 Task: Look for space in São Mateus do Sul, Brazil from 8th June, 2023 to 16th June, 2023 for 2 adults in price range Rs.10000 to Rs.15000. Place can be entire place with 1  bedroom having 1 bed and 1 bathroom. Property type can be hotel. Amenities needed are: wifi, washing machine, . Booking option can be shelf check-in. Required host language is Spanish.
Action: Mouse moved to (465, 136)
Screenshot: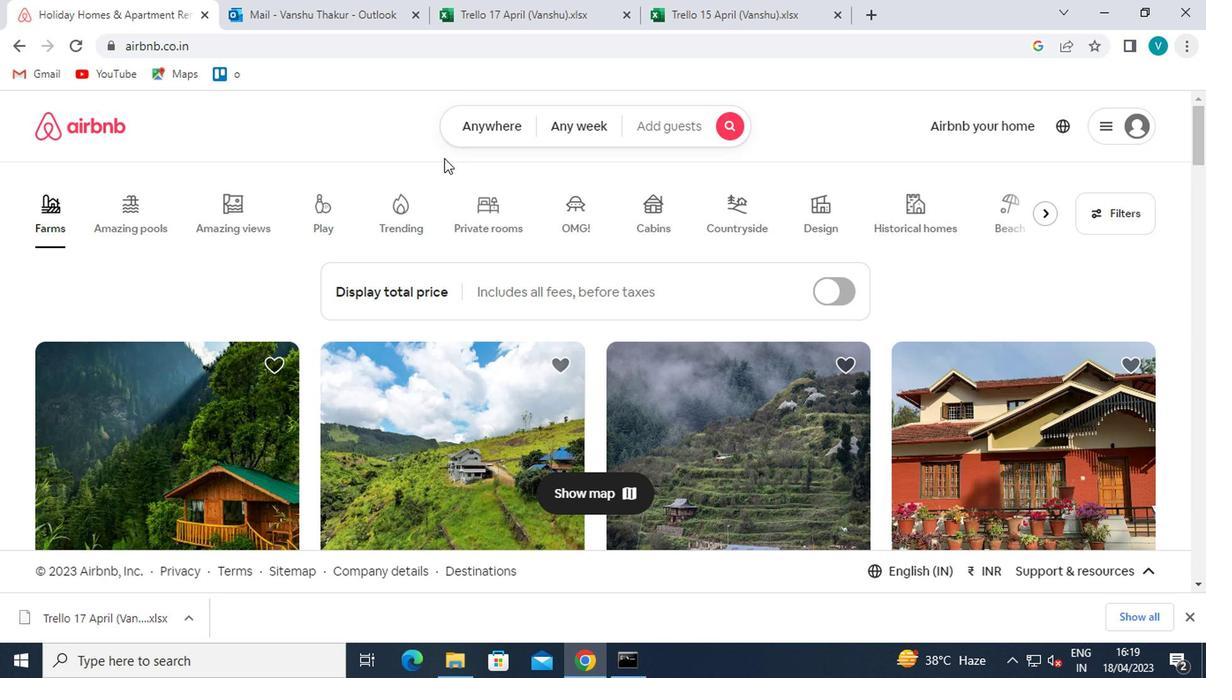 
Action: Mouse pressed left at (465, 136)
Screenshot: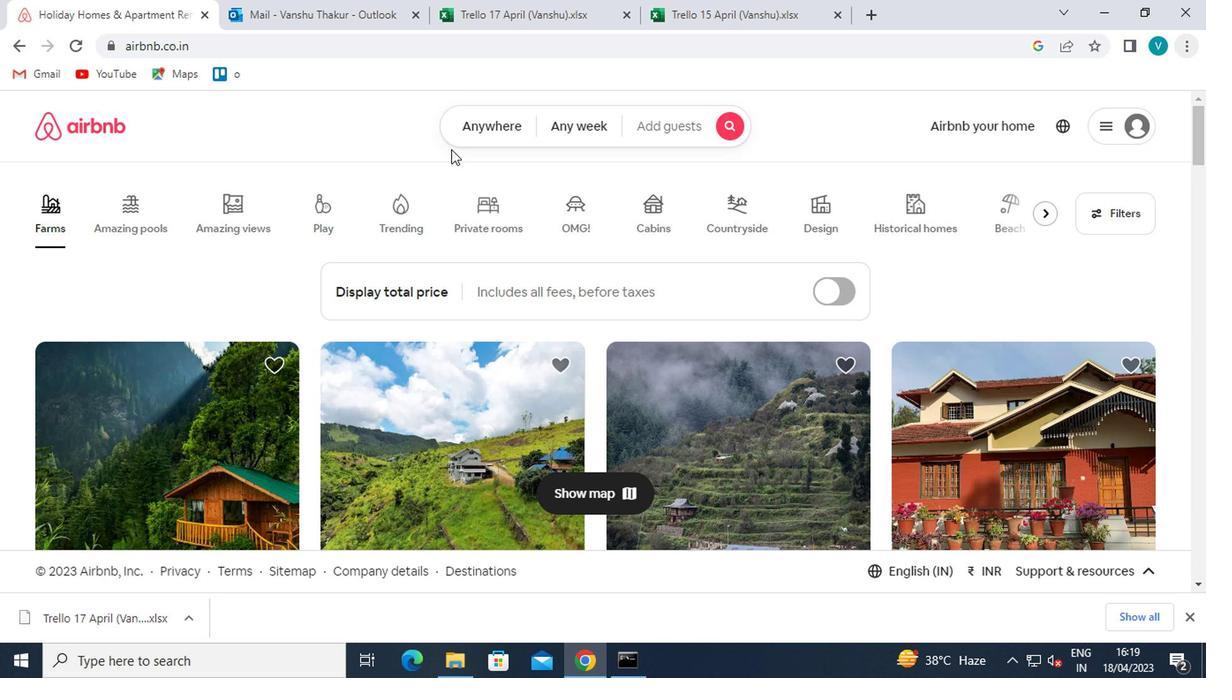 
Action: Mouse moved to (381, 201)
Screenshot: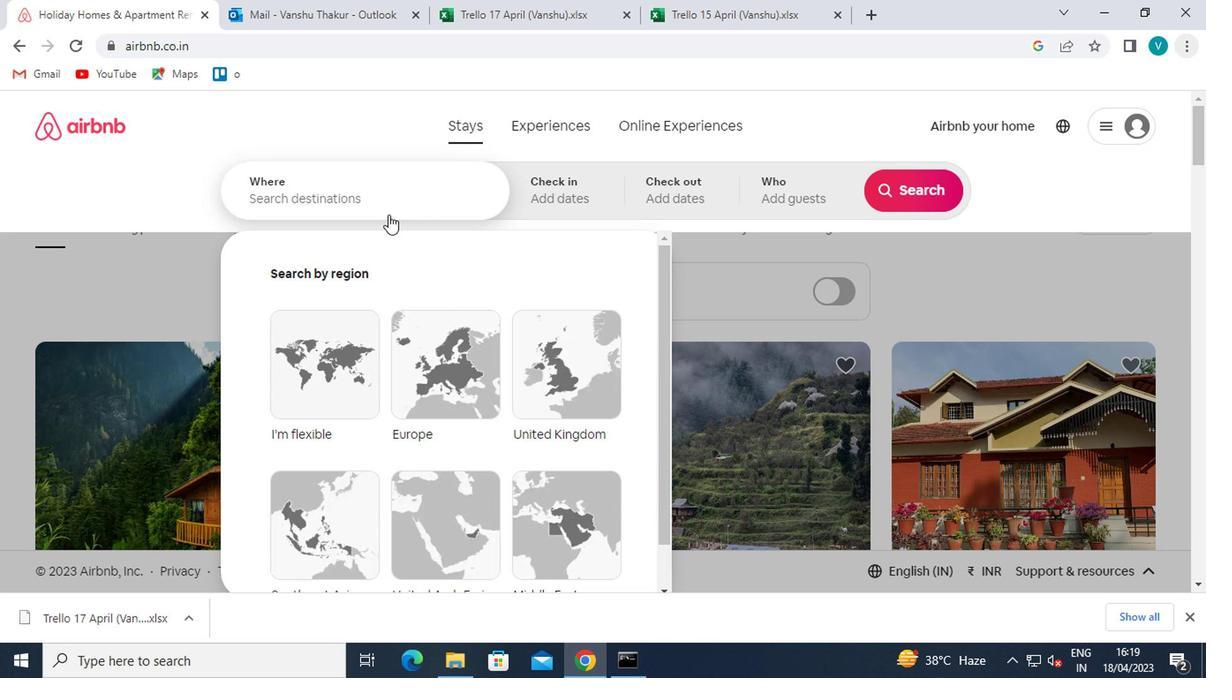 
Action: Mouse pressed left at (381, 201)
Screenshot: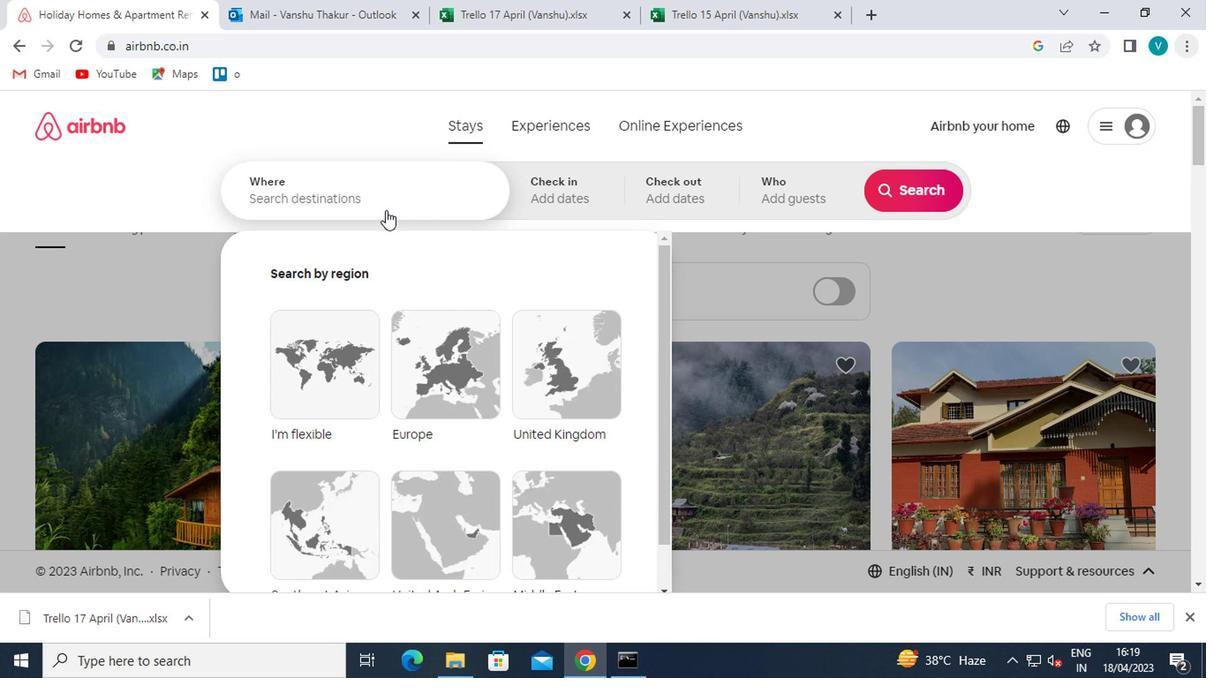 
Action: Mouse moved to (381, 183)
Screenshot: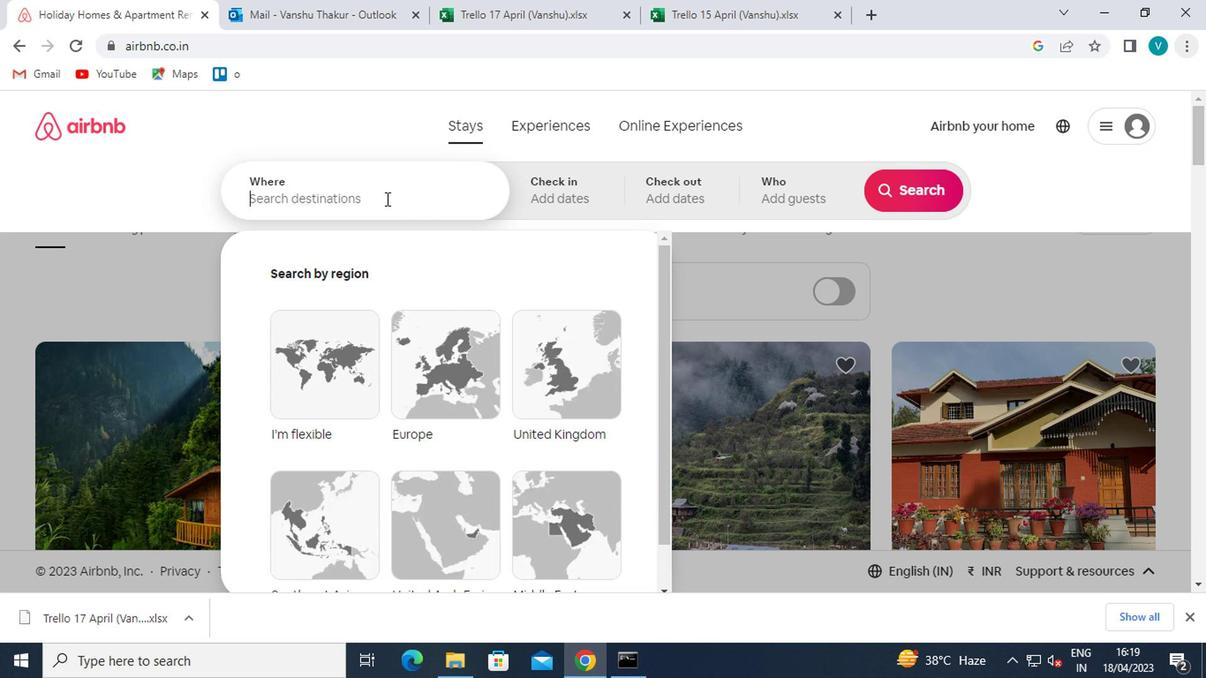 
Action: Key pressed <Key.shift>SAO<Key.space><Key.shift>MATEUS<Key.space>DO<Key.space>
Screenshot: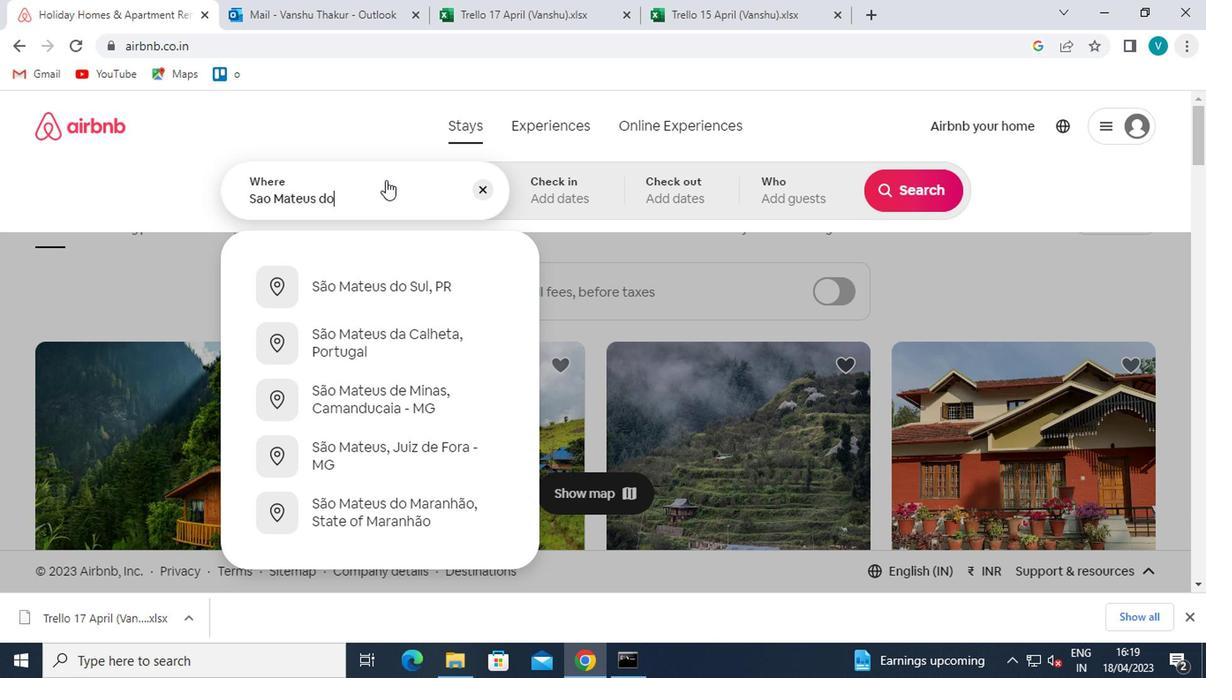 
Action: Mouse moved to (429, 297)
Screenshot: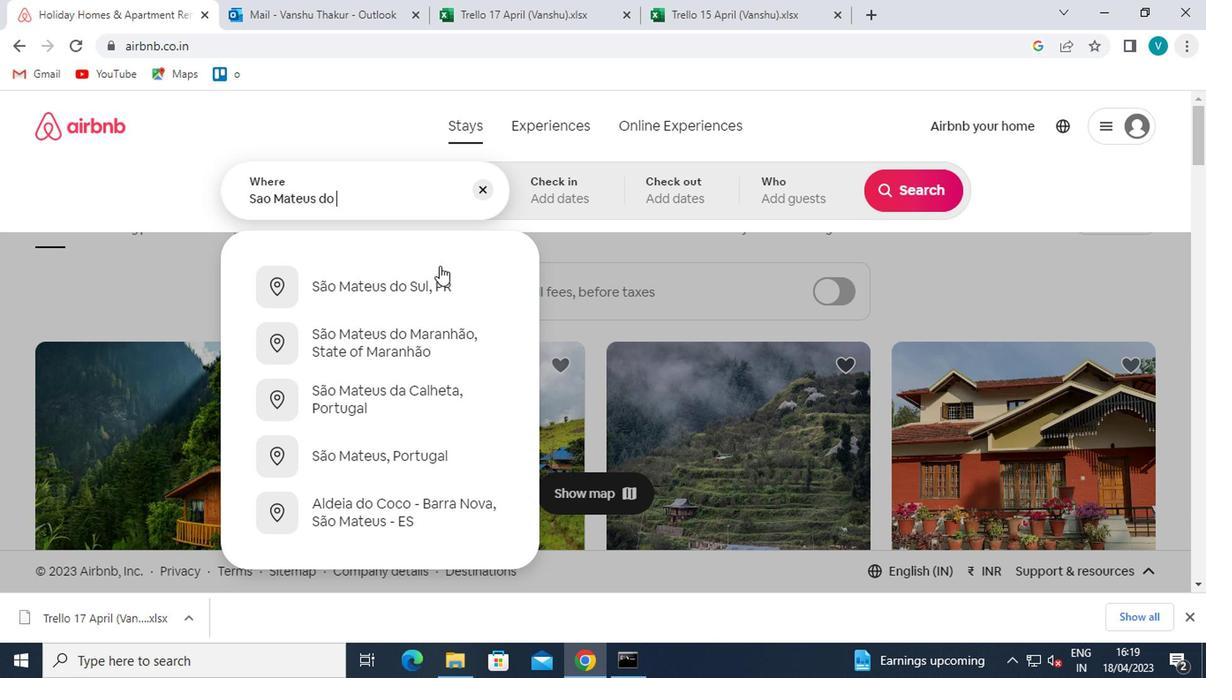 
Action: Mouse pressed left at (429, 297)
Screenshot: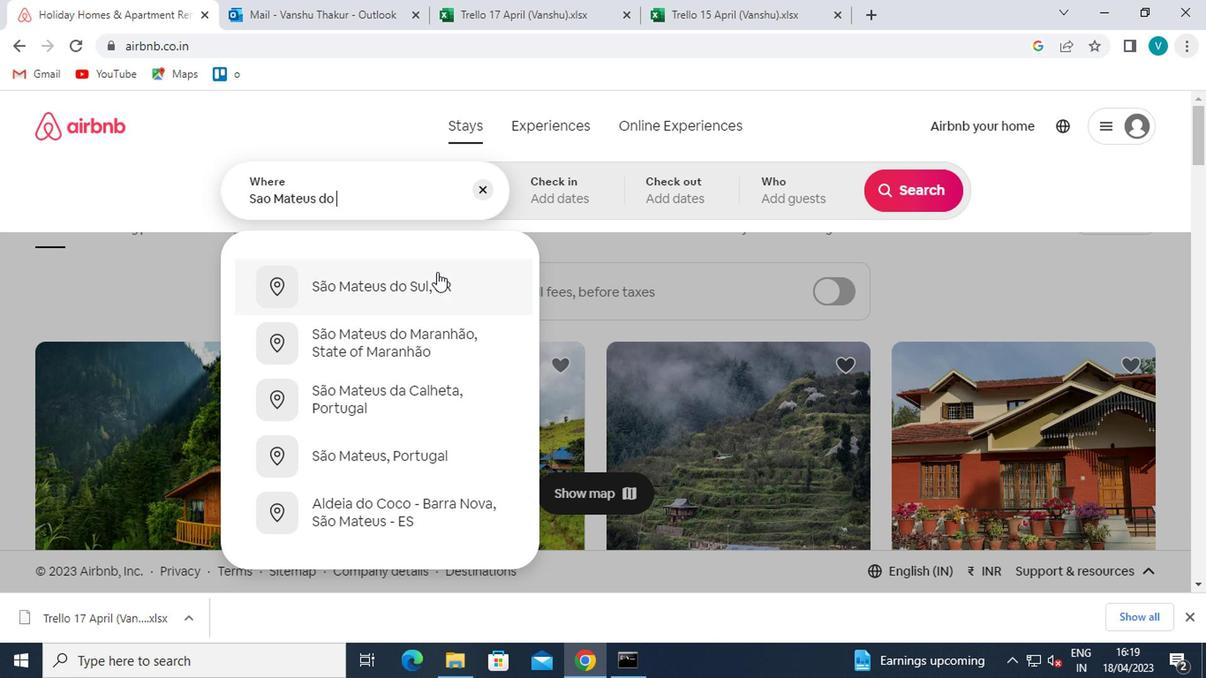 
Action: Mouse moved to (889, 335)
Screenshot: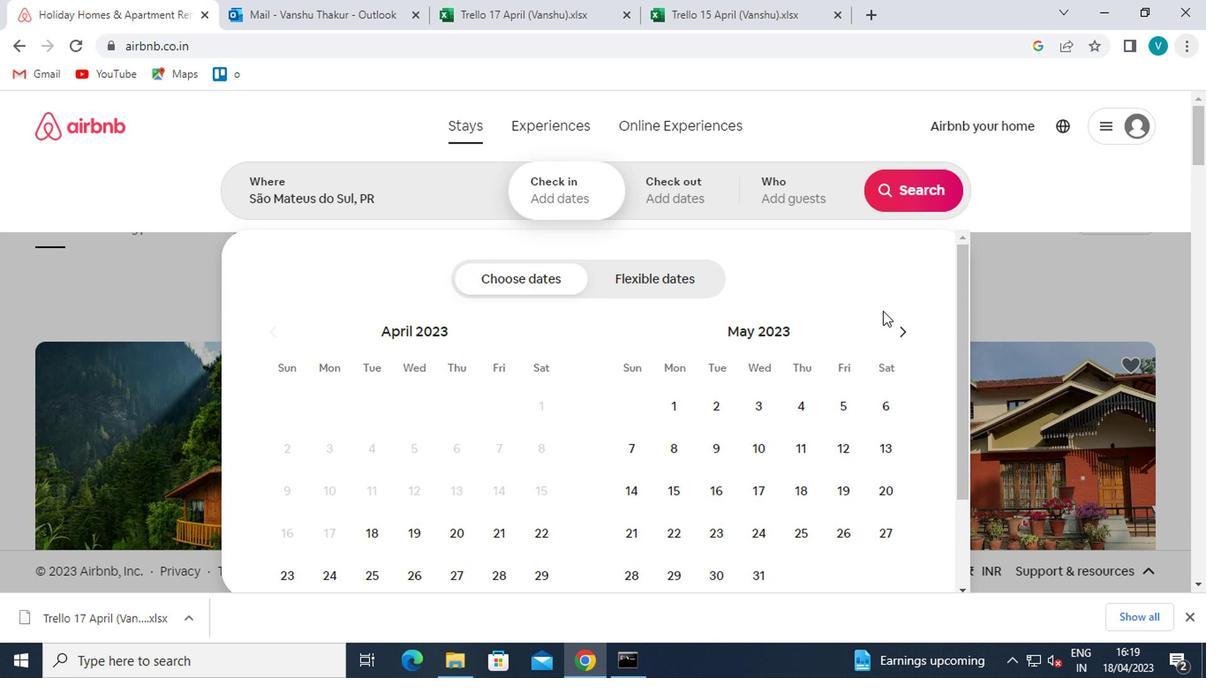 
Action: Mouse pressed left at (889, 335)
Screenshot: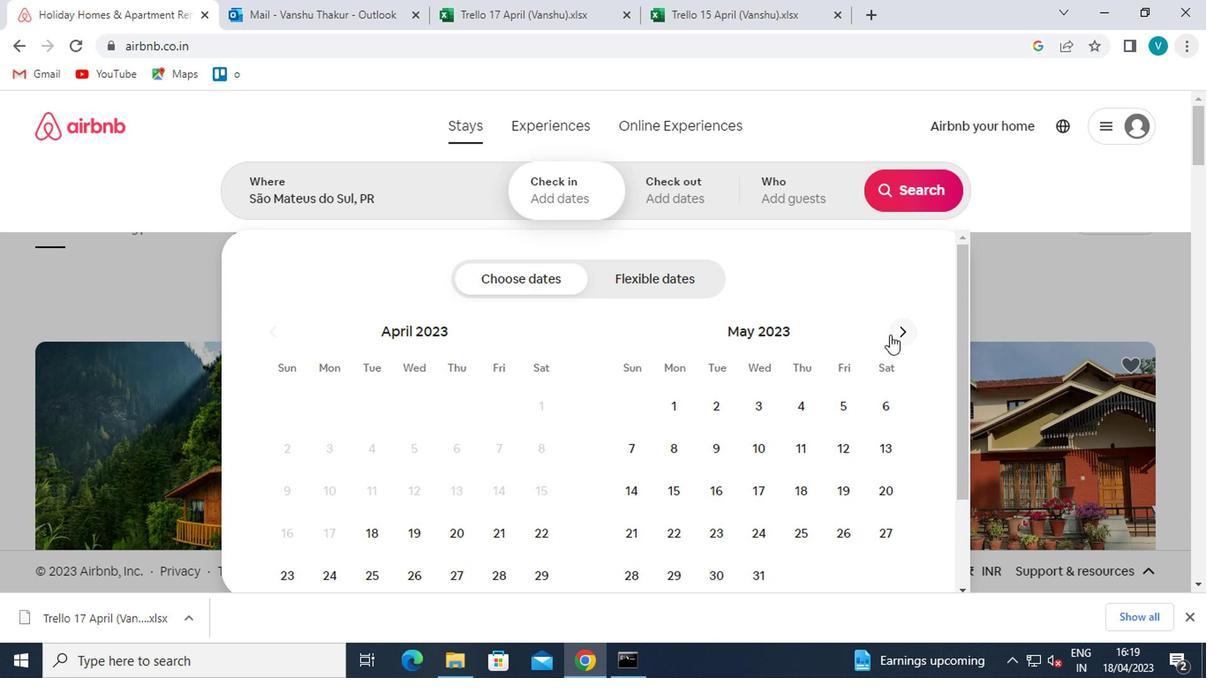 
Action: Mouse moved to (812, 440)
Screenshot: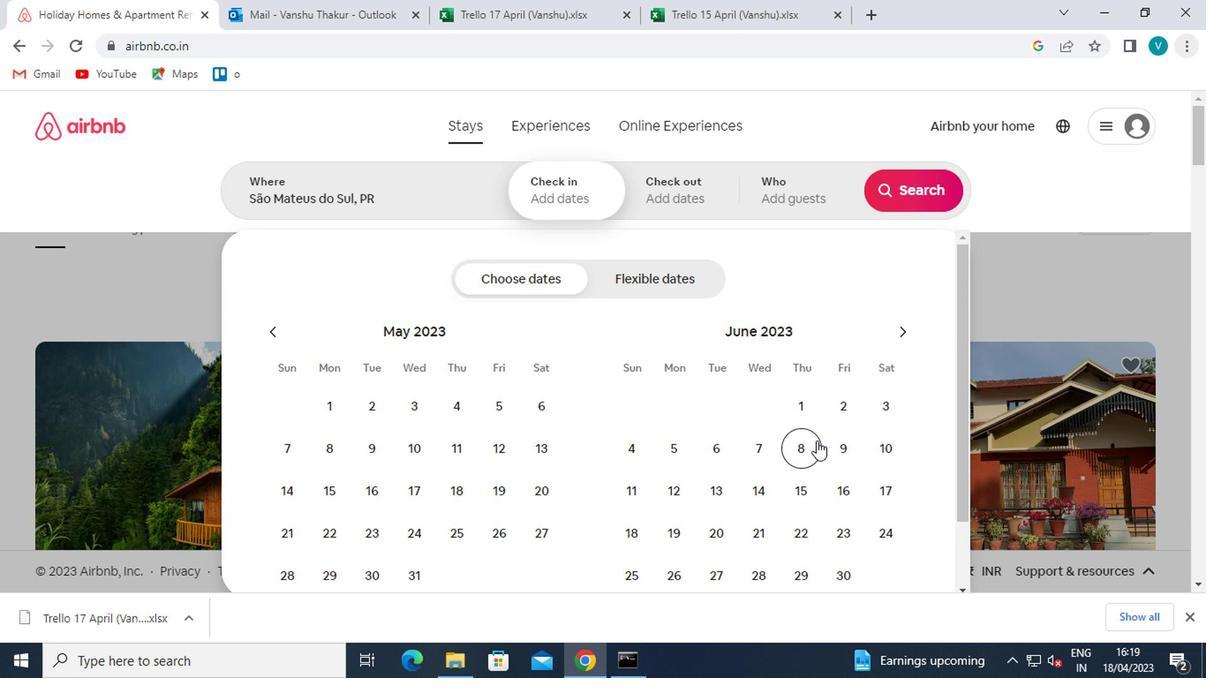 
Action: Mouse pressed left at (812, 440)
Screenshot: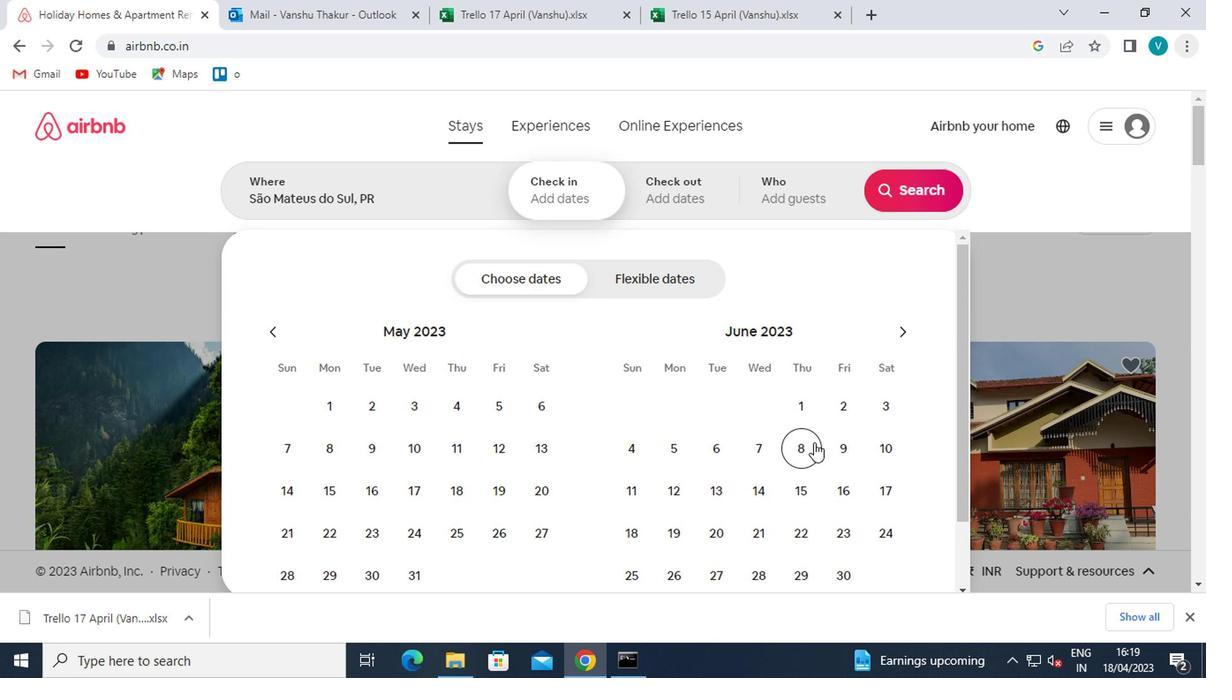 
Action: Mouse moved to (847, 480)
Screenshot: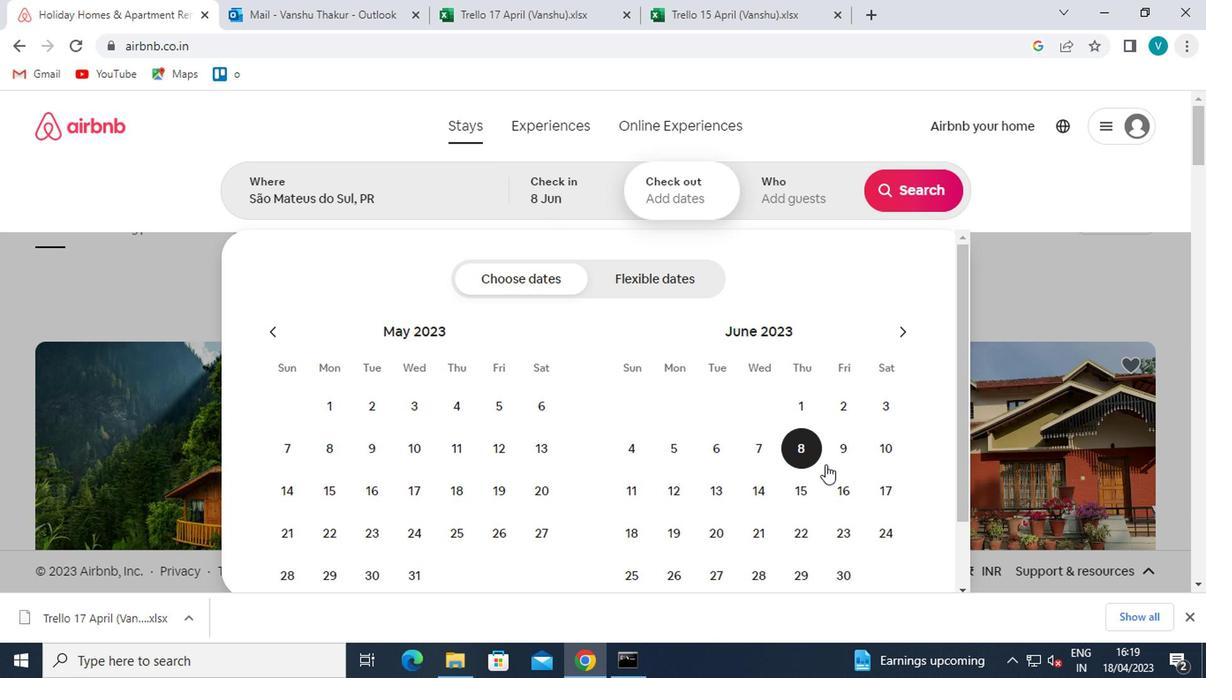 
Action: Mouse pressed left at (847, 480)
Screenshot: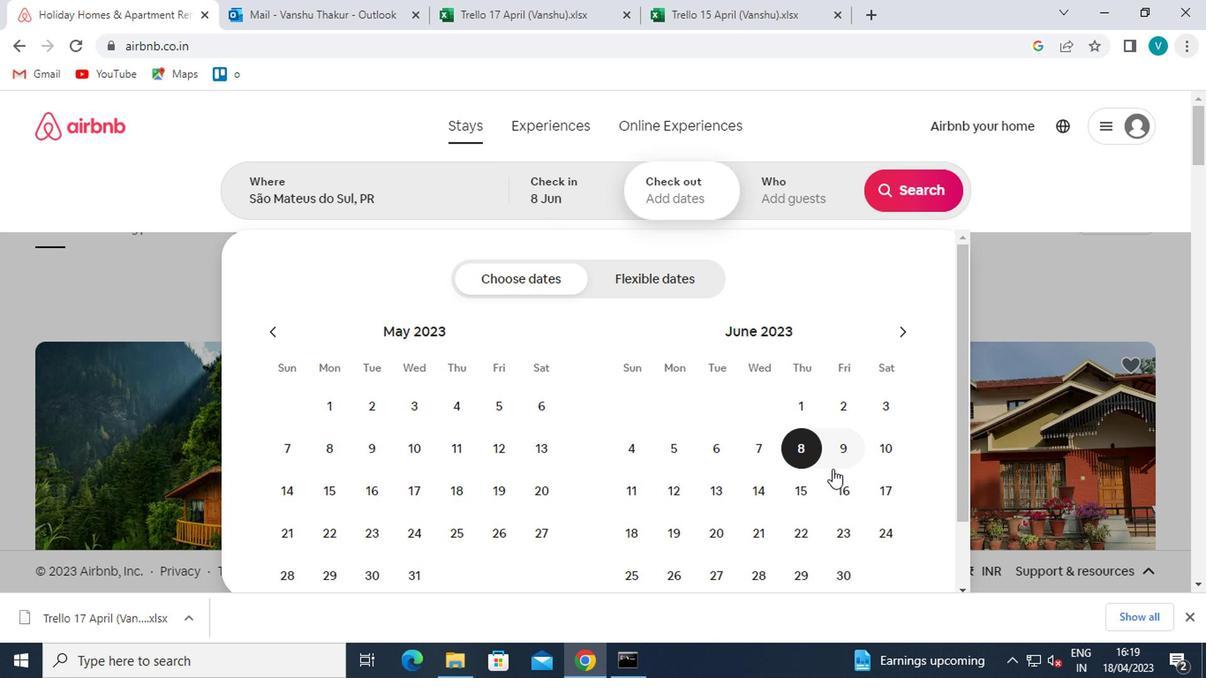 
Action: Mouse moved to (827, 184)
Screenshot: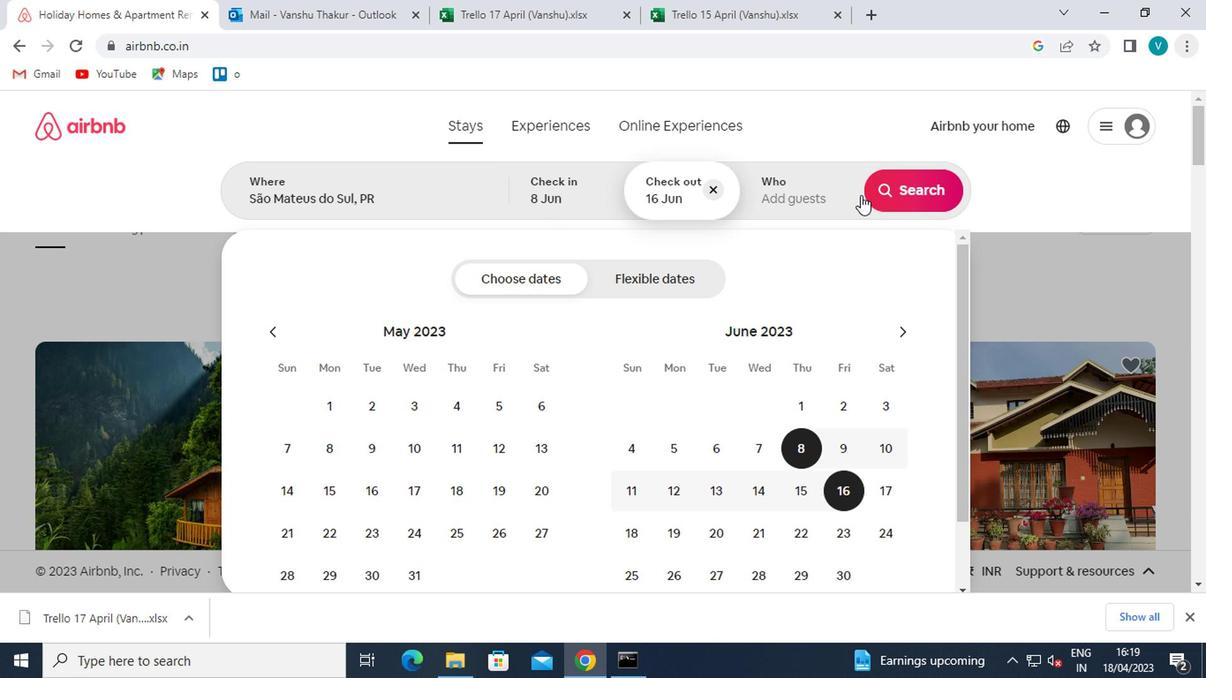 
Action: Mouse pressed left at (827, 184)
Screenshot: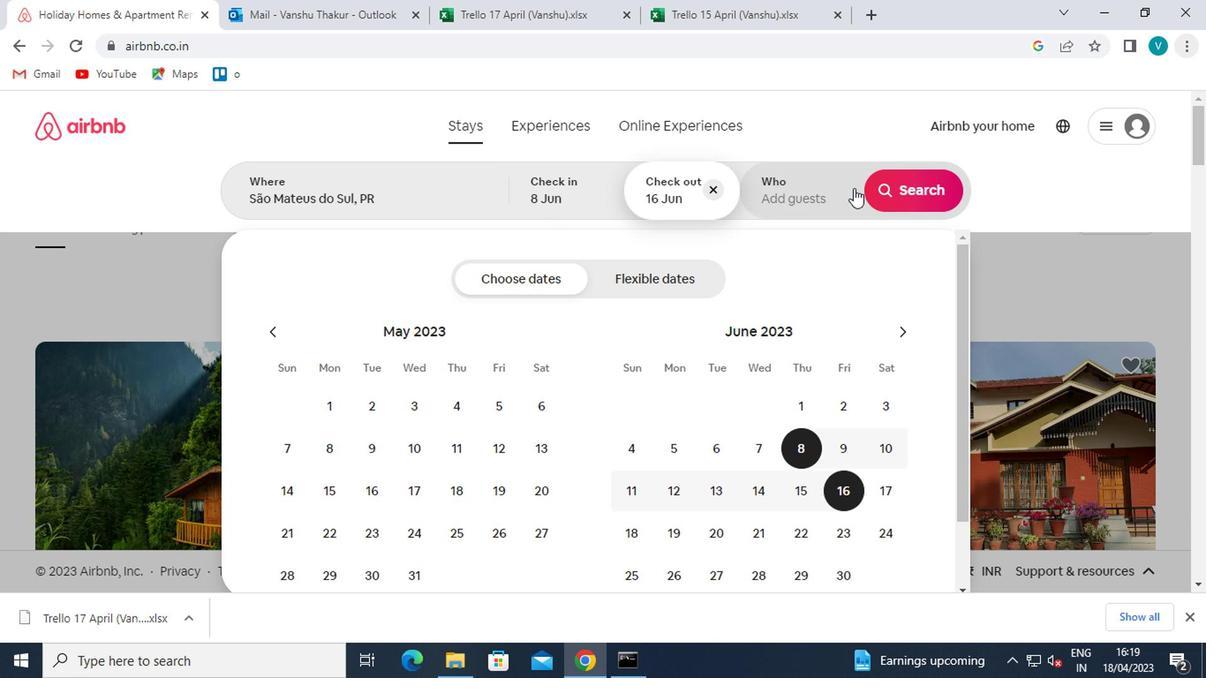 
Action: Mouse moved to (912, 281)
Screenshot: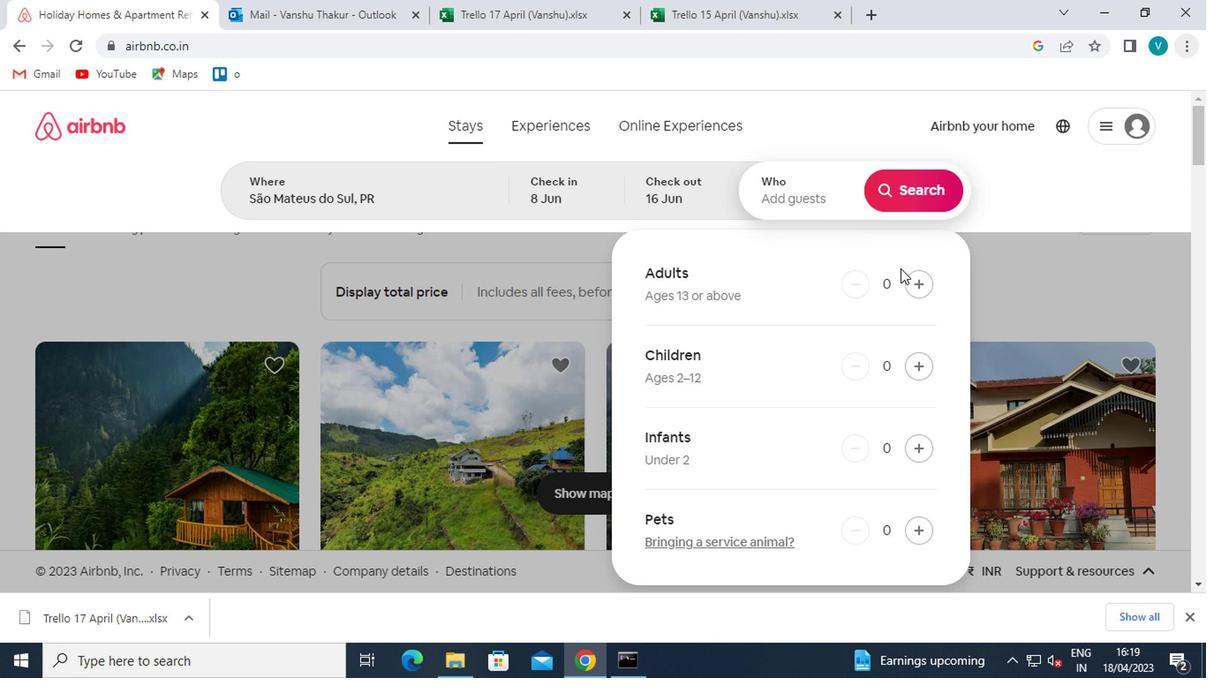 
Action: Mouse pressed left at (912, 281)
Screenshot: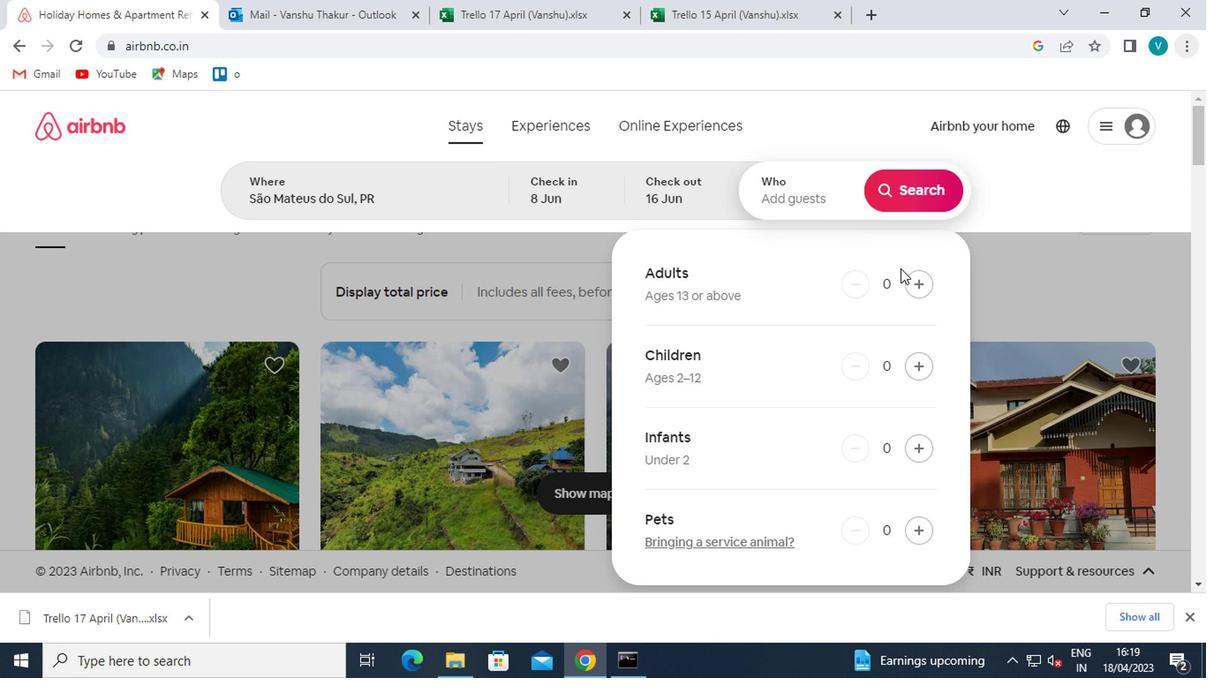 
Action: Mouse moved to (913, 281)
Screenshot: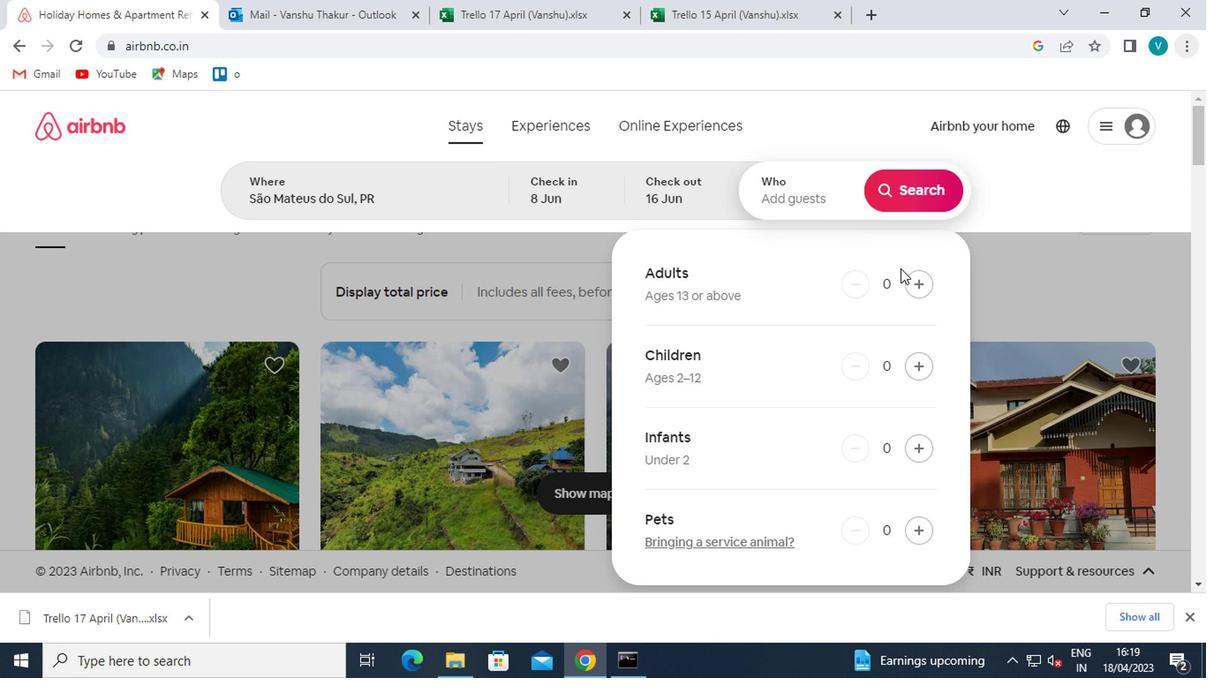 
Action: Mouse pressed left at (913, 281)
Screenshot: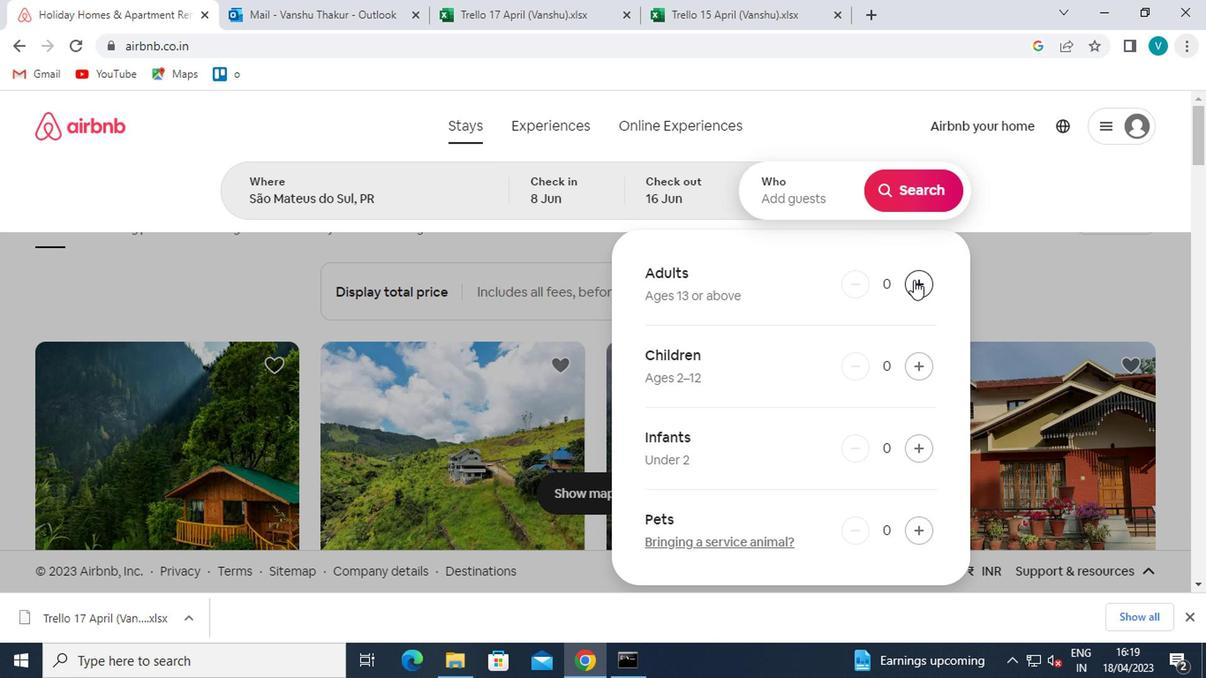 
Action: Mouse moved to (907, 177)
Screenshot: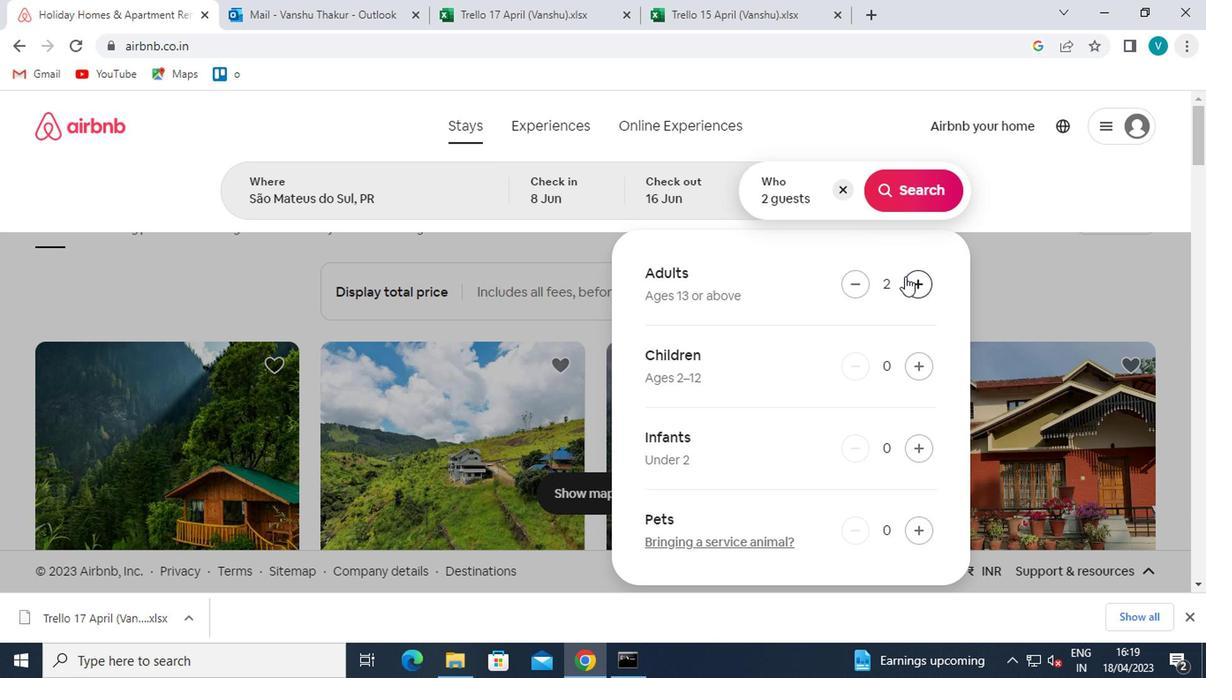
Action: Mouse pressed left at (907, 177)
Screenshot: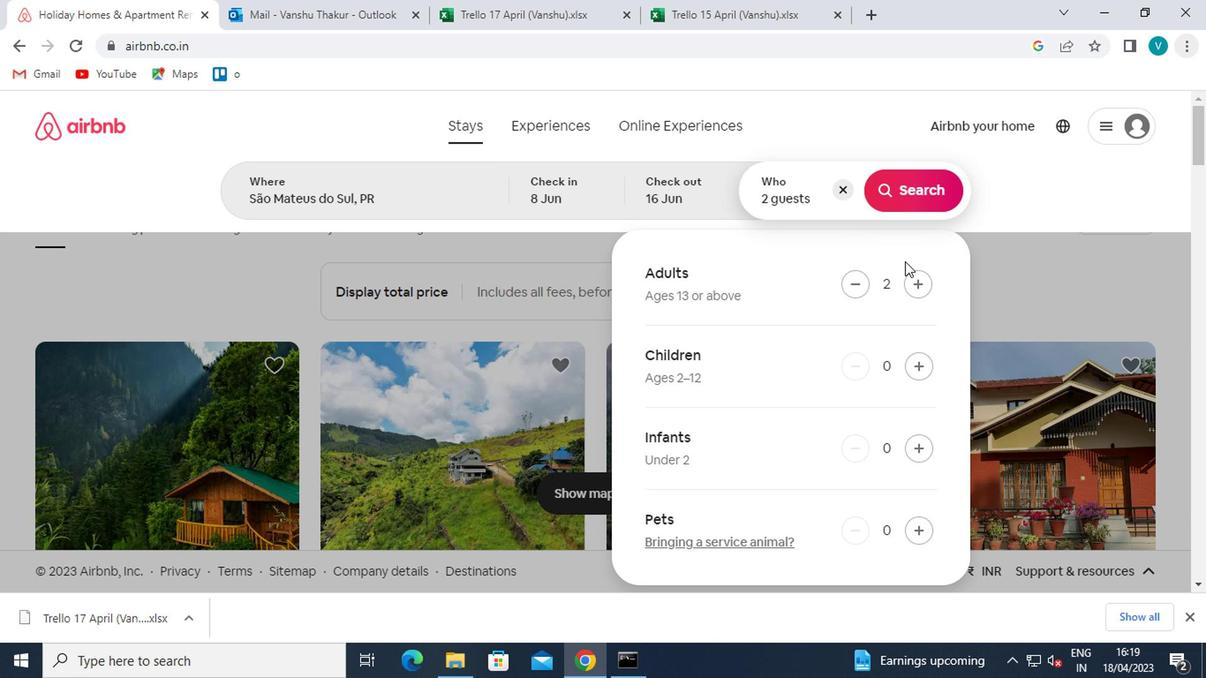 
Action: Mouse moved to (1156, 206)
Screenshot: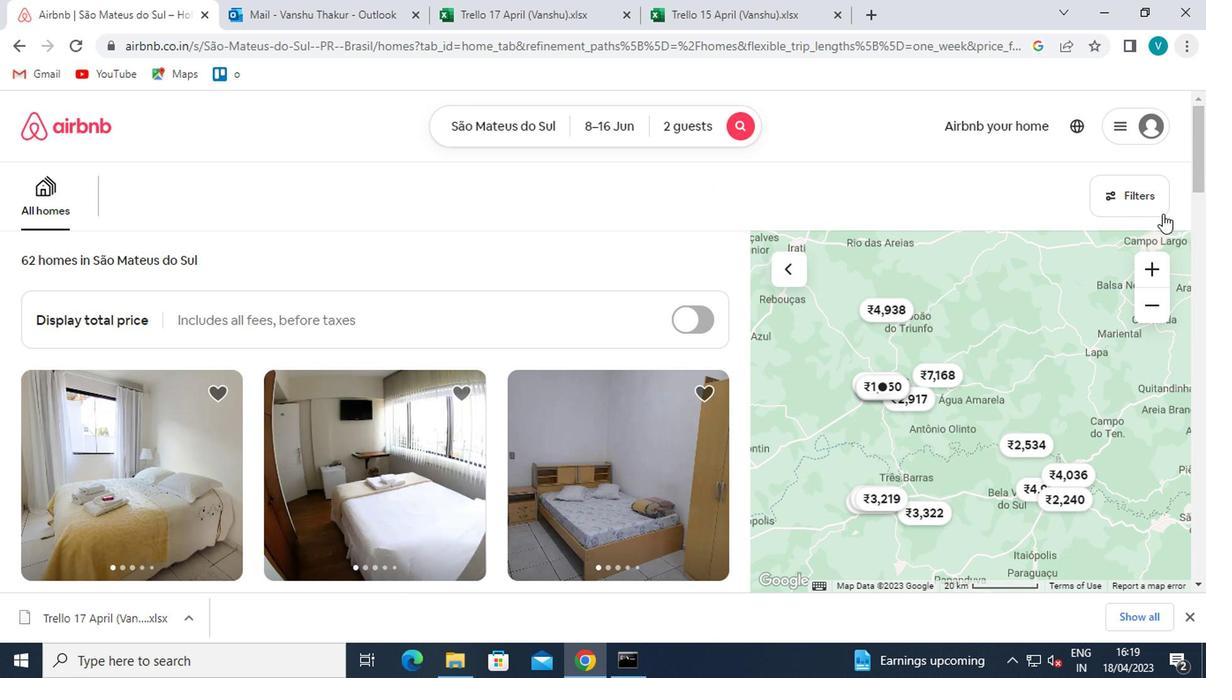 
Action: Mouse pressed left at (1156, 206)
Screenshot: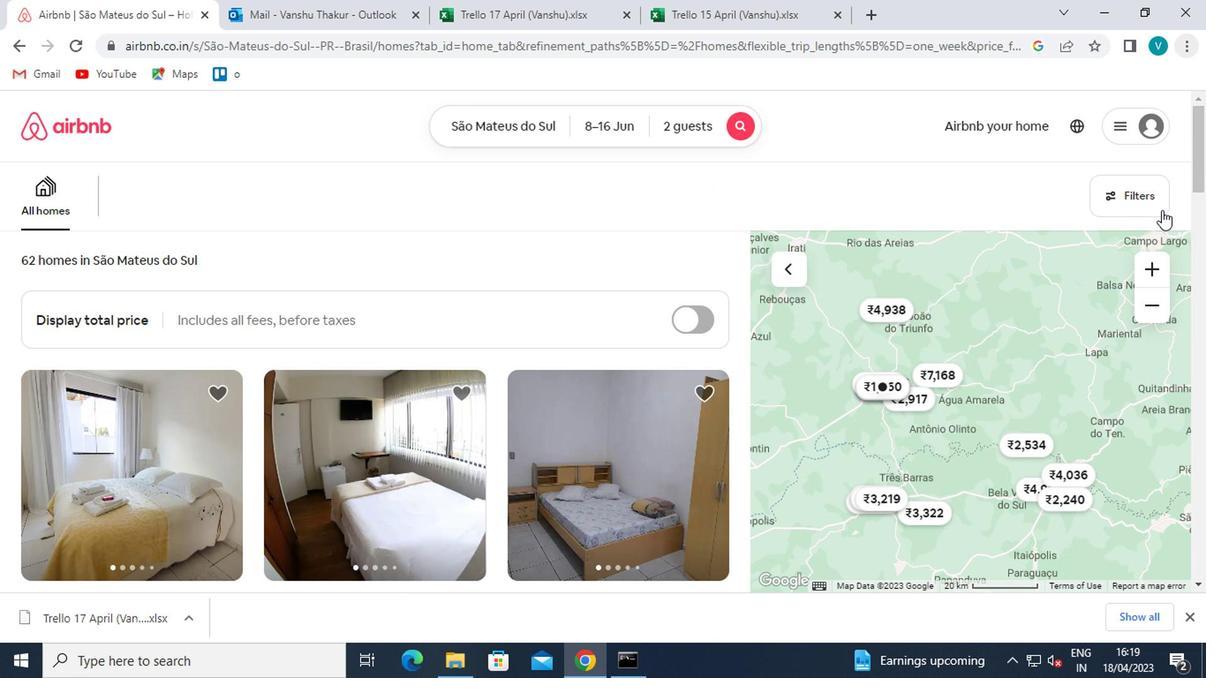
Action: Mouse moved to (538, 408)
Screenshot: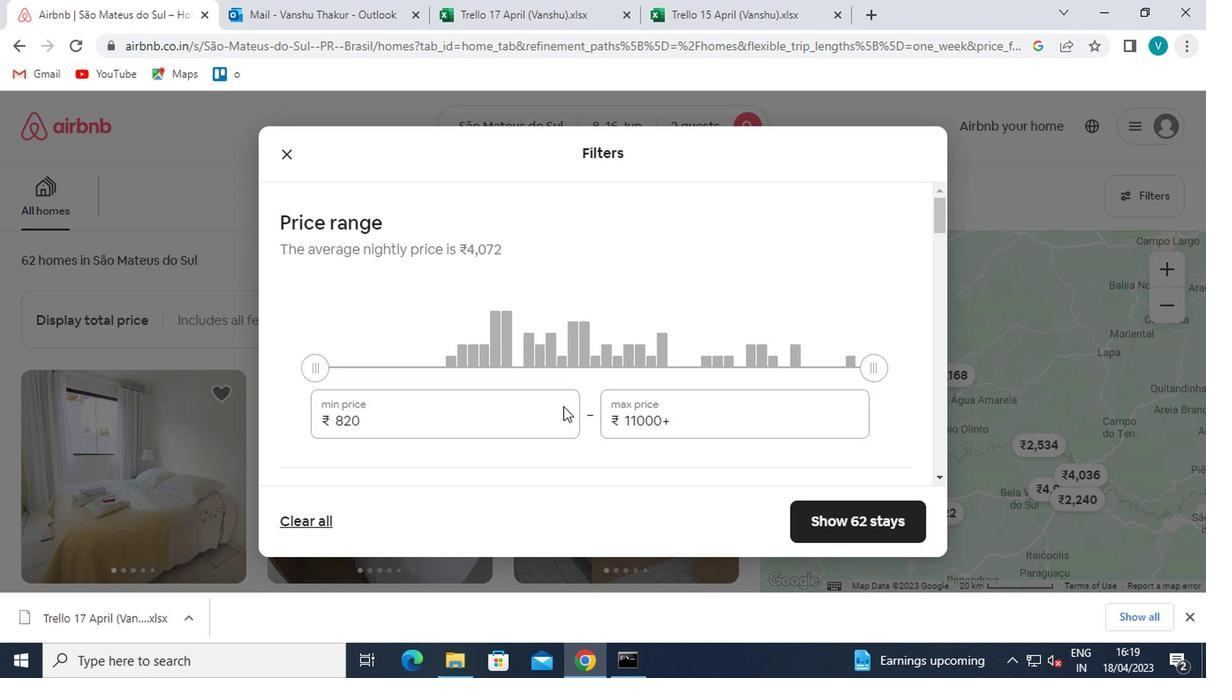 
Action: Mouse pressed left at (538, 408)
Screenshot: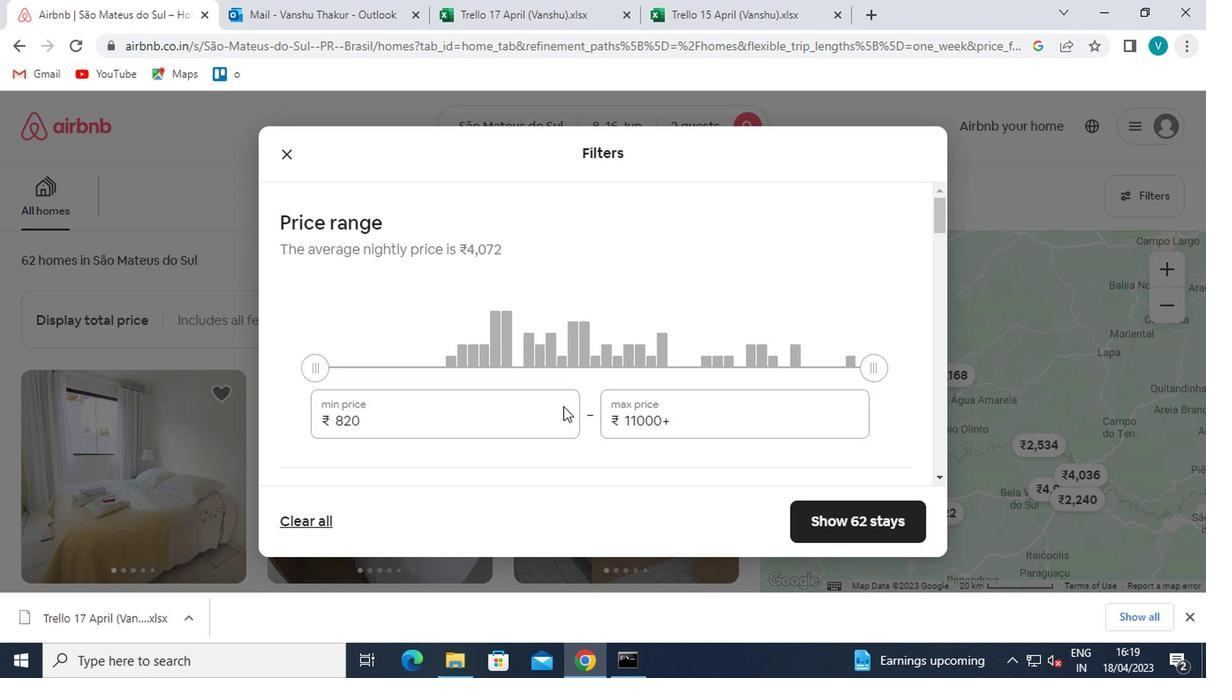 
Action: Mouse moved to (555, 424)
Screenshot: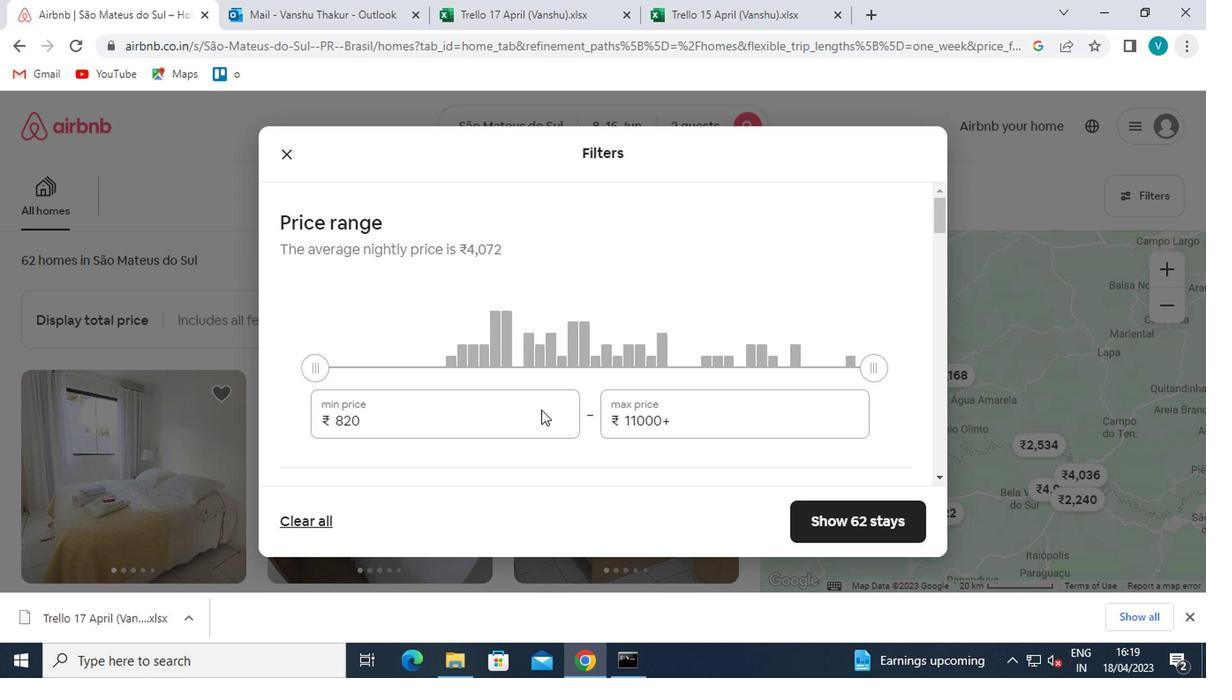 
Action: Key pressed <Key.backspace><Key.backspace><Key.backspace>10000
Screenshot: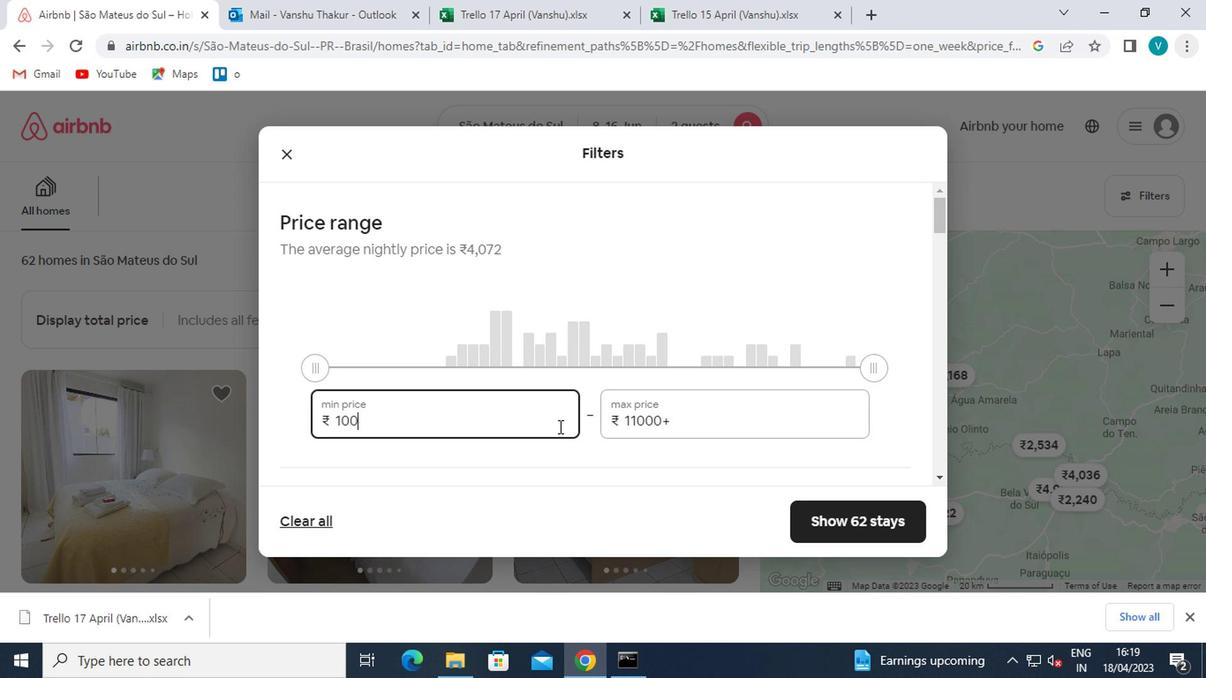 
Action: Mouse moved to (773, 411)
Screenshot: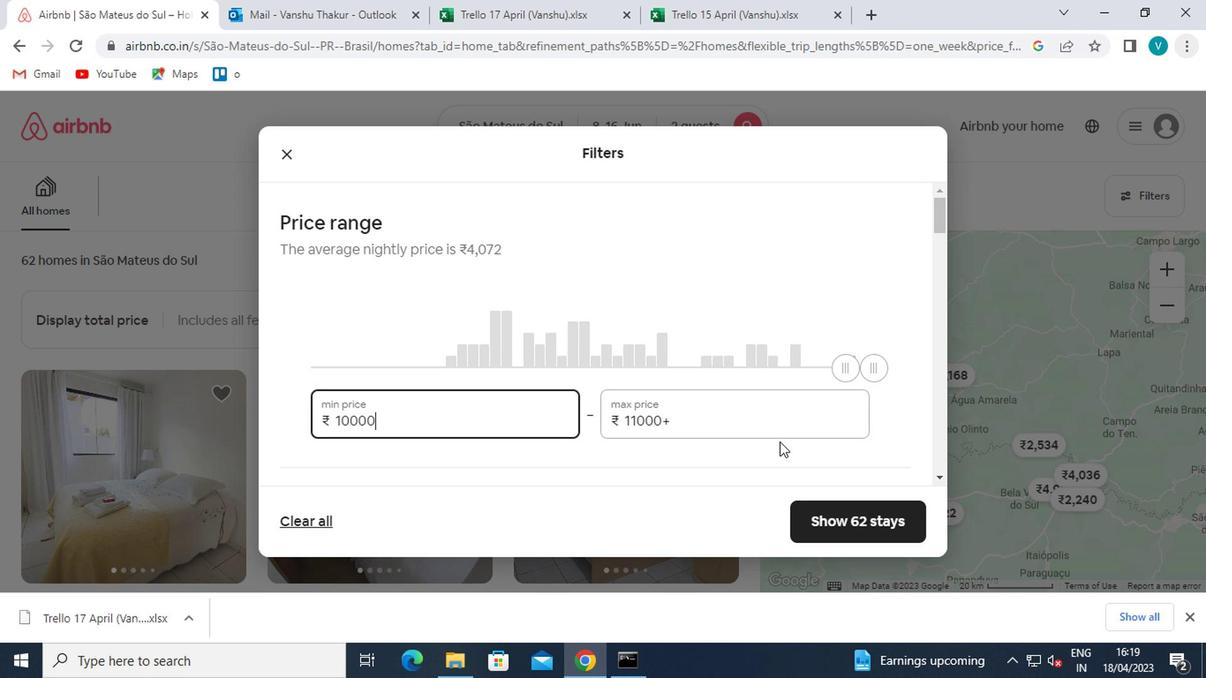 
Action: Mouse pressed left at (773, 411)
Screenshot: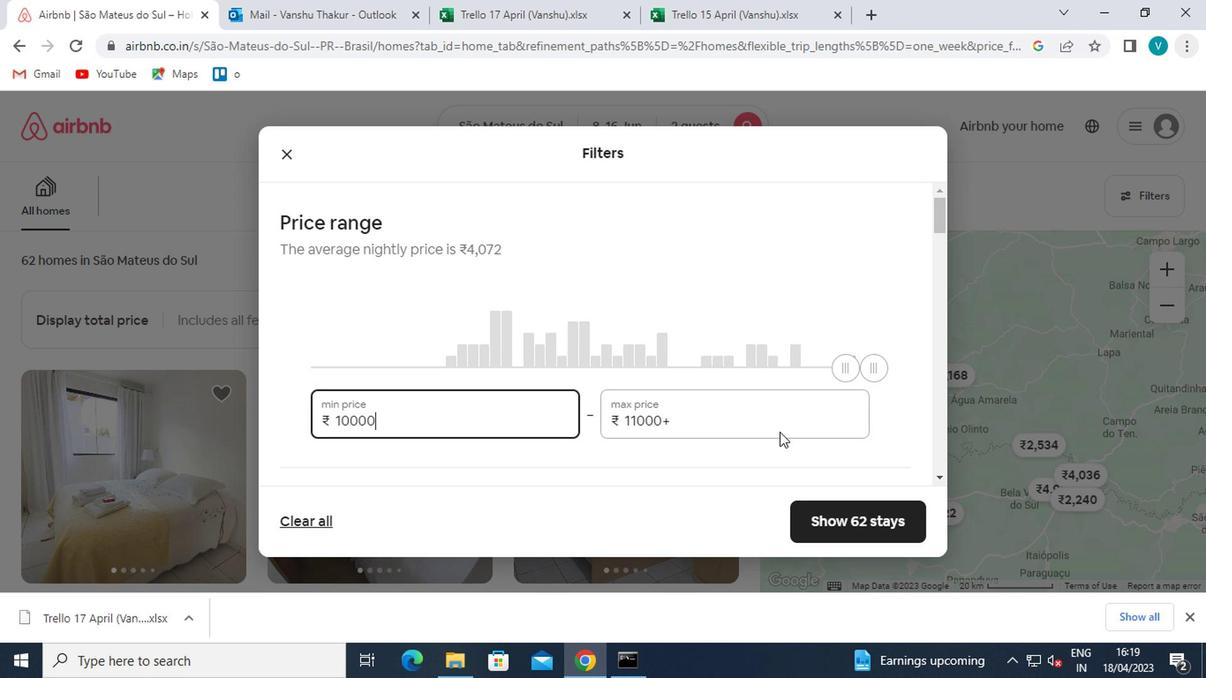 
Action: Mouse moved to (772, 411)
Screenshot: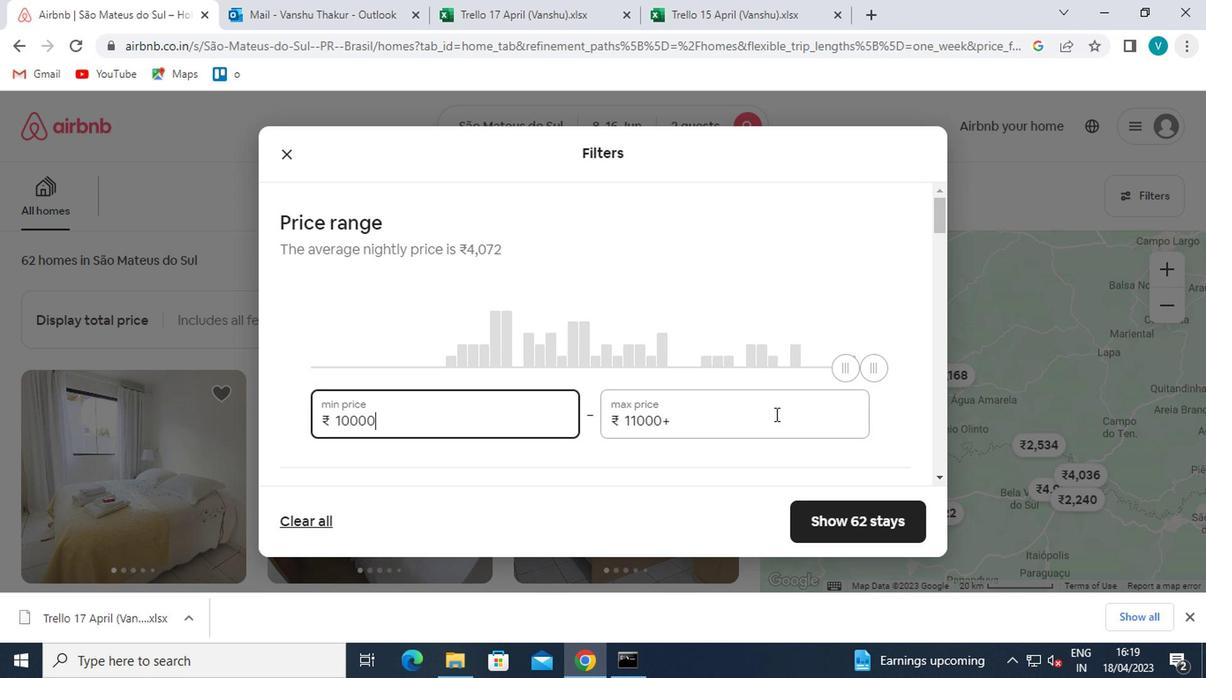 
Action: Key pressed <Key.backspace><Key.backspace><Key.backspace><Key.backspace><Key.backspace><Key.backspace><Key.backspace><Key.backspace>15000
Screenshot: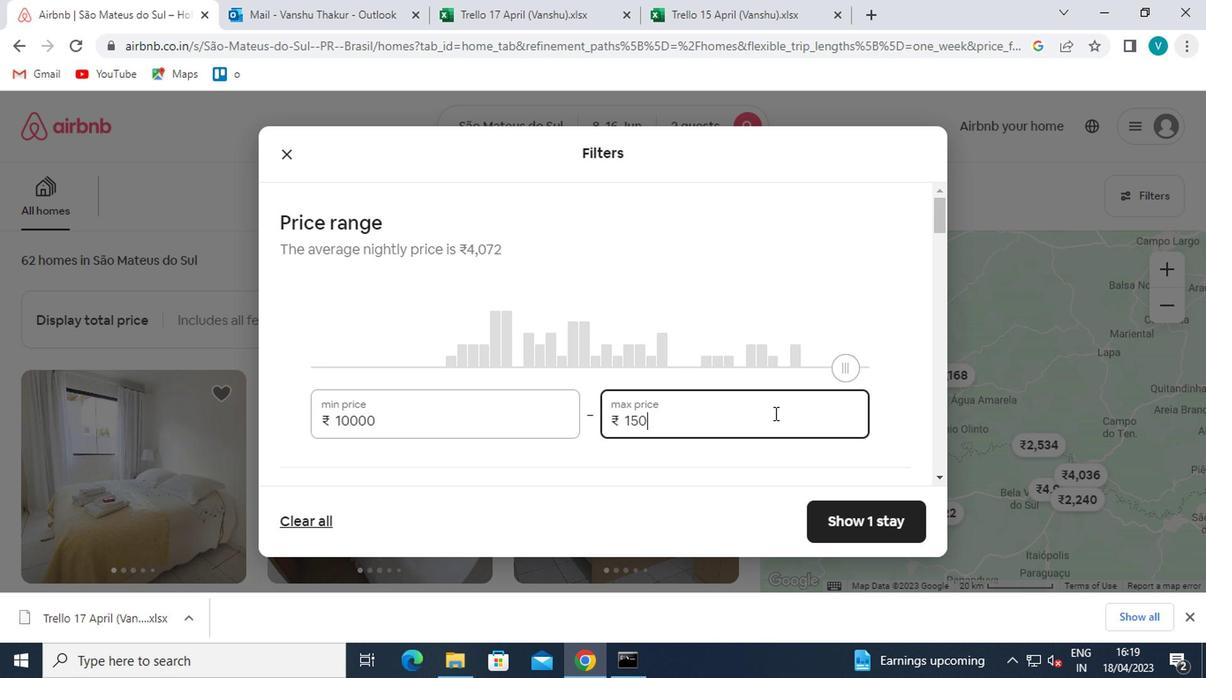 
Action: Mouse moved to (702, 473)
Screenshot: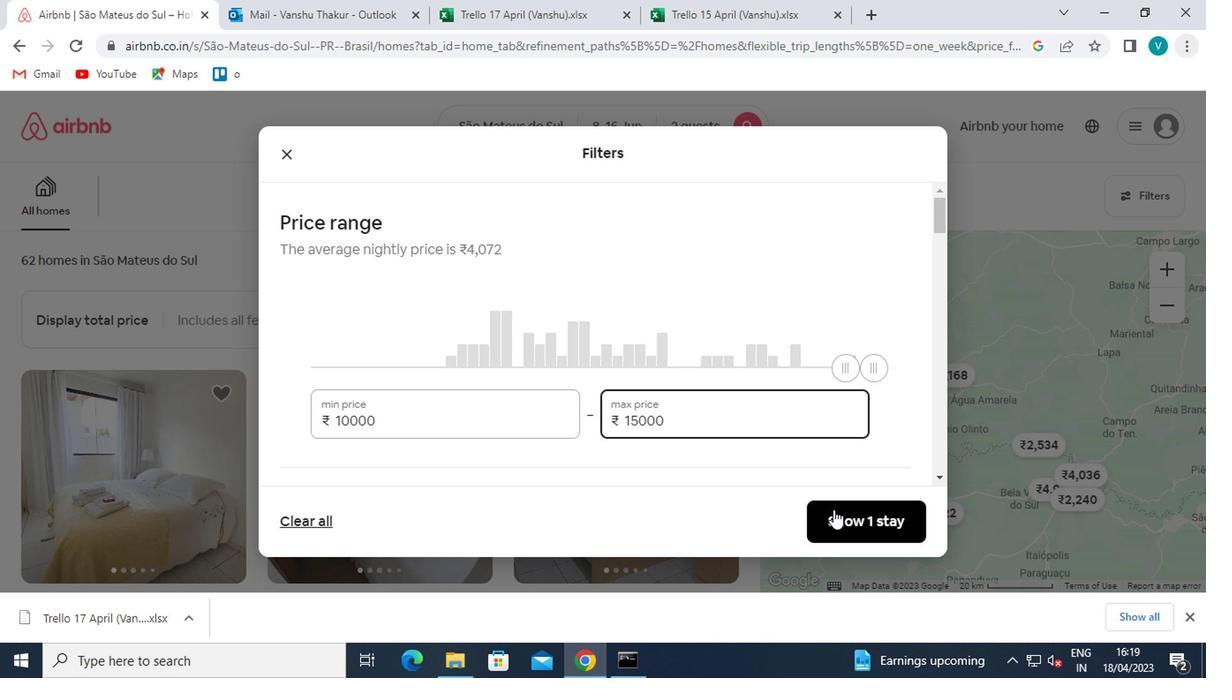 
Action: Mouse scrolled (702, 473) with delta (0, 0)
Screenshot: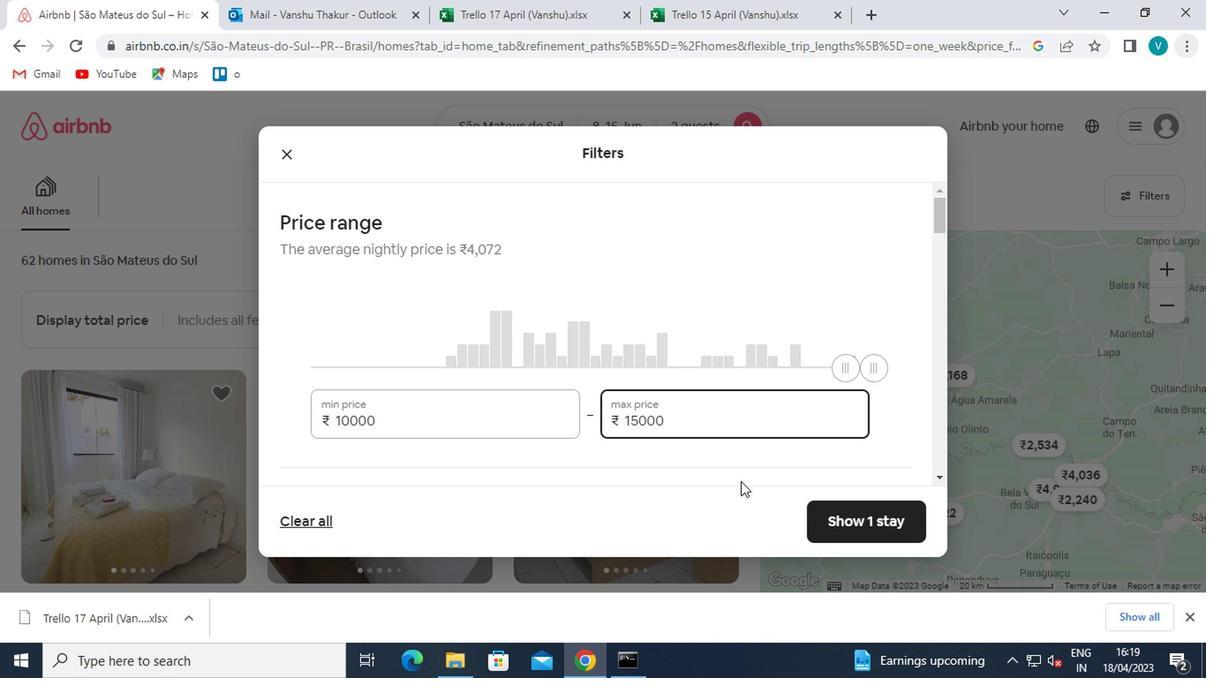 
Action: Mouse moved to (701, 476)
Screenshot: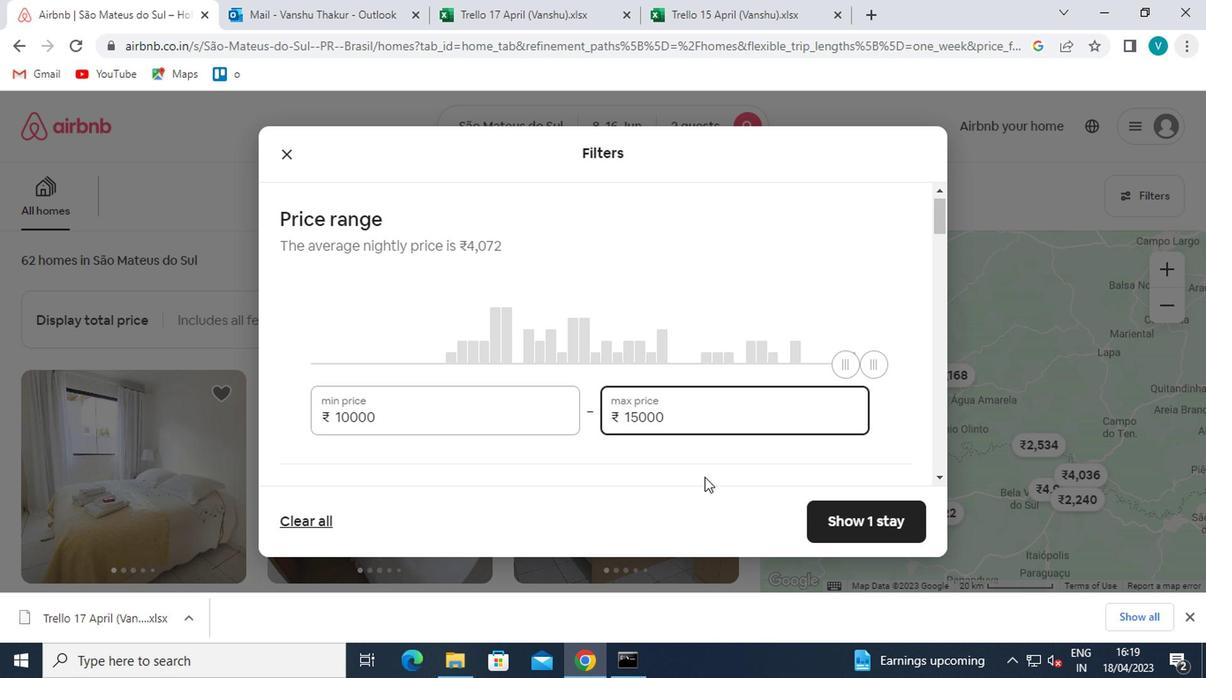 
Action: Mouse scrolled (701, 475) with delta (0, 0)
Screenshot: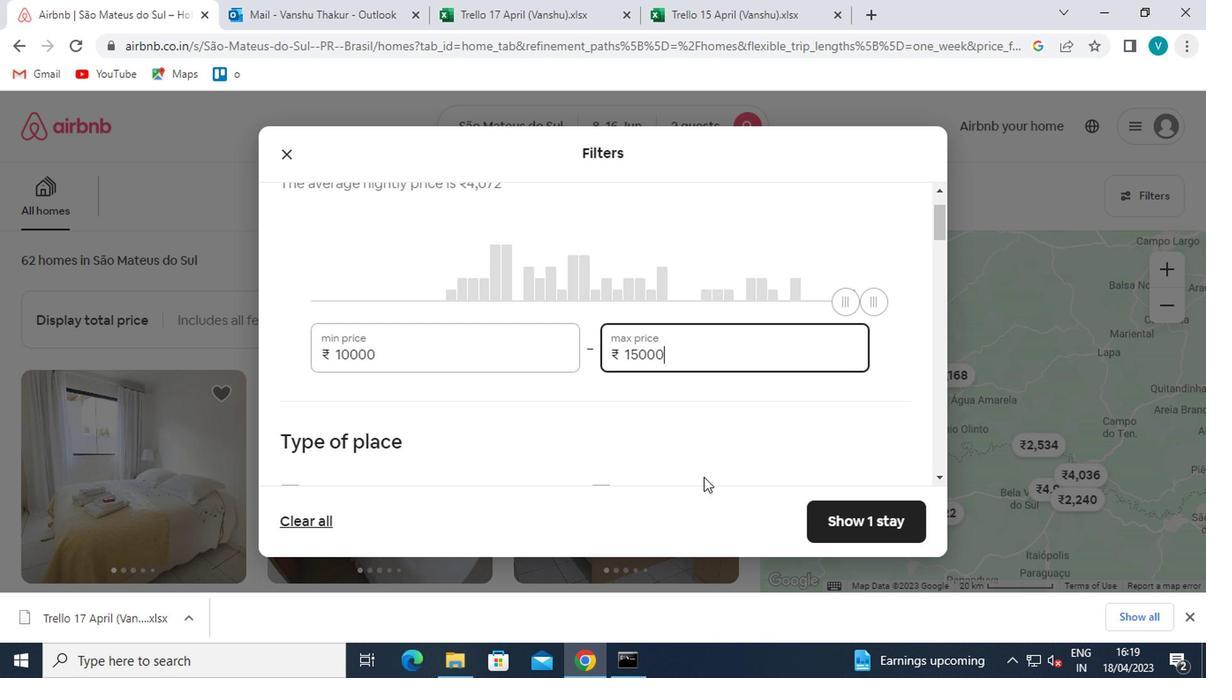 
Action: Mouse moved to (282, 385)
Screenshot: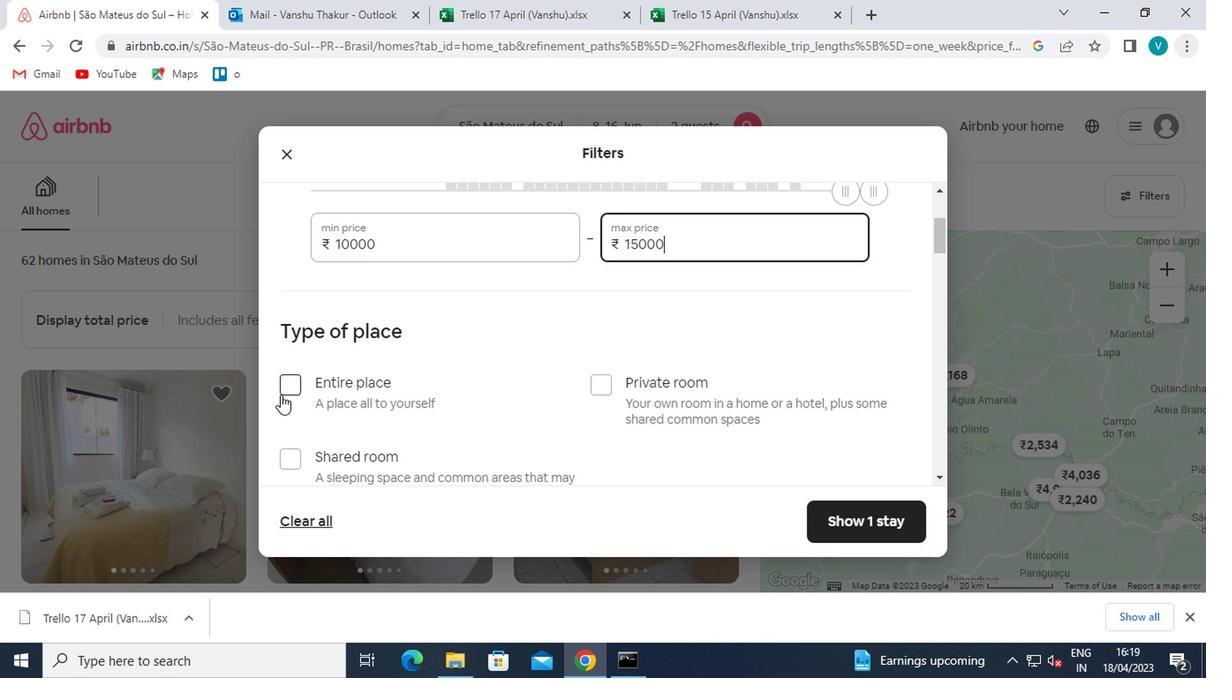 
Action: Mouse pressed left at (282, 385)
Screenshot: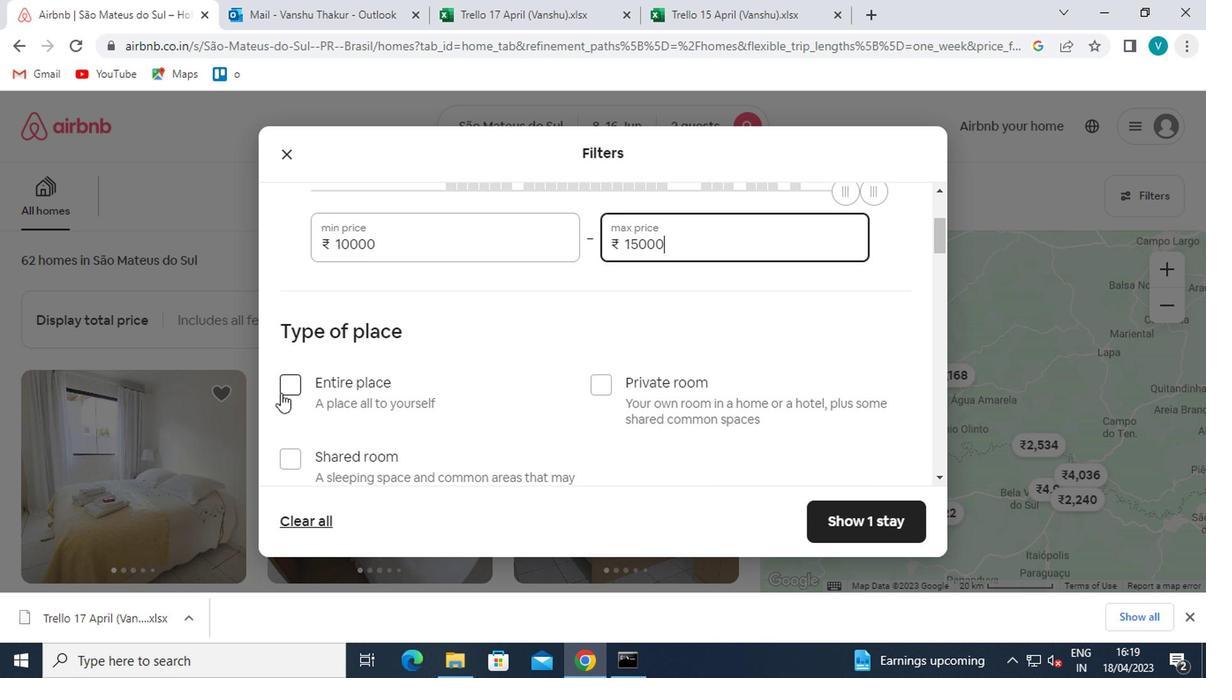 
Action: Mouse moved to (530, 400)
Screenshot: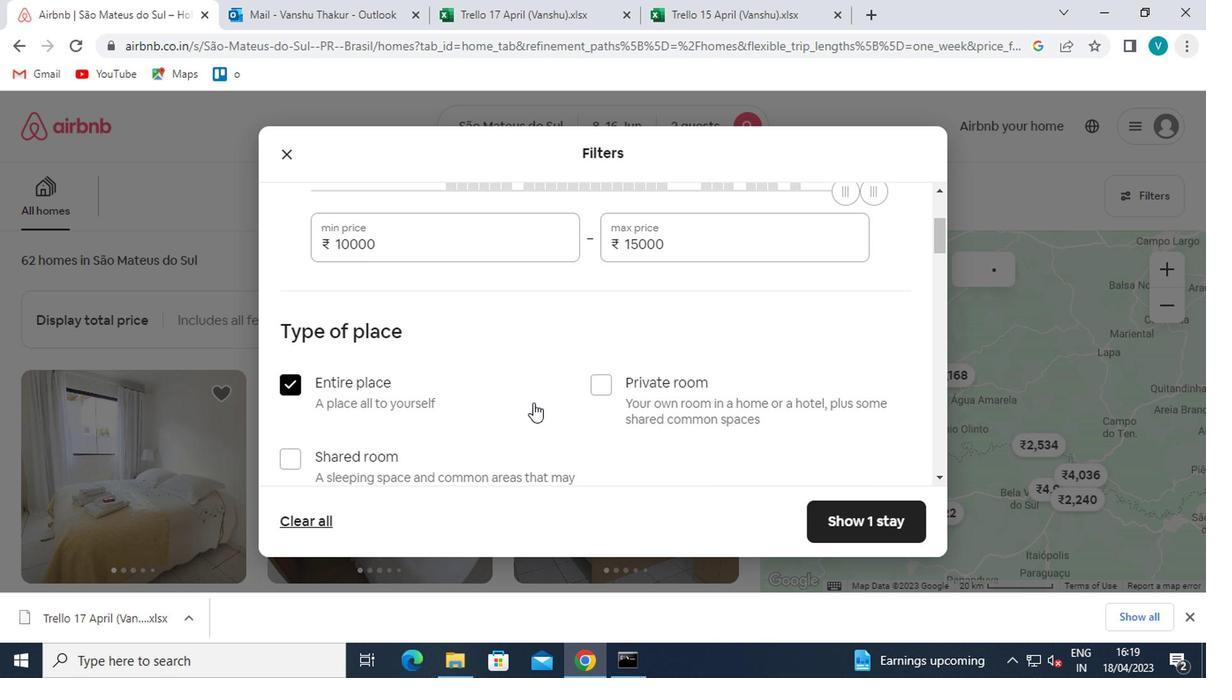 
Action: Mouse scrolled (530, 399) with delta (0, 0)
Screenshot: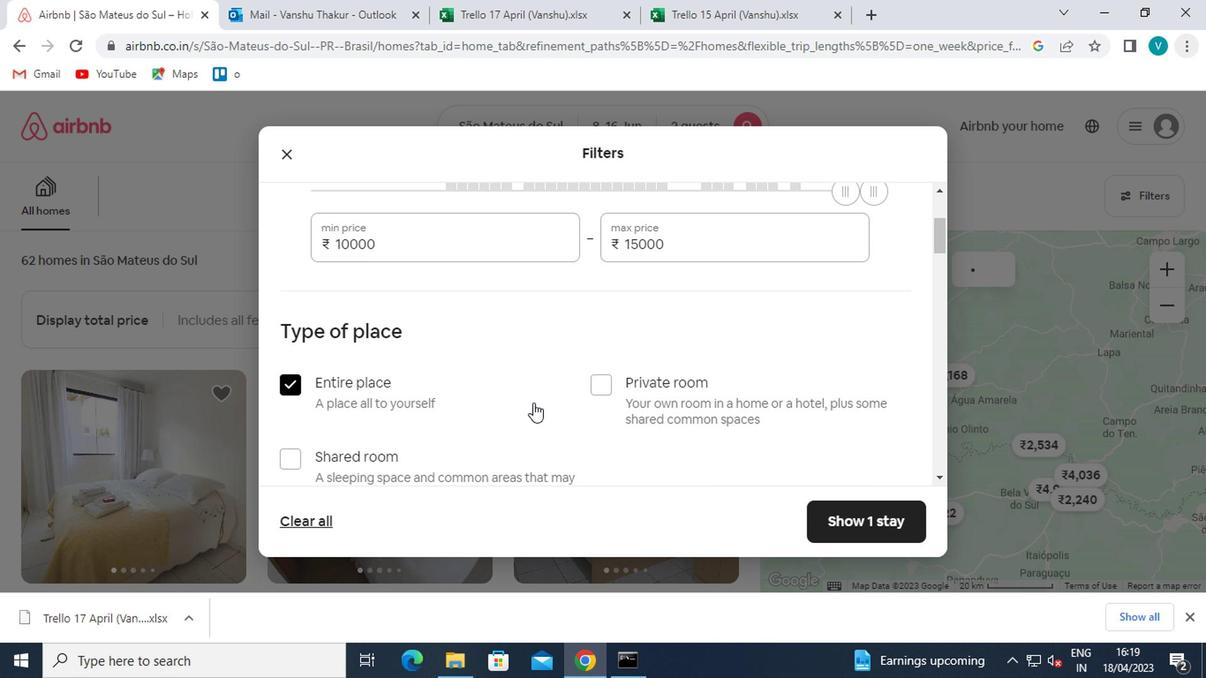 
Action: Mouse moved to (529, 399)
Screenshot: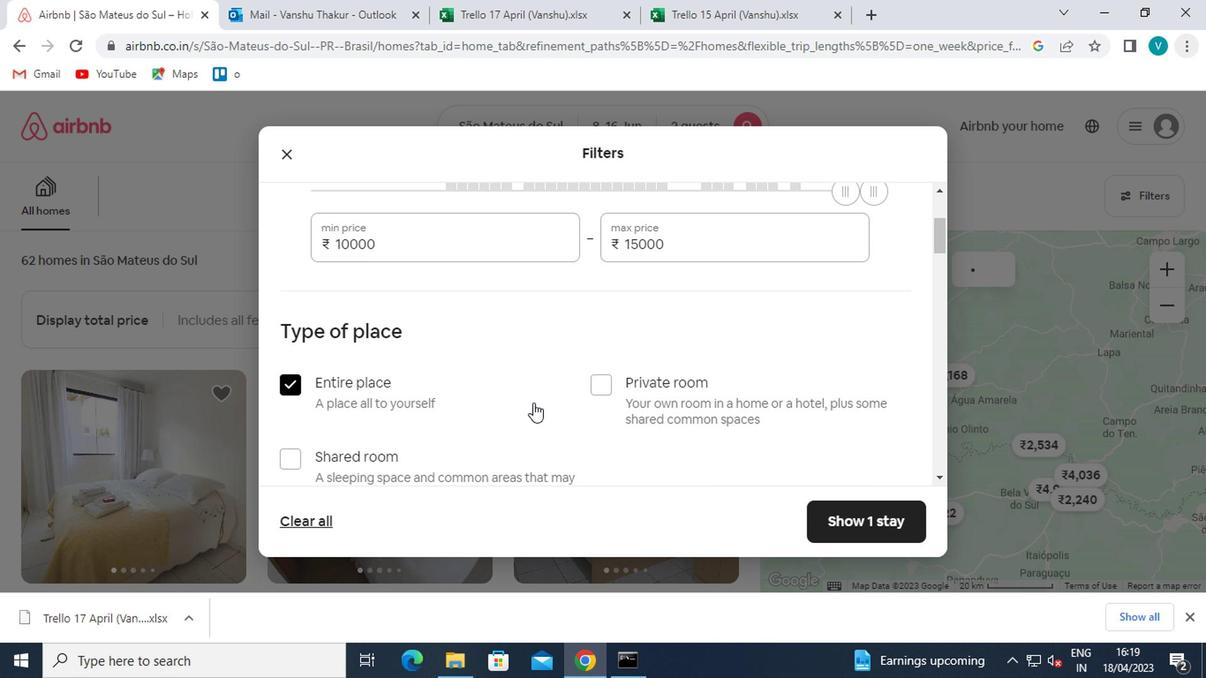 
Action: Mouse scrolled (529, 399) with delta (0, 0)
Screenshot: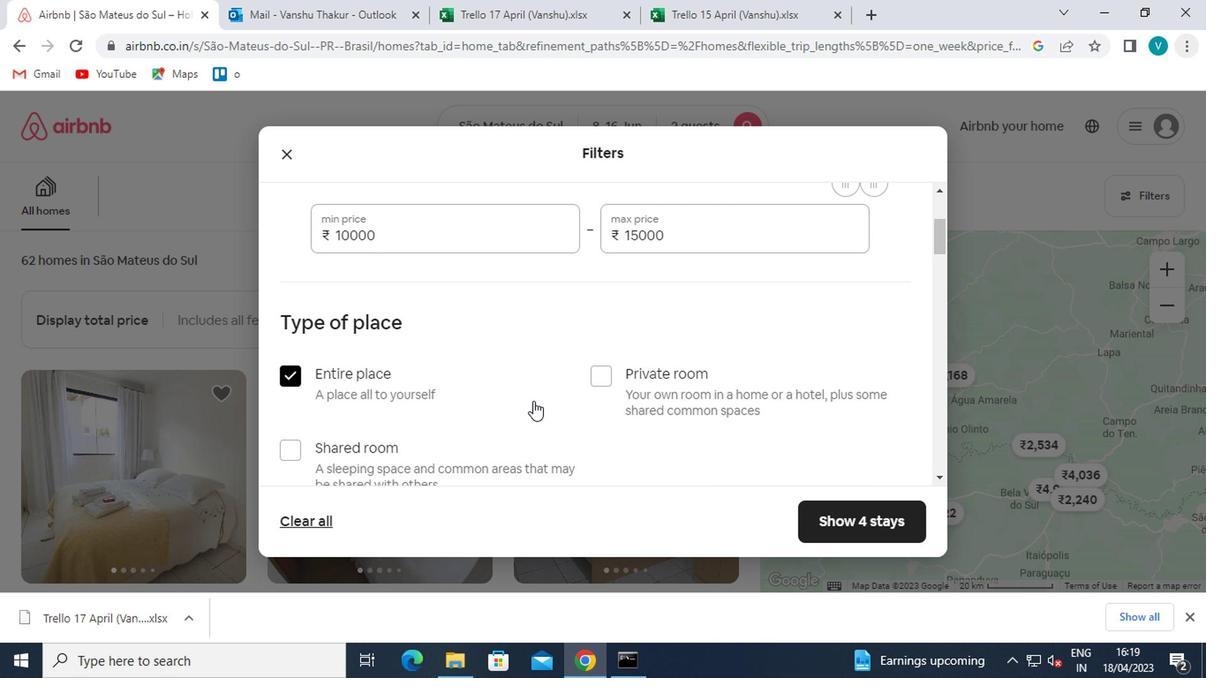 
Action: Mouse moved to (469, 431)
Screenshot: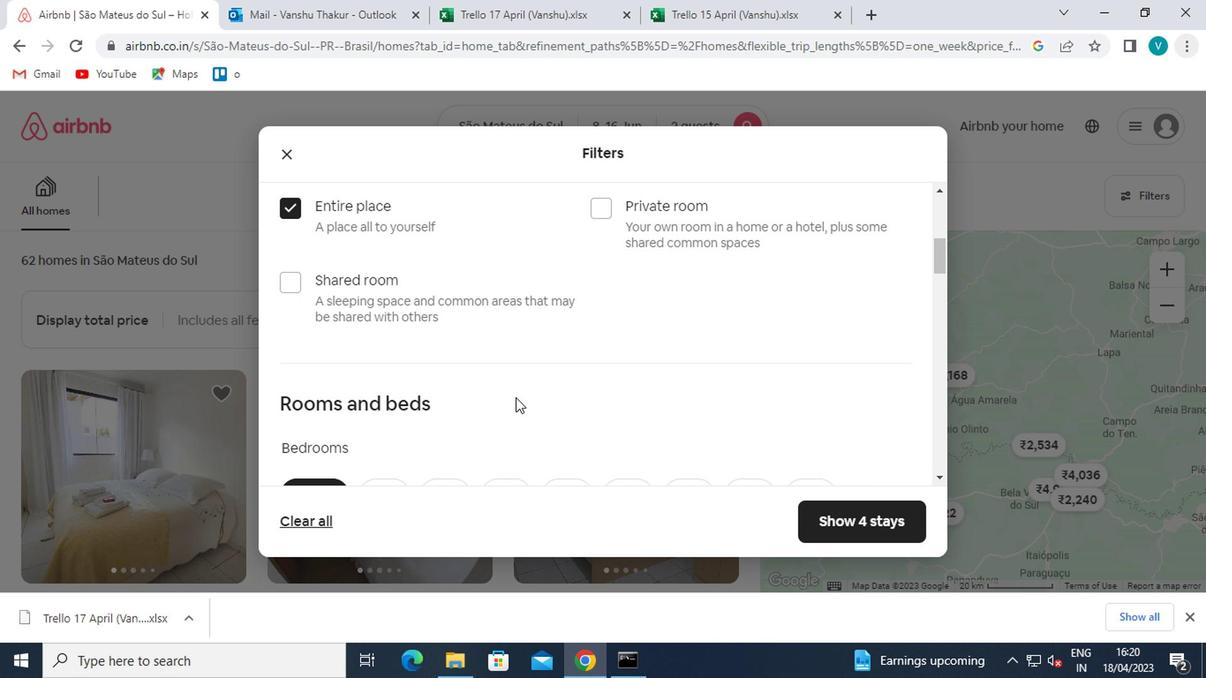 
Action: Mouse scrolled (469, 430) with delta (0, -1)
Screenshot: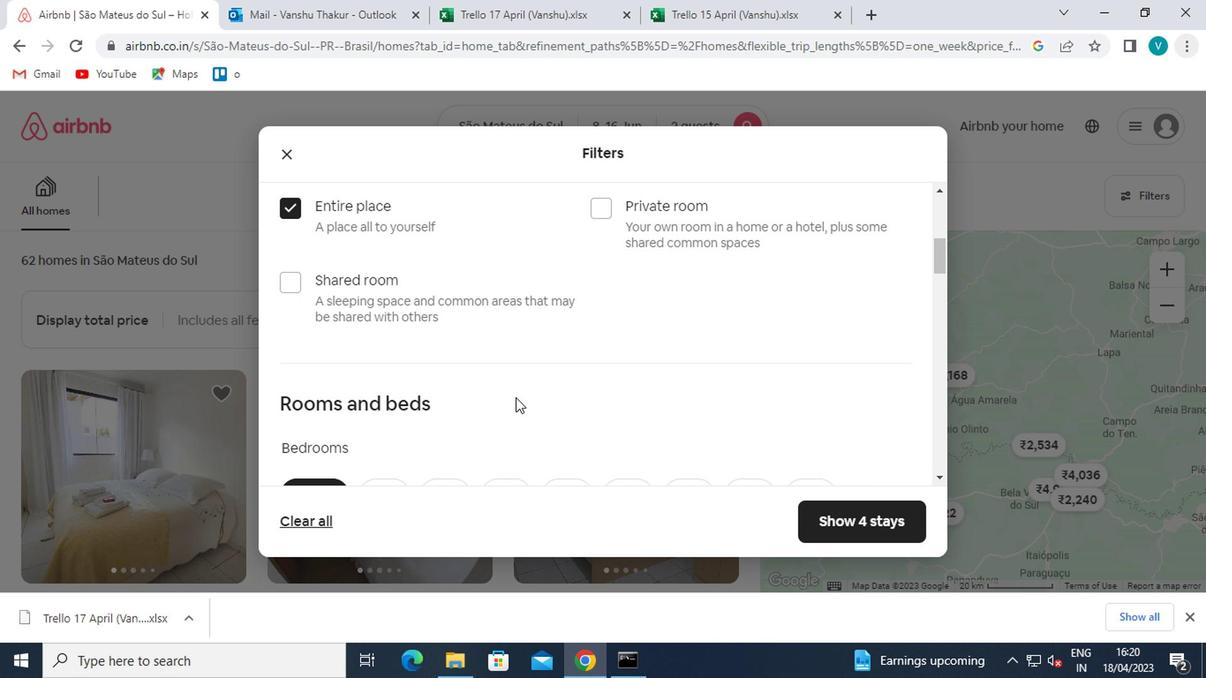 
Action: Mouse moved to (385, 408)
Screenshot: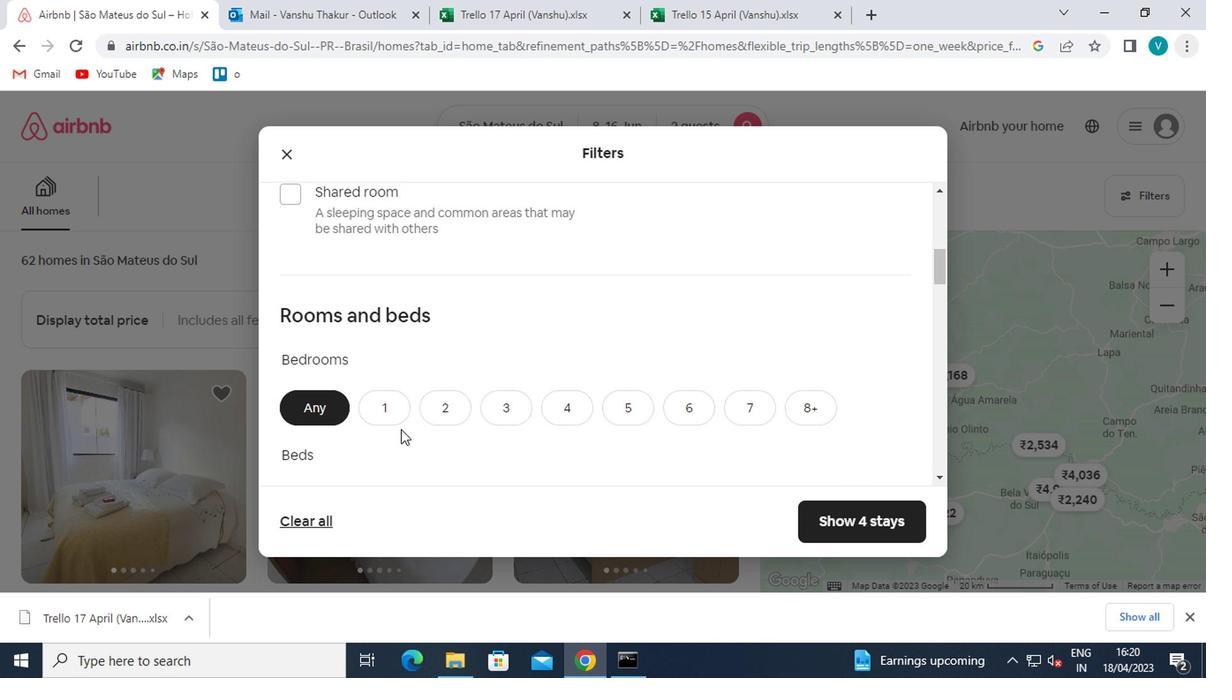 
Action: Mouse pressed left at (385, 408)
Screenshot: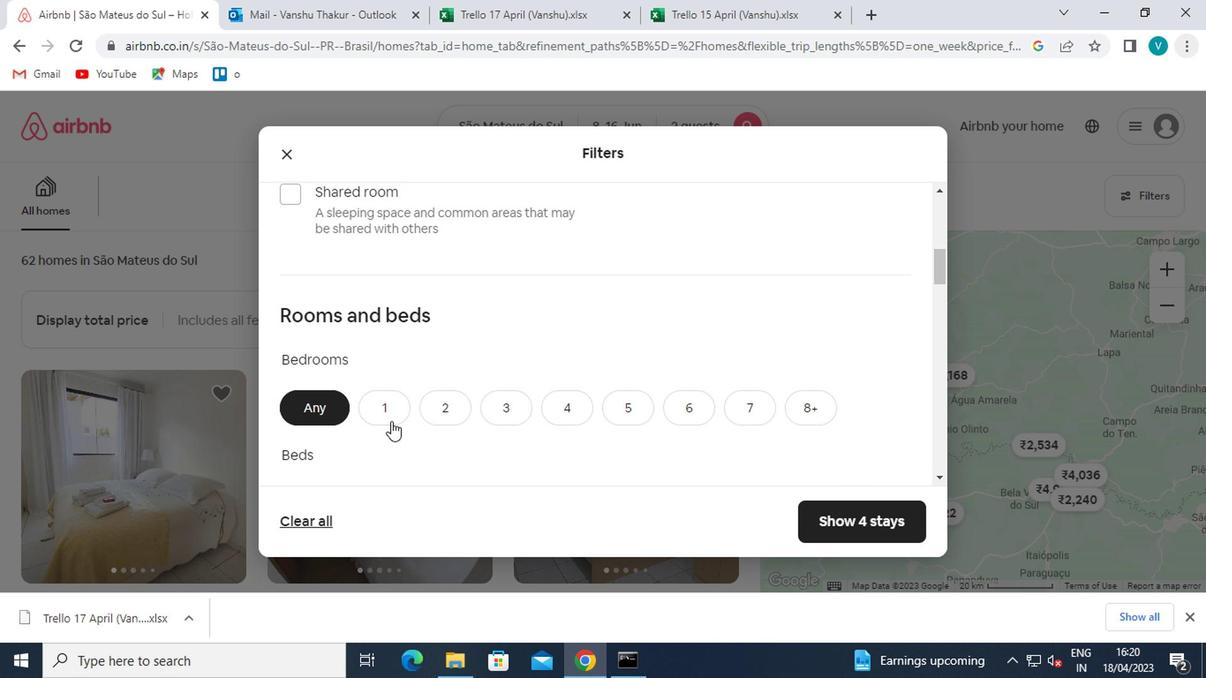 
Action: Mouse moved to (399, 416)
Screenshot: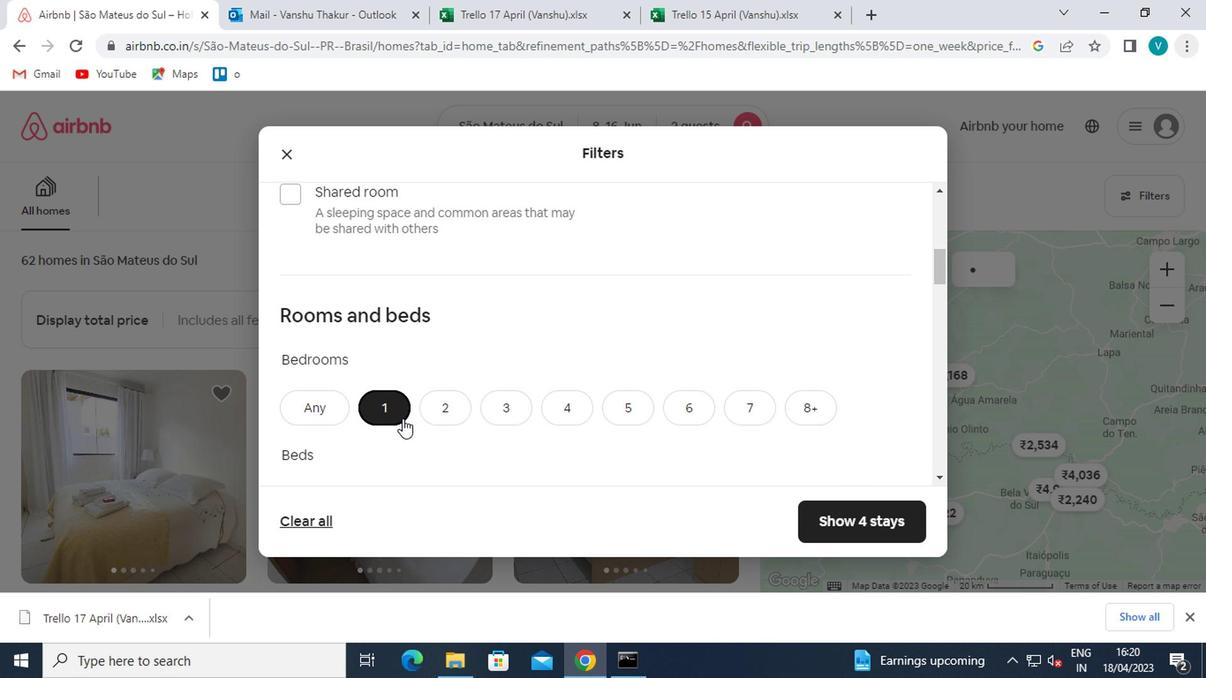 
Action: Mouse scrolled (399, 416) with delta (0, 0)
Screenshot: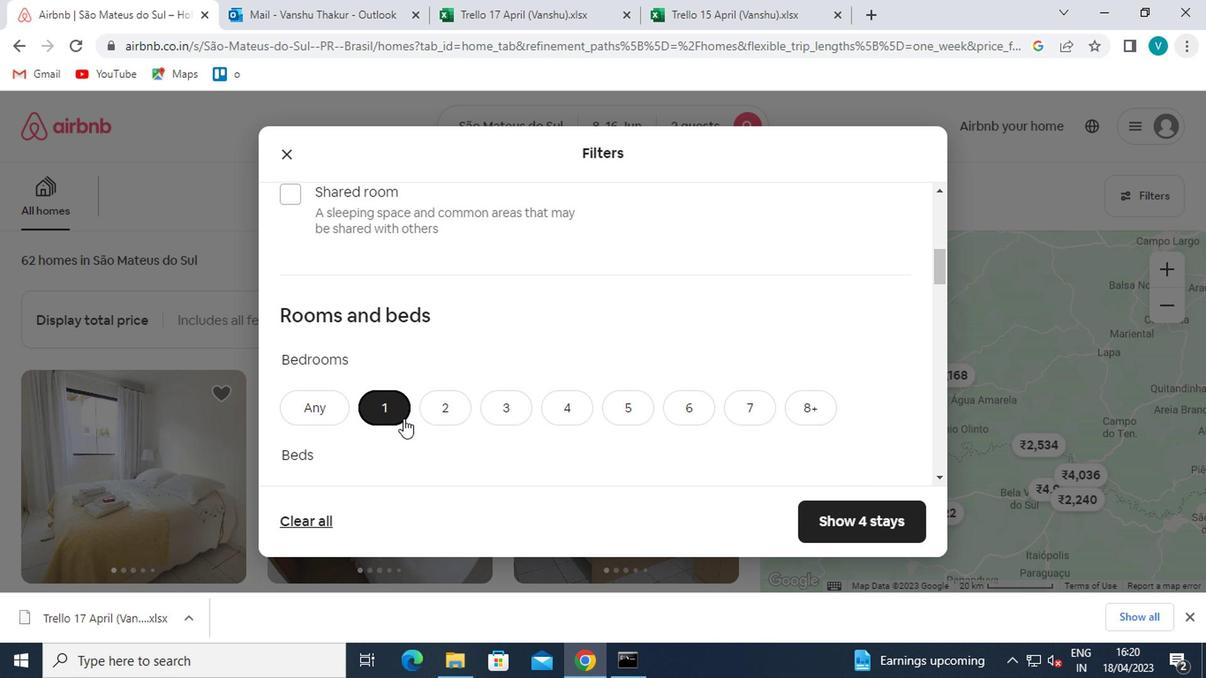 
Action: Mouse moved to (384, 427)
Screenshot: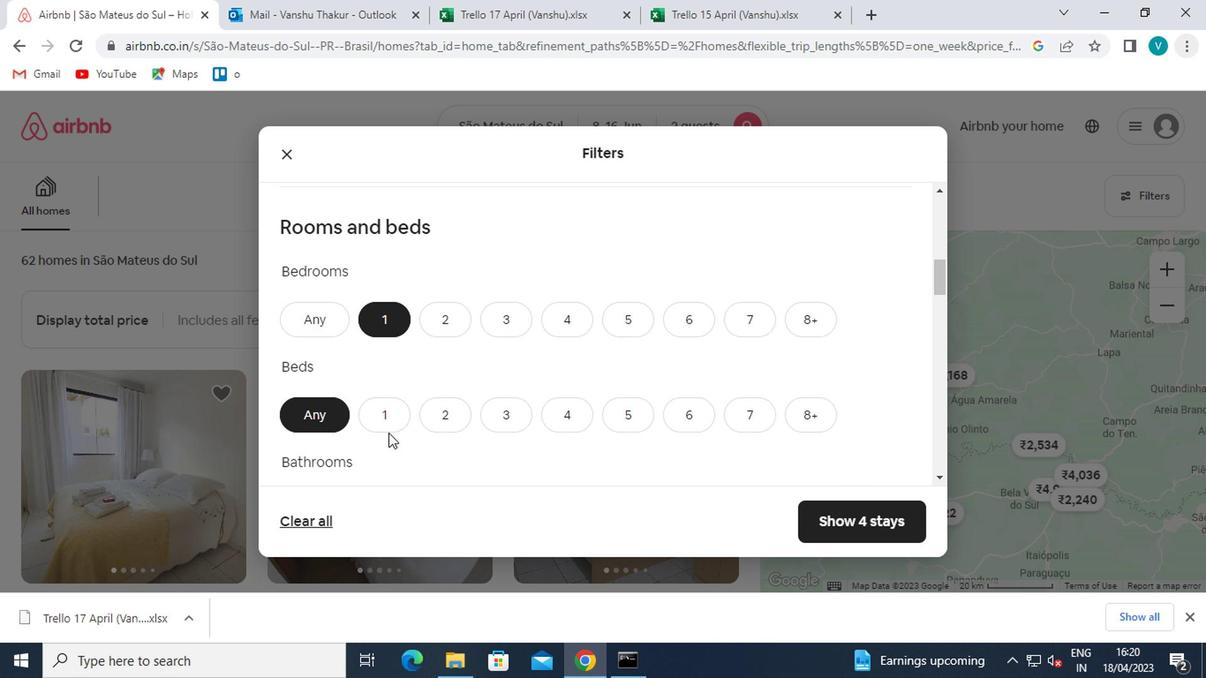 
Action: Mouse pressed left at (384, 427)
Screenshot: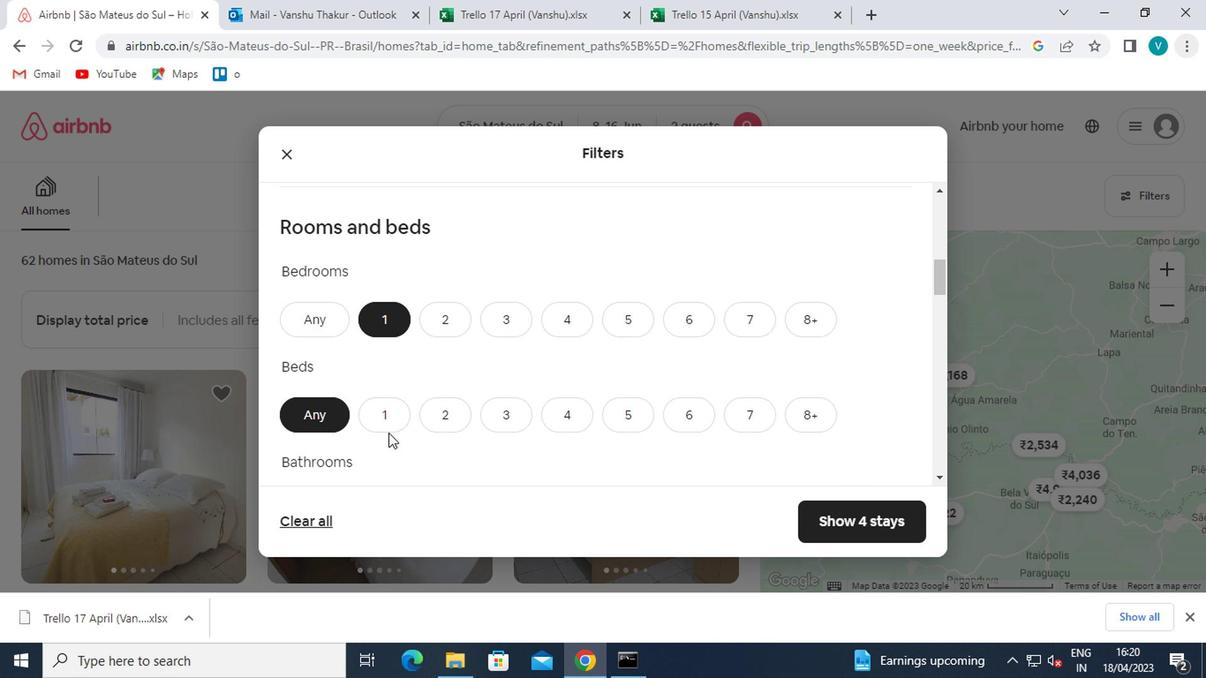 
Action: Mouse moved to (396, 406)
Screenshot: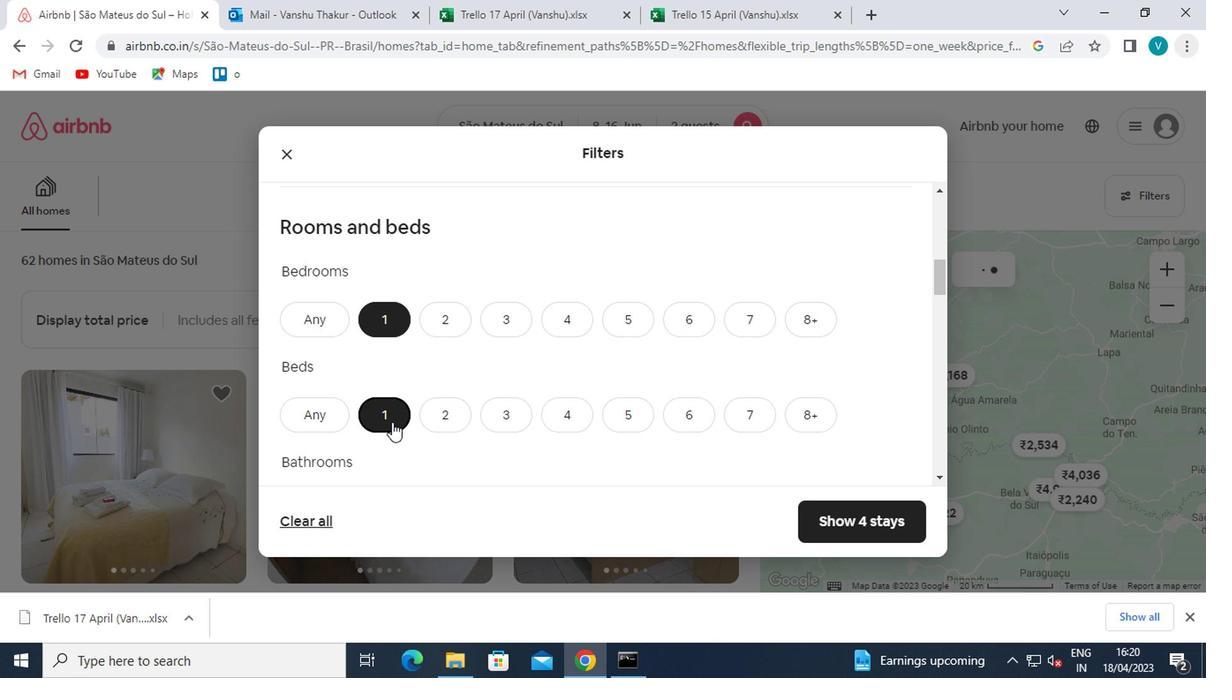 
Action: Mouse scrolled (396, 406) with delta (0, 0)
Screenshot: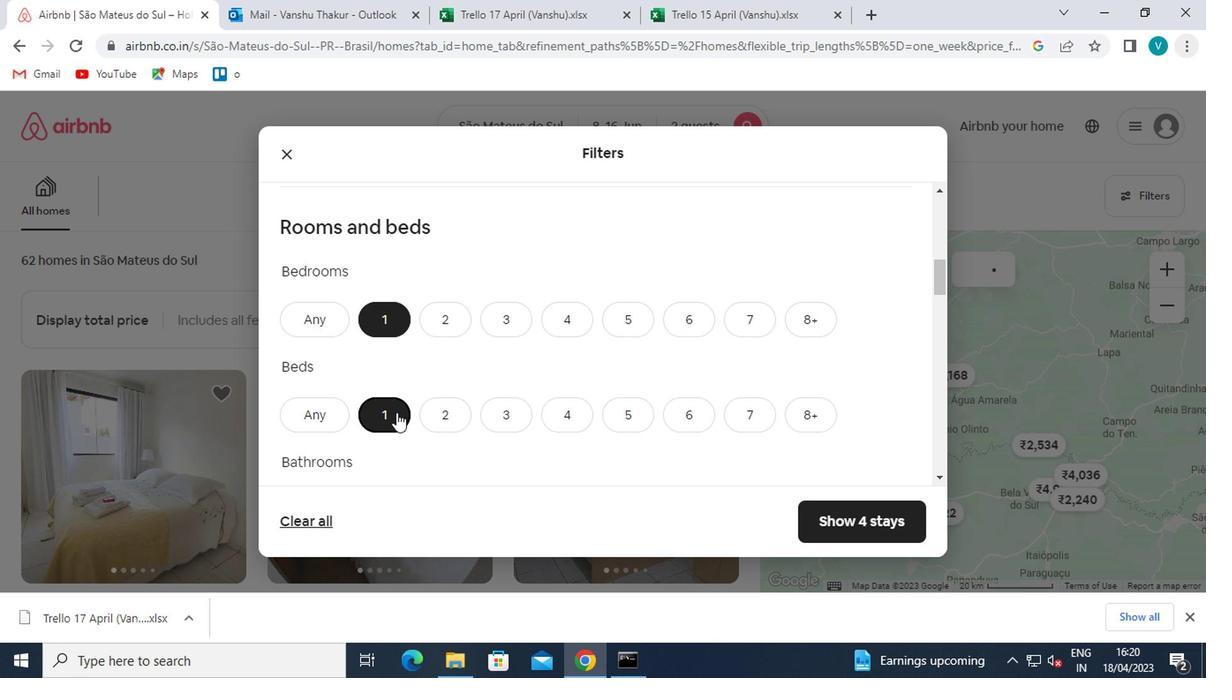 
Action: Mouse moved to (396, 406)
Screenshot: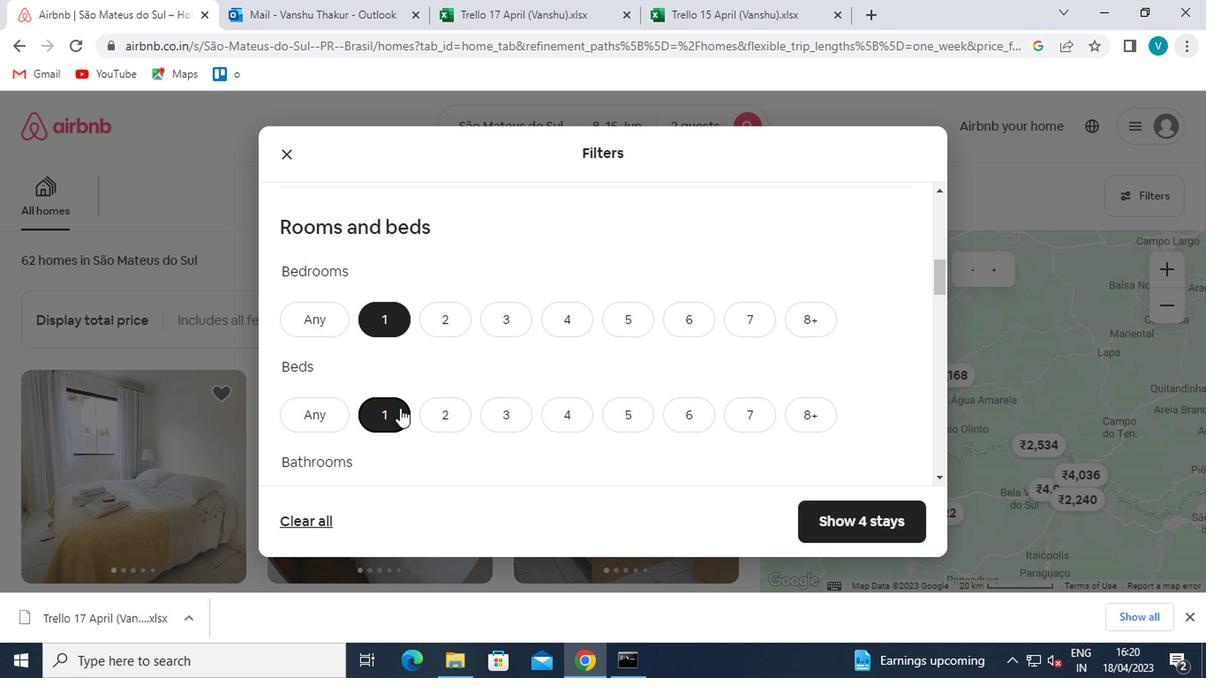 
Action: Mouse scrolled (396, 404) with delta (0, -1)
Screenshot: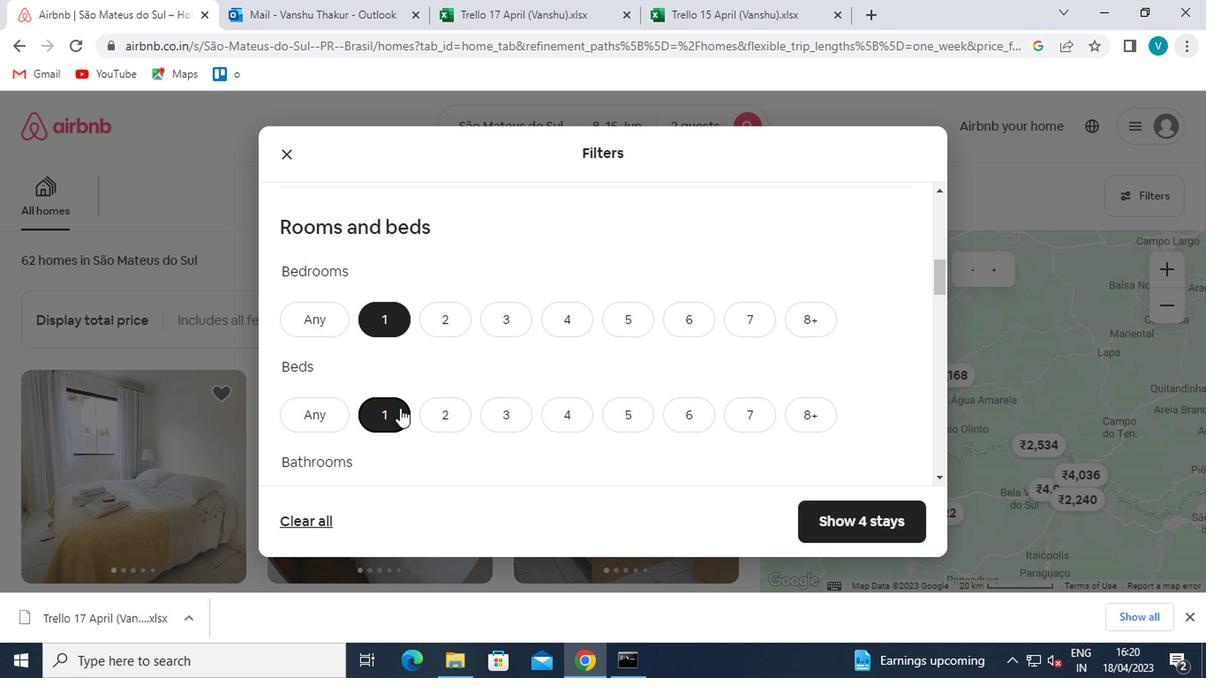 
Action: Mouse moved to (385, 336)
Screenshot: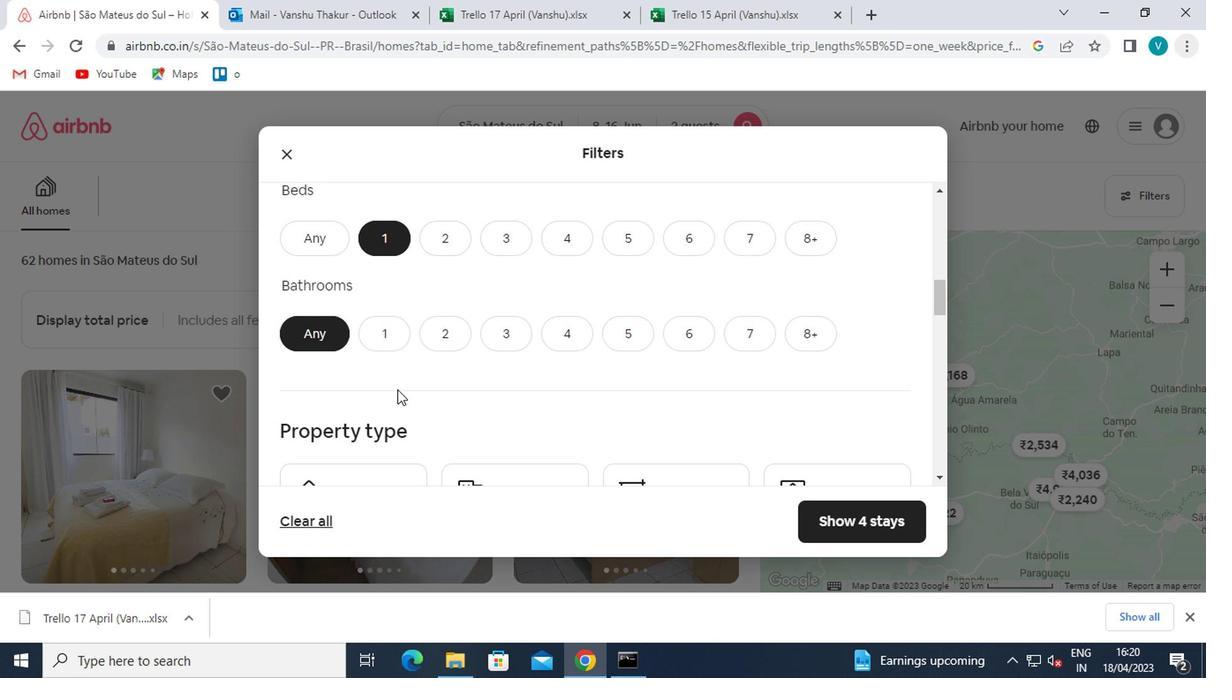 
Action: Mouse pressed left at (385, 336)
Screenshot: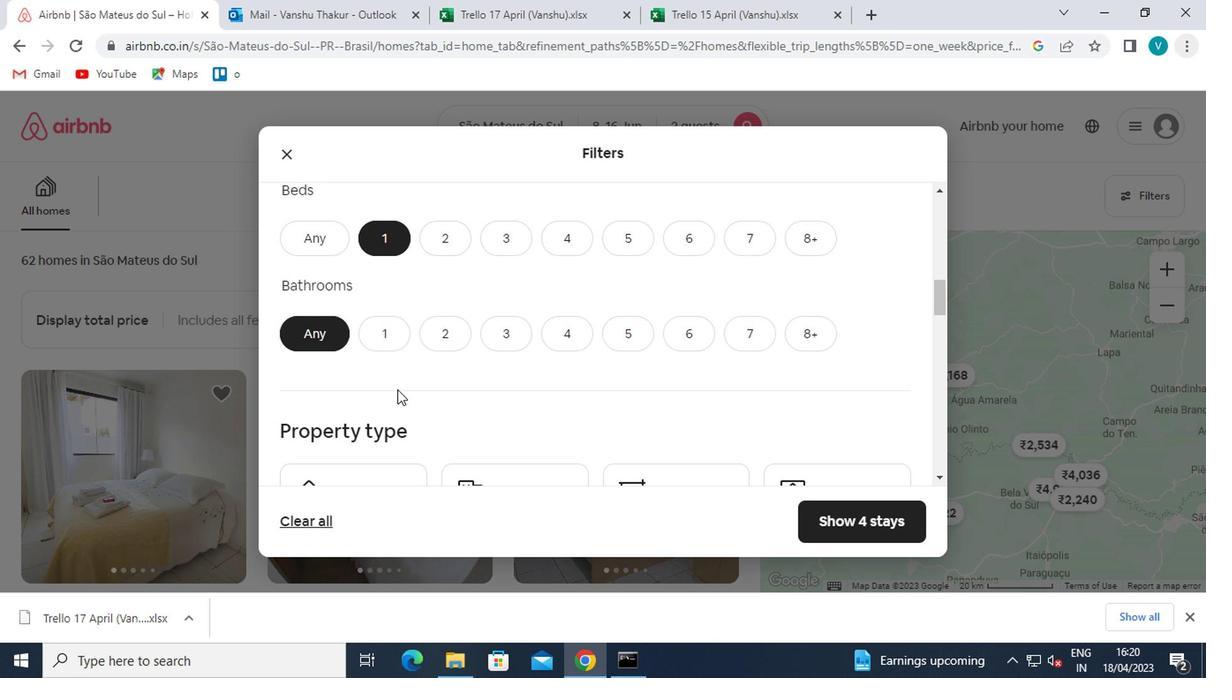 
Action: Mouse moved to (394, 335)
Screenshot: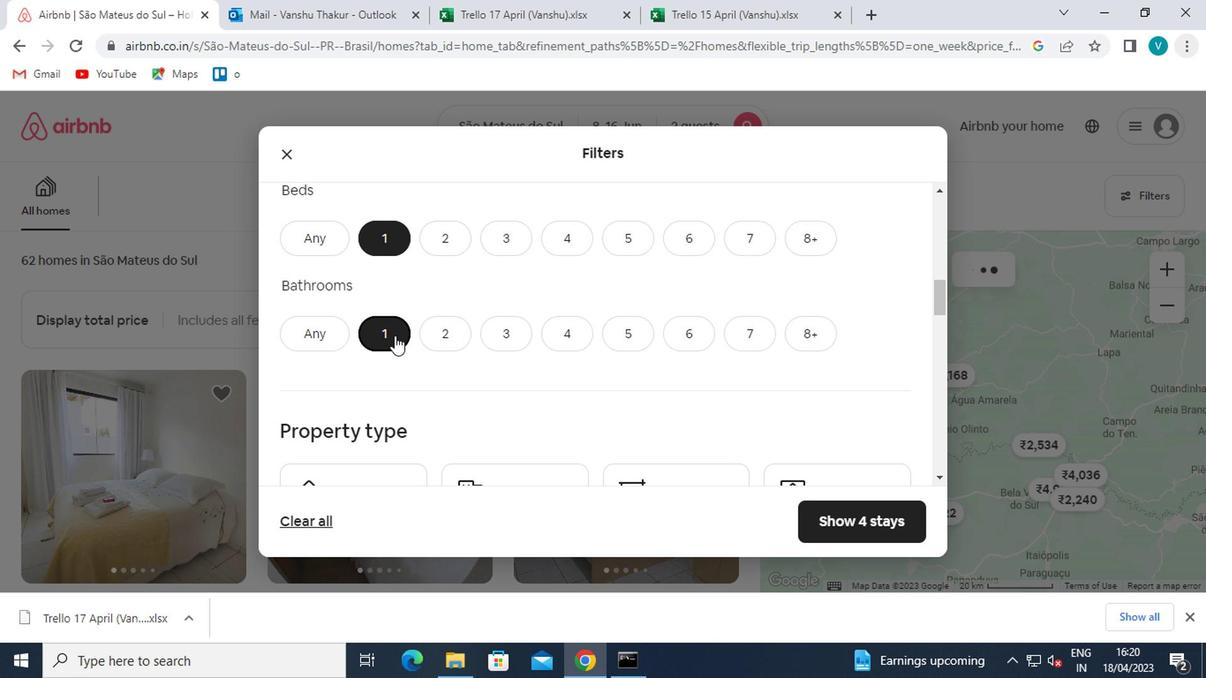 
Action: Mouse scrolled (394, 335) with delta (0, 0)
Screenshot: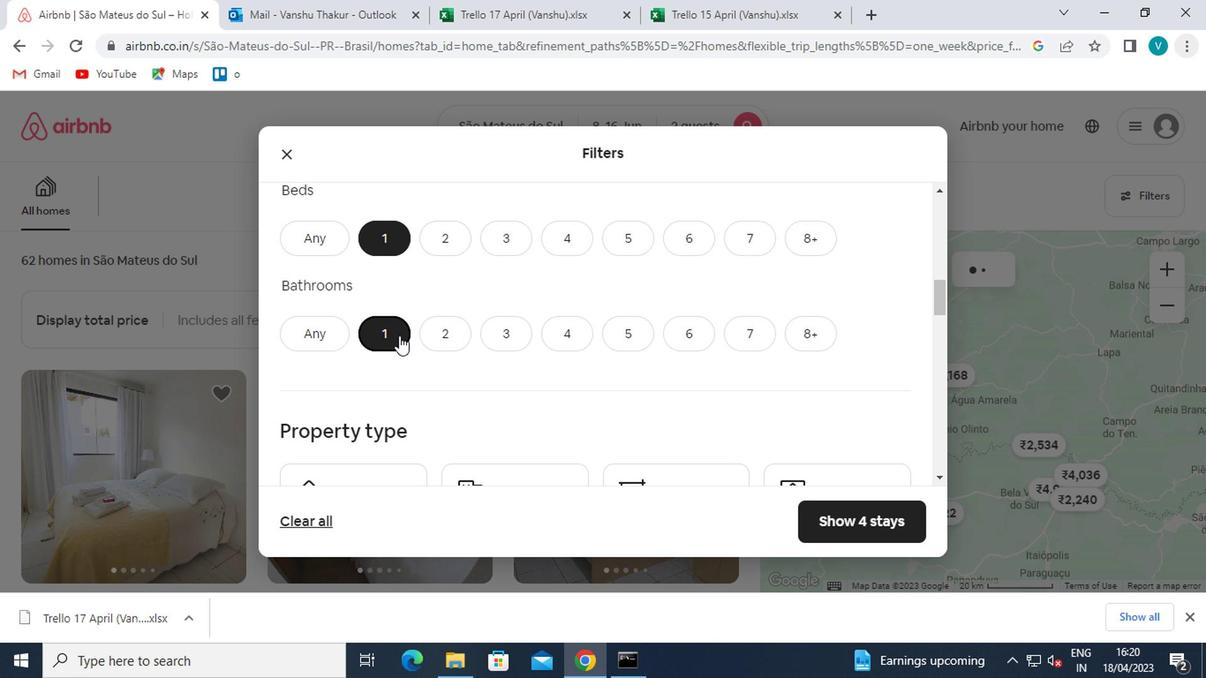 
Action: Mouse moved to (394, 335)
Screenshot: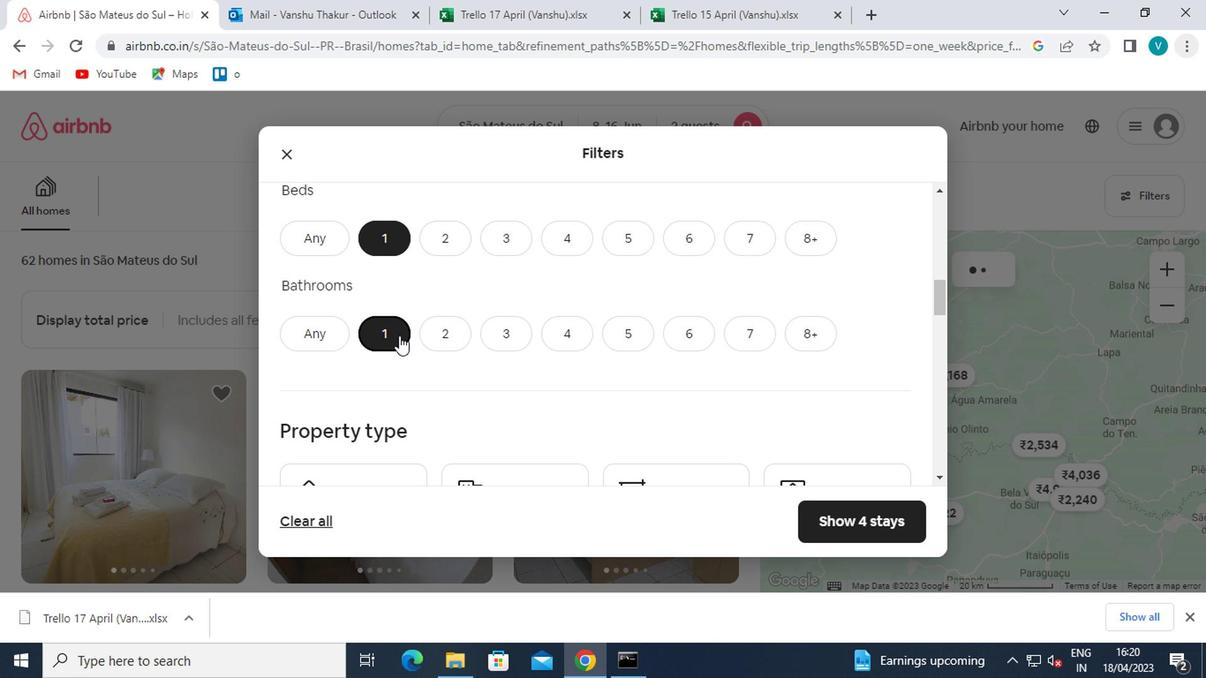 
Action: Mouse scrolled (394, 335) with delta (0, 0)
Screenshot: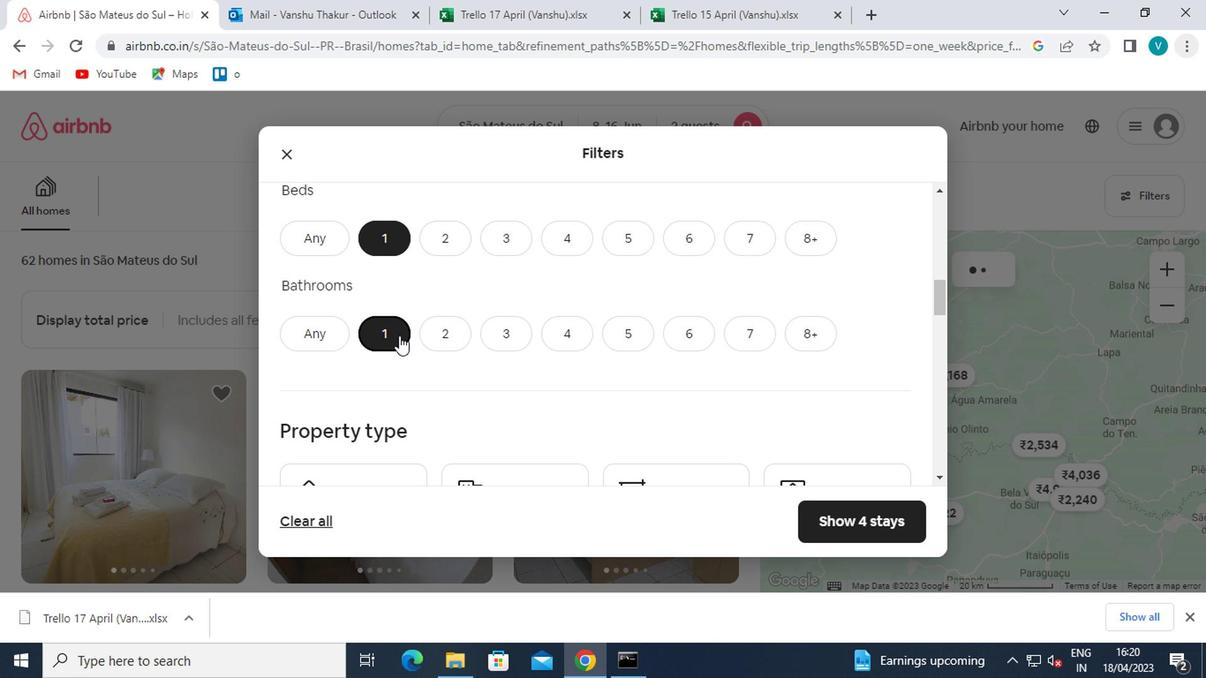 
Action: Mouse moved to (852, 340)
Screenshot: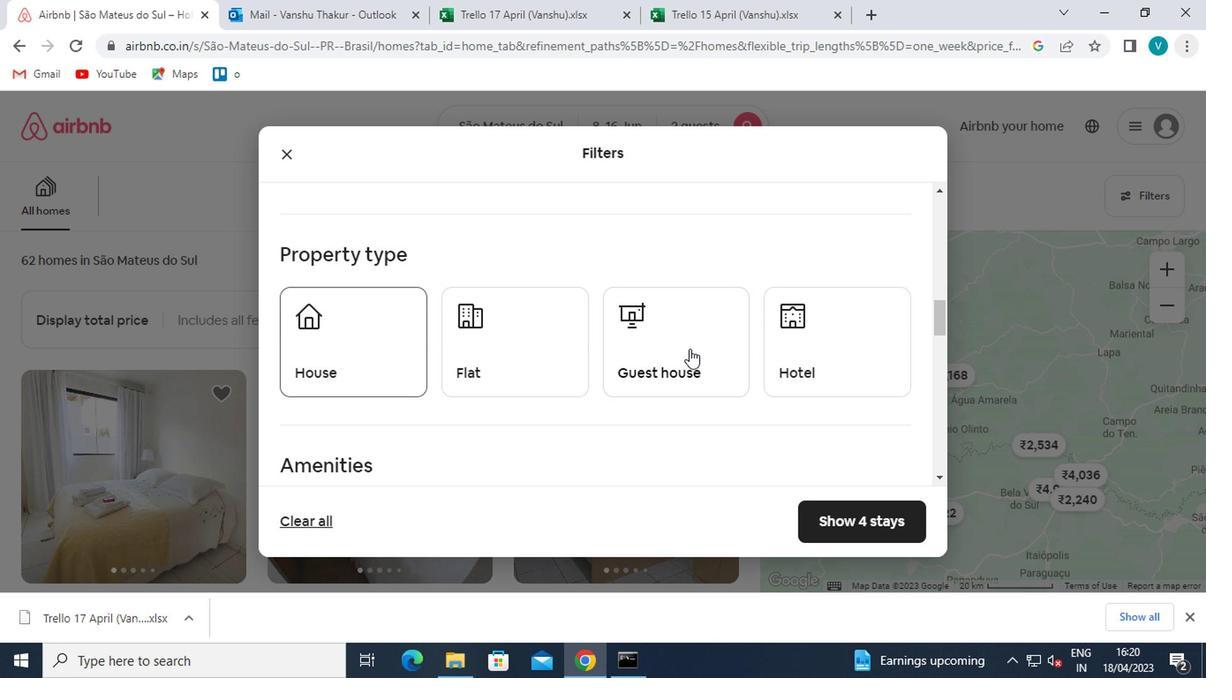 
Action: Mouse pressed left at (852, 340)
Screenshot: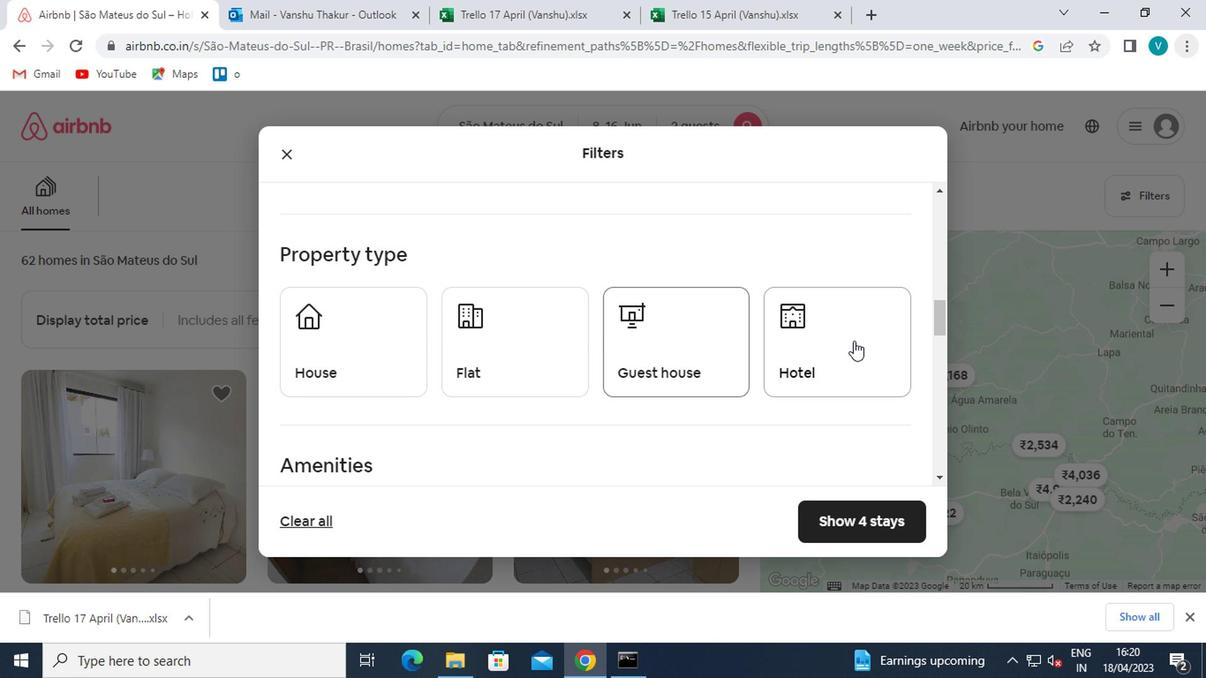
Action: Mouse moved to (778, 317)
Screenshot: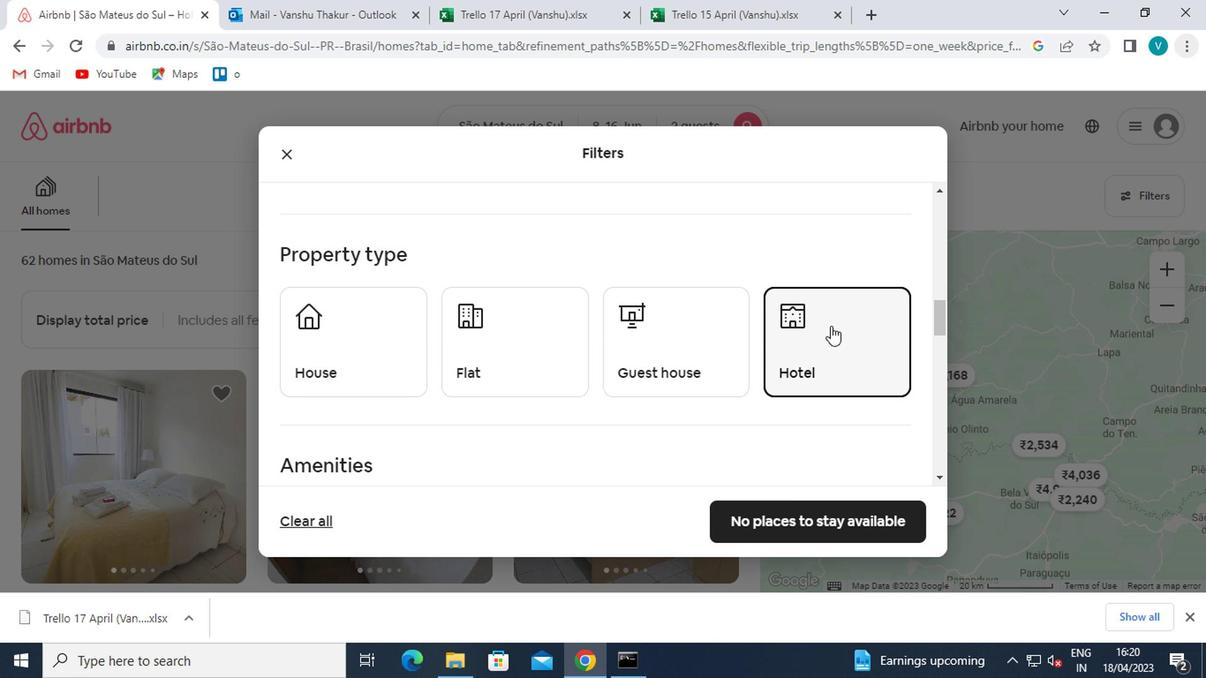 
Action: Mouse scrolled (778, 316) with delta (0, 0)
Screenshot: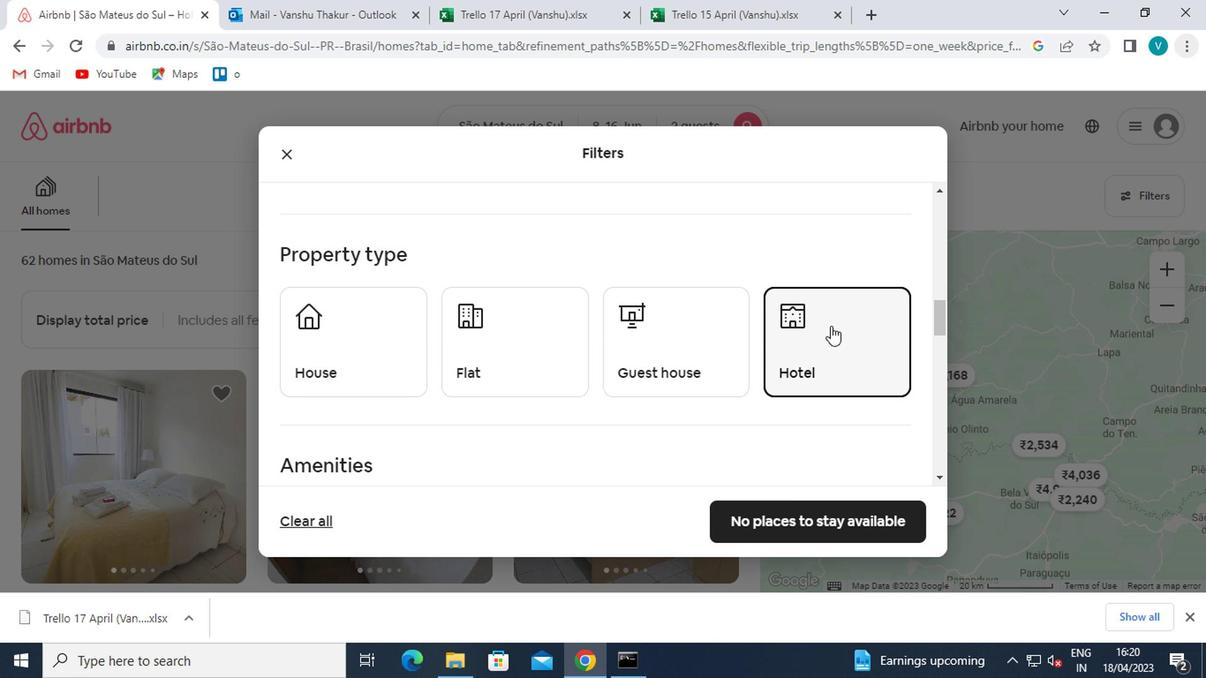 
Action: Mouse moved to (771, 316)
Screenshot: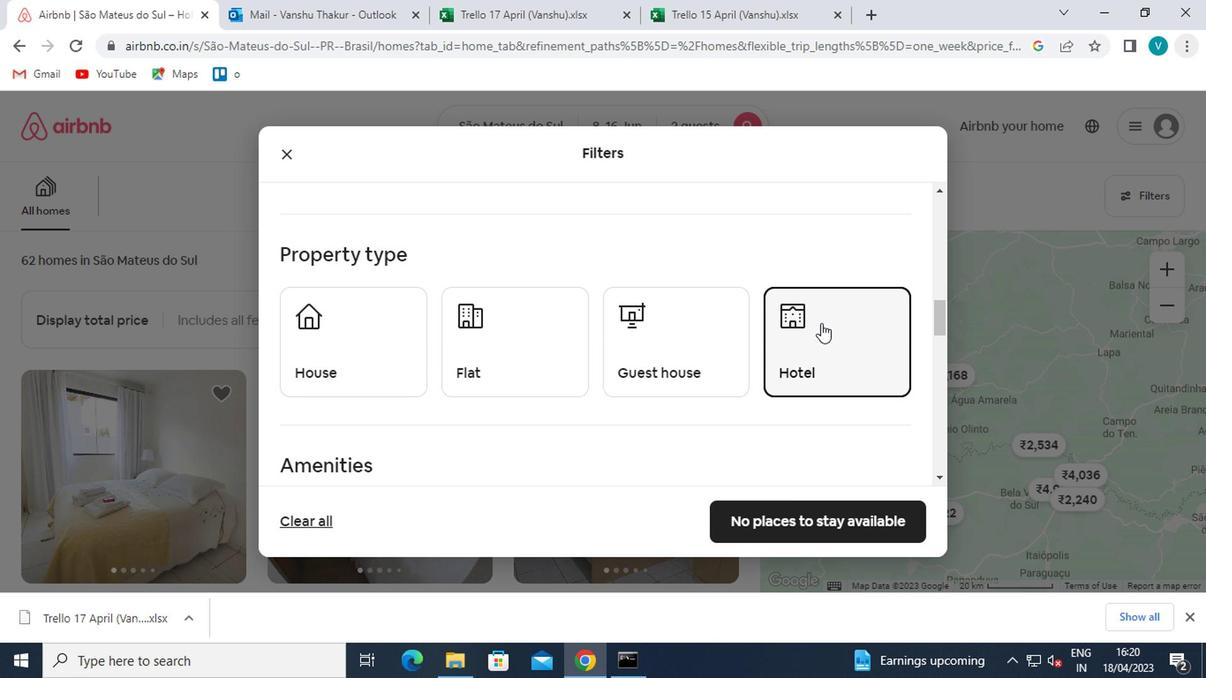 
Action: Mouse scrolled (771, 314) with delta (0, -1)
Screenshot: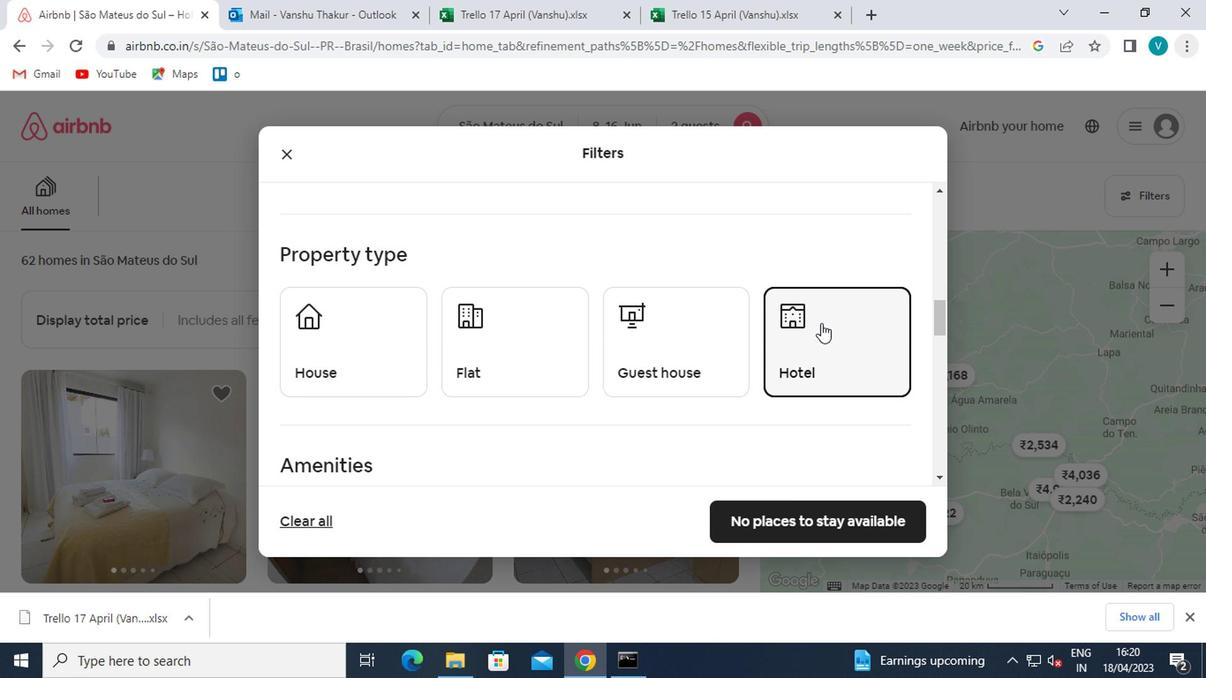 
Action: Mouse moved to (298, 374)
Screenshot: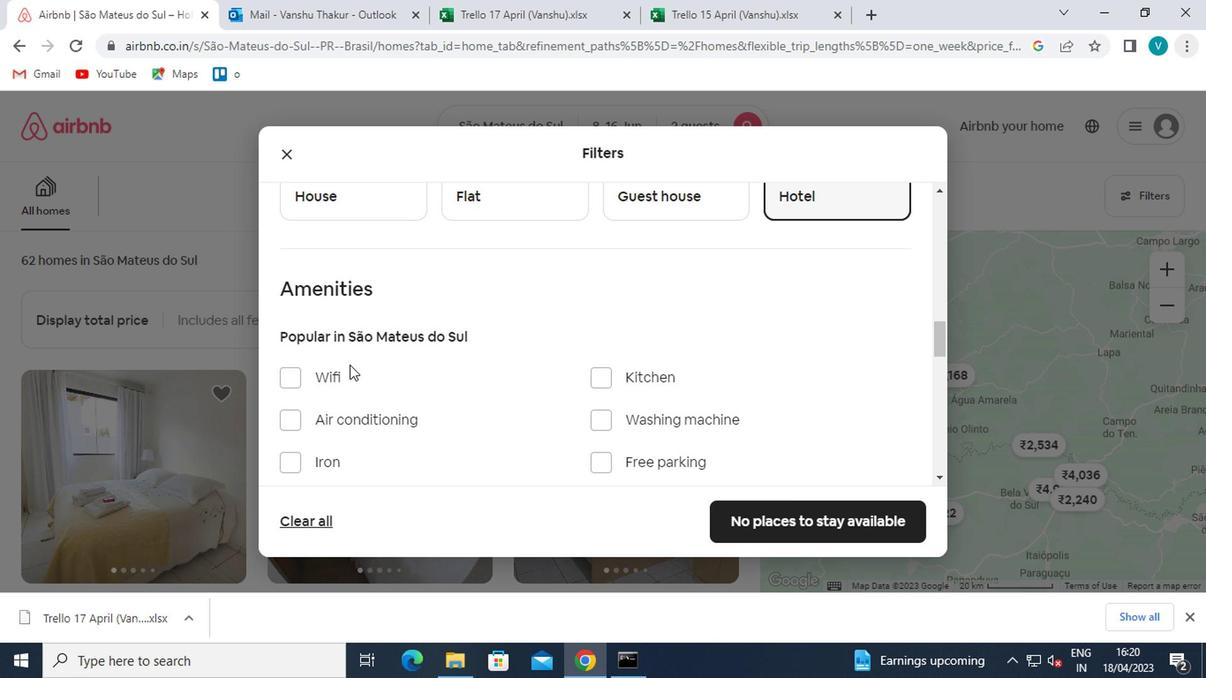 
Action: Mouse pressed left at (298, 374)
Screenshot: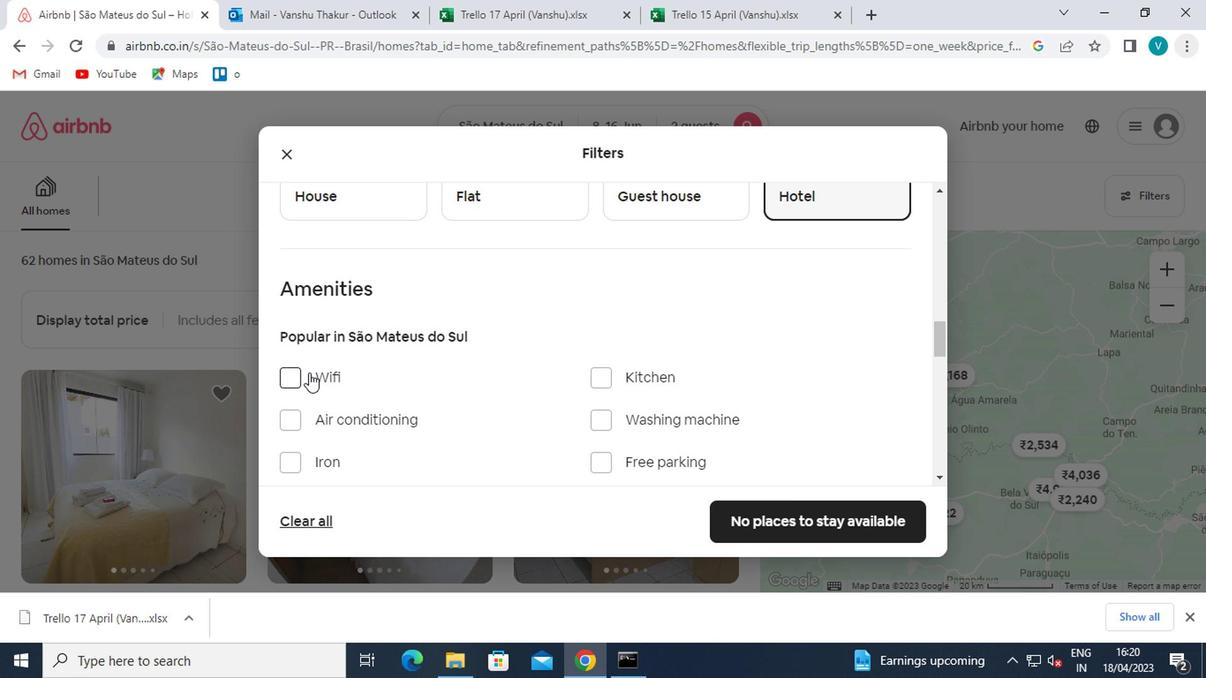 
Action: Mouse moved to (600, 429)
Screenshot: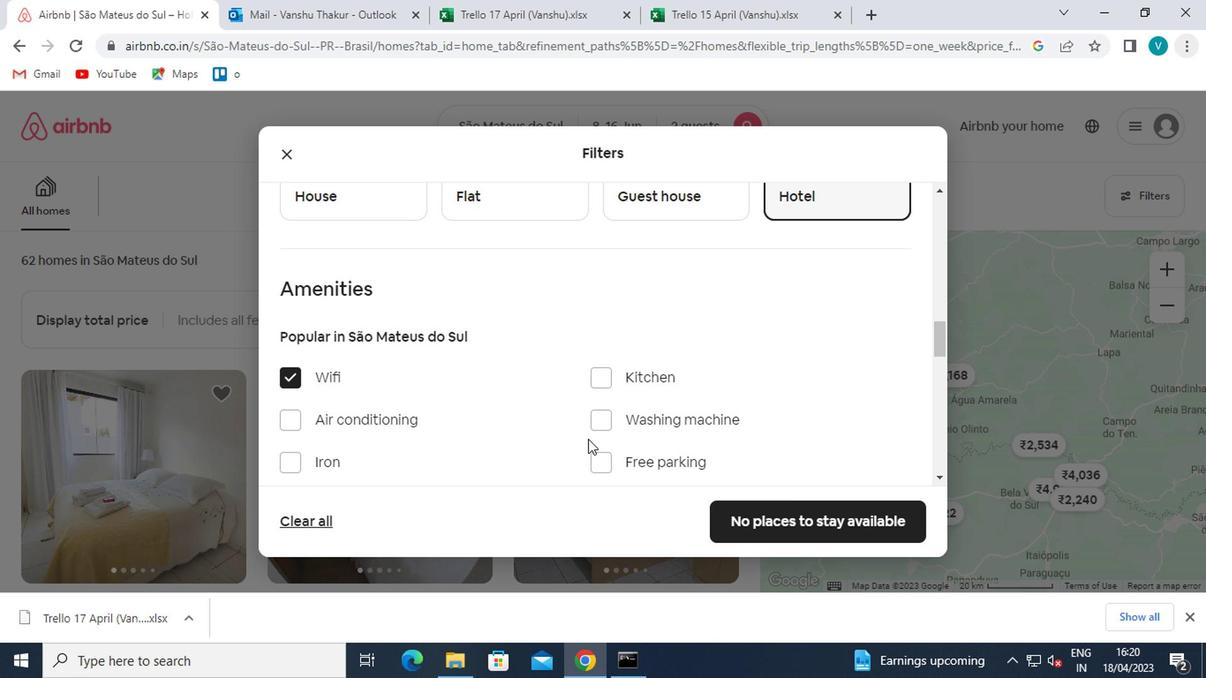 
Action: Mouse pressed left at (600, 429)
Screenshot: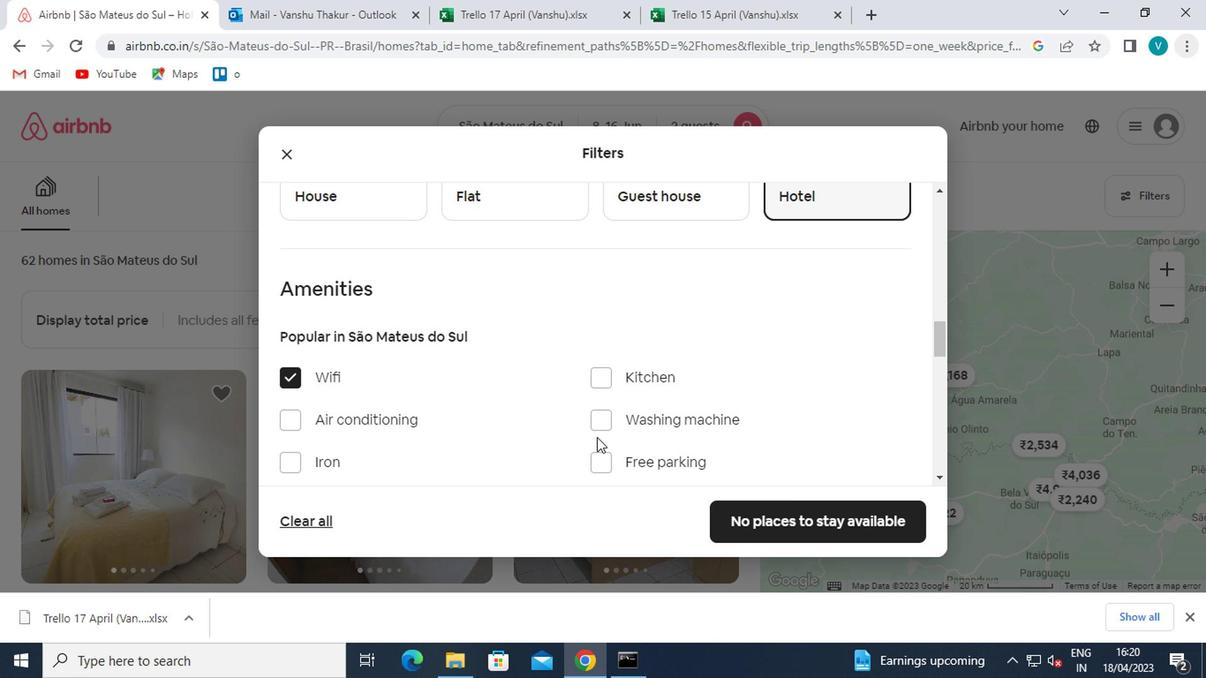 
Action: Mouse moved to (600, 425)
Screenshot: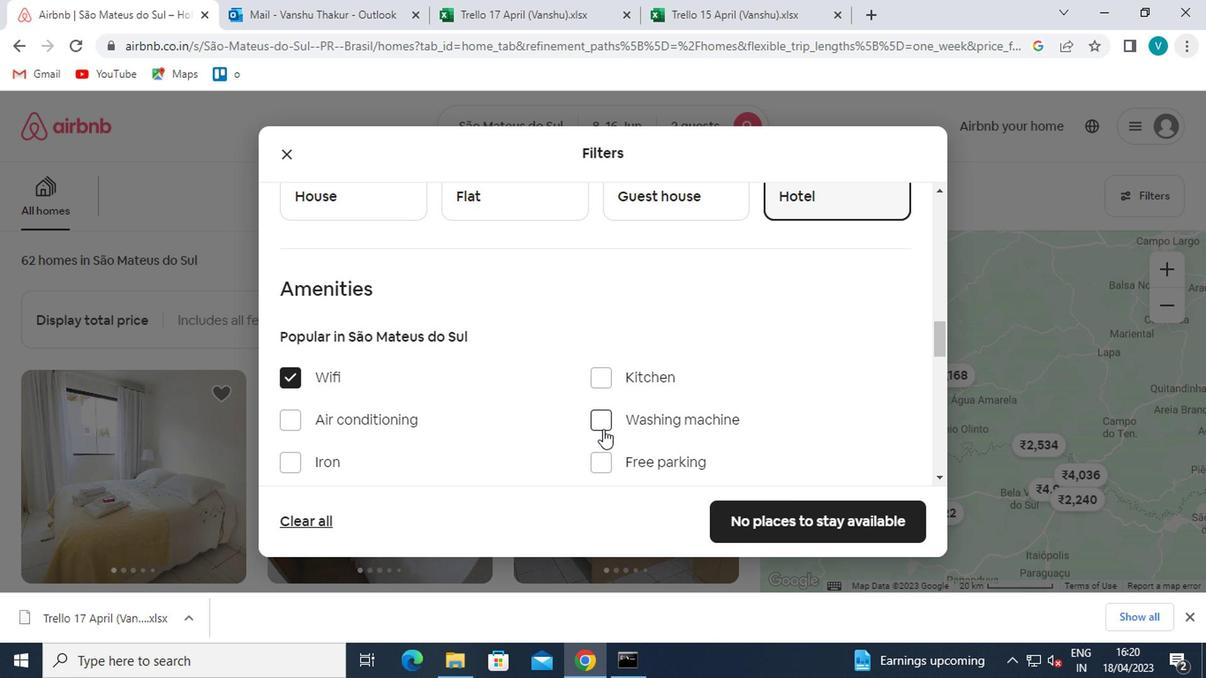 
Action: Mouse pressed left at (600, 425)
Screenshot: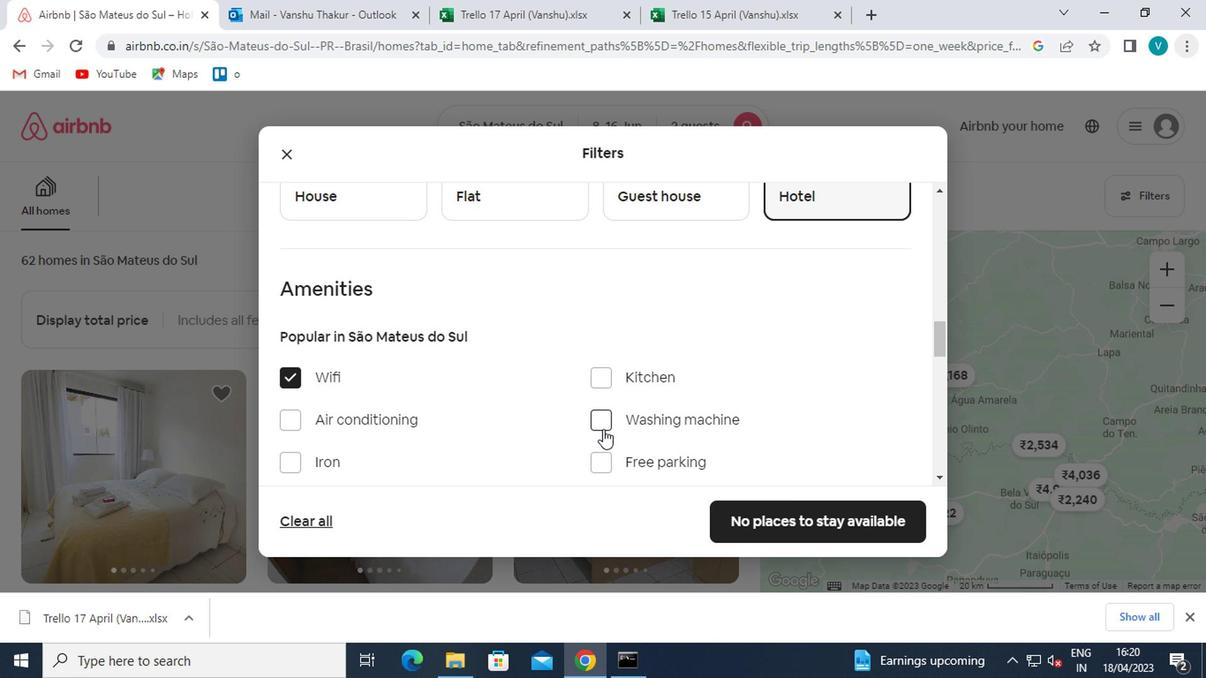 
Action: Mouse moved to (602, 418)
Screenshot: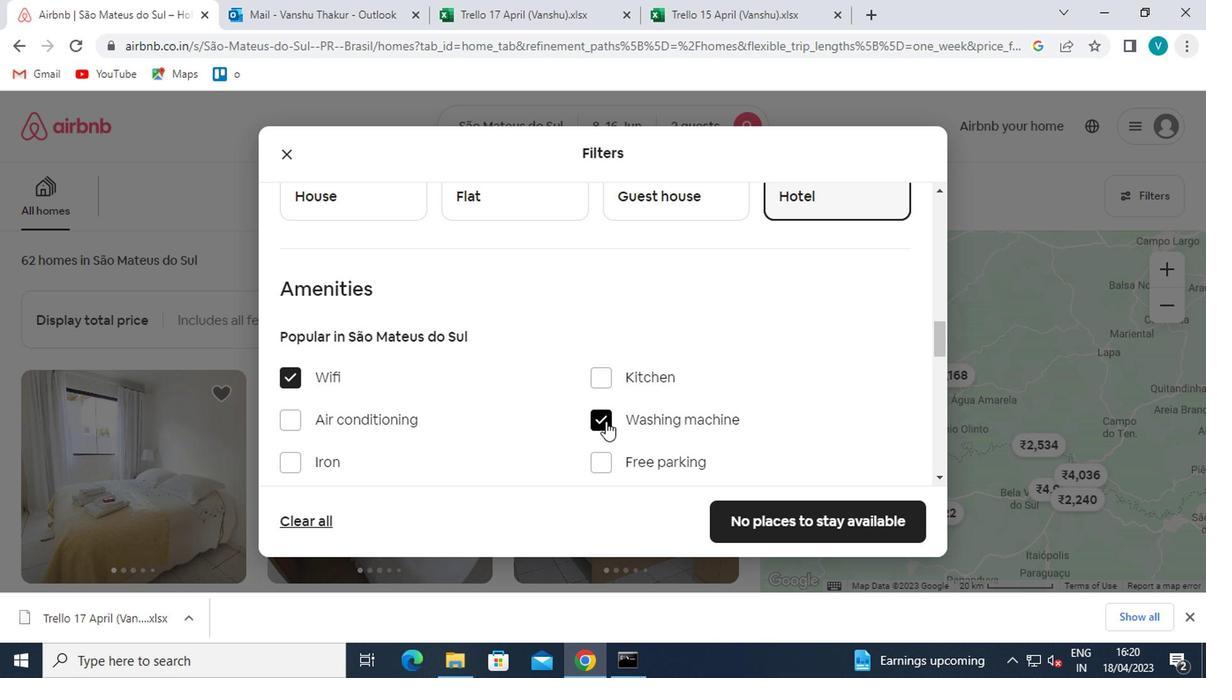 
Action: Mouse scrolled (602, 416) with delta (0, -1)
Screenshot: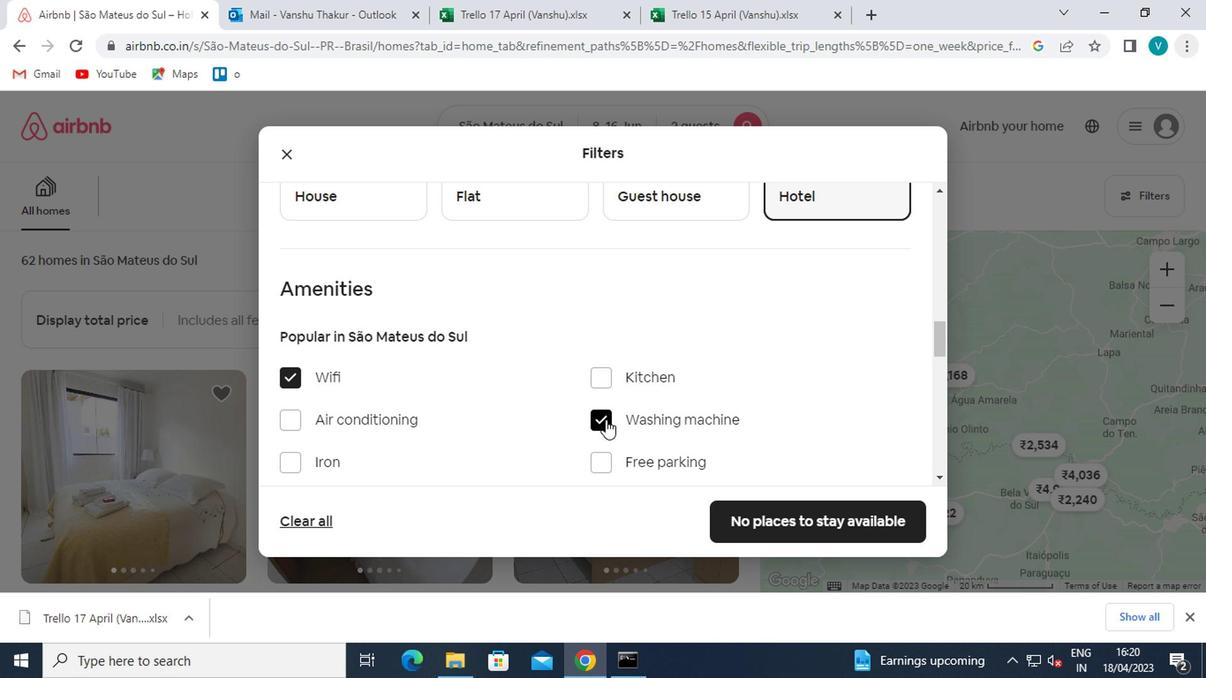 
Action: Mouse scrolled (602, 416) with delta (0, -1)
Screenshot: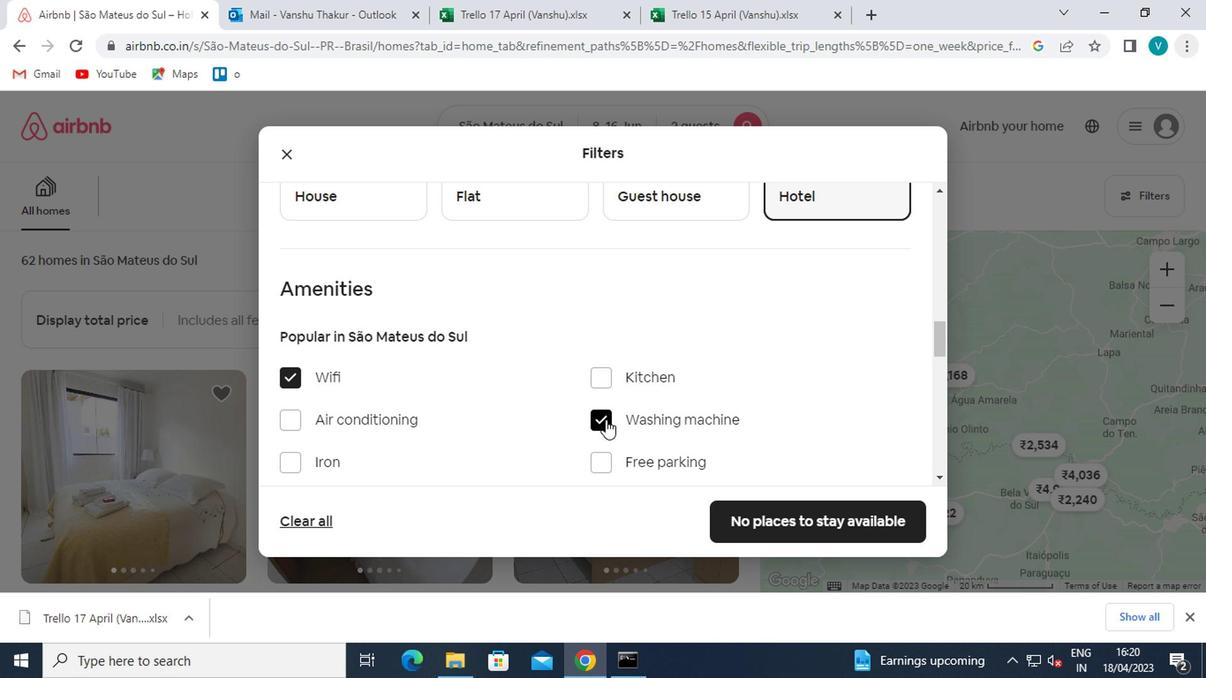 
Action: Mouse scrolled (602, 416) with delta (0, -1)
Screenshot: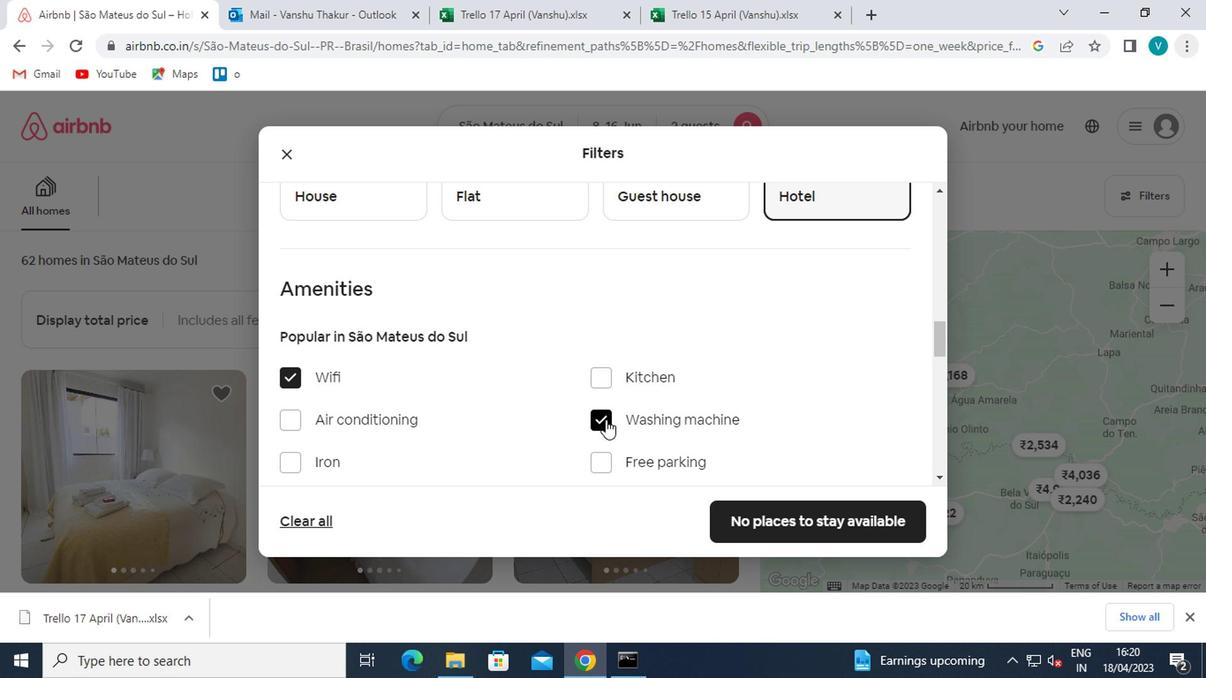 
Action: Mouse moved to (872, 429)
Screenshot: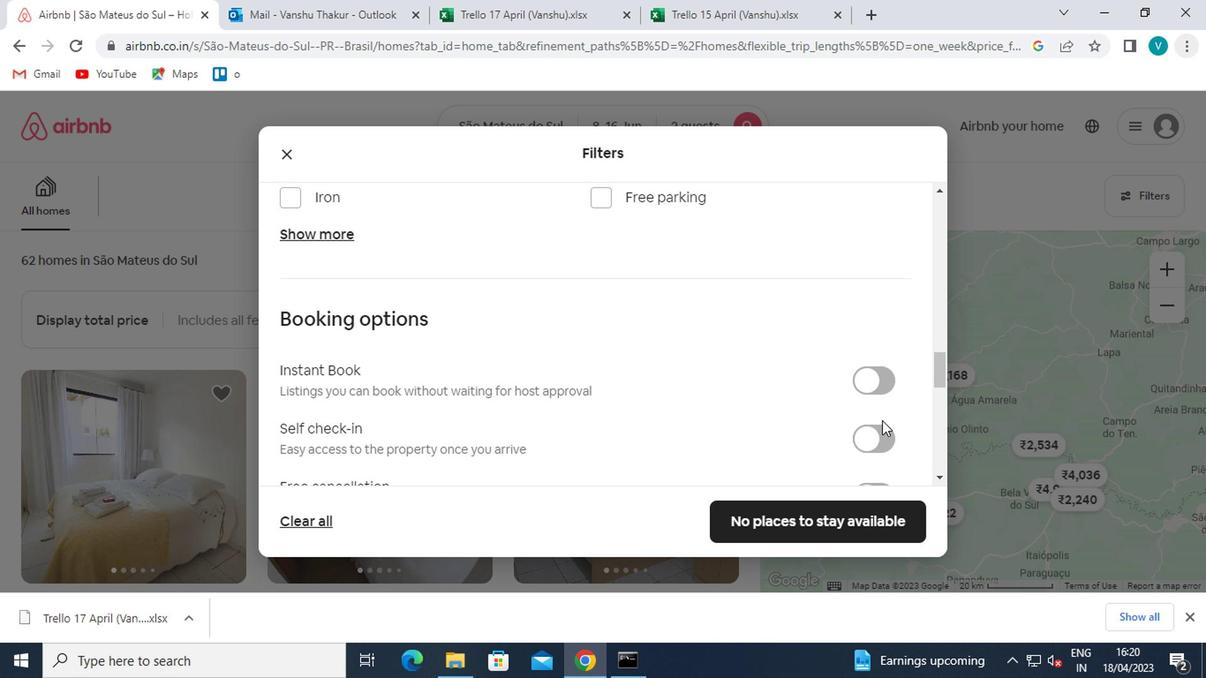 
Action: Mouse pressed left at (872, 429)
Screenshot: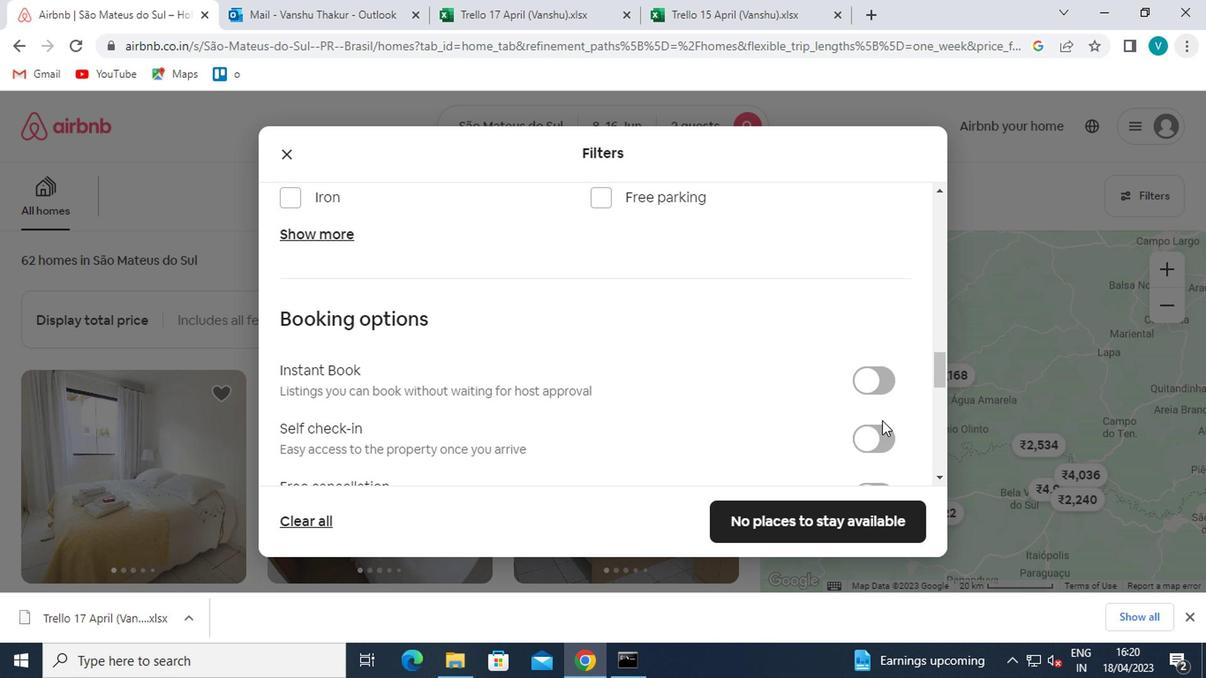 
Action: Mouse moved to (641, 356)
Screenshot: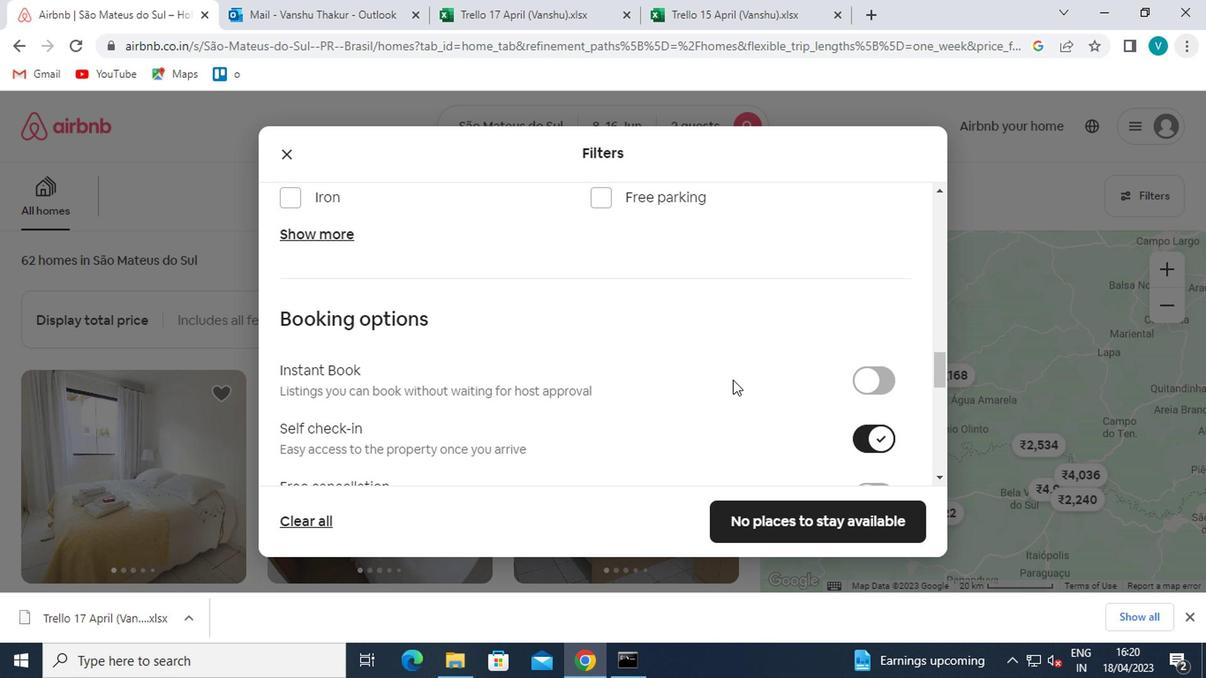 
Action: Mouse scrolled (641, 355) with delta (0, 0)
Screenshot: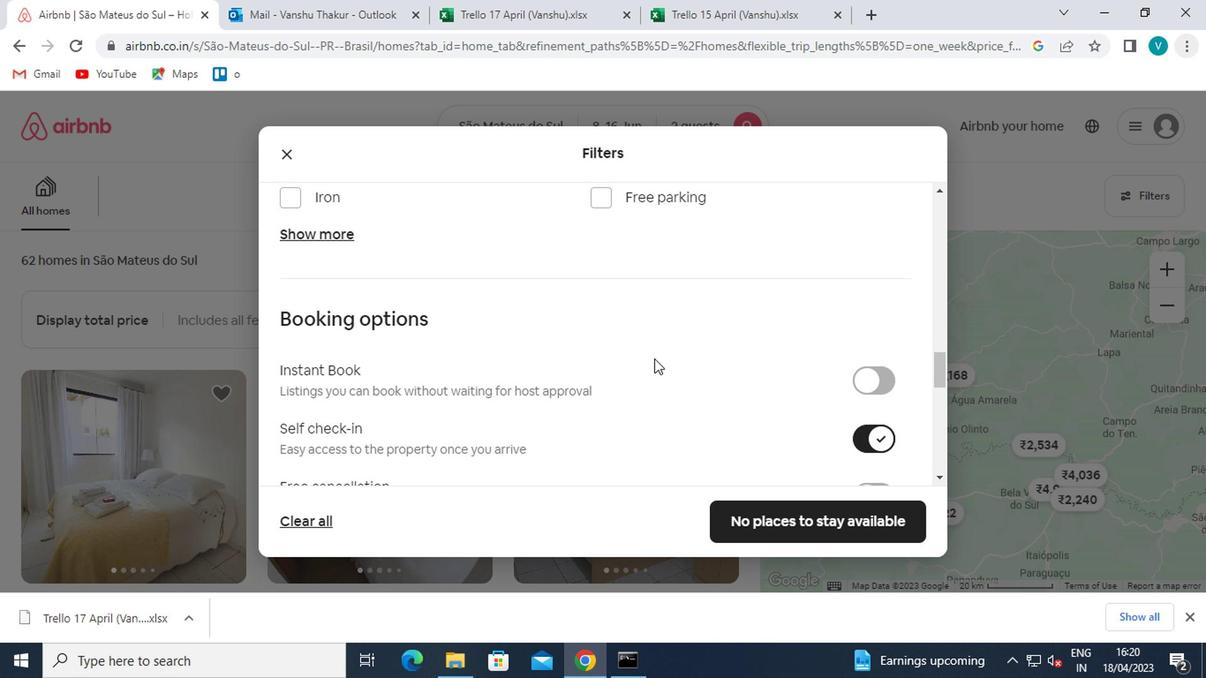 
Action: Mouse moved to (639, 356)
Screenshot: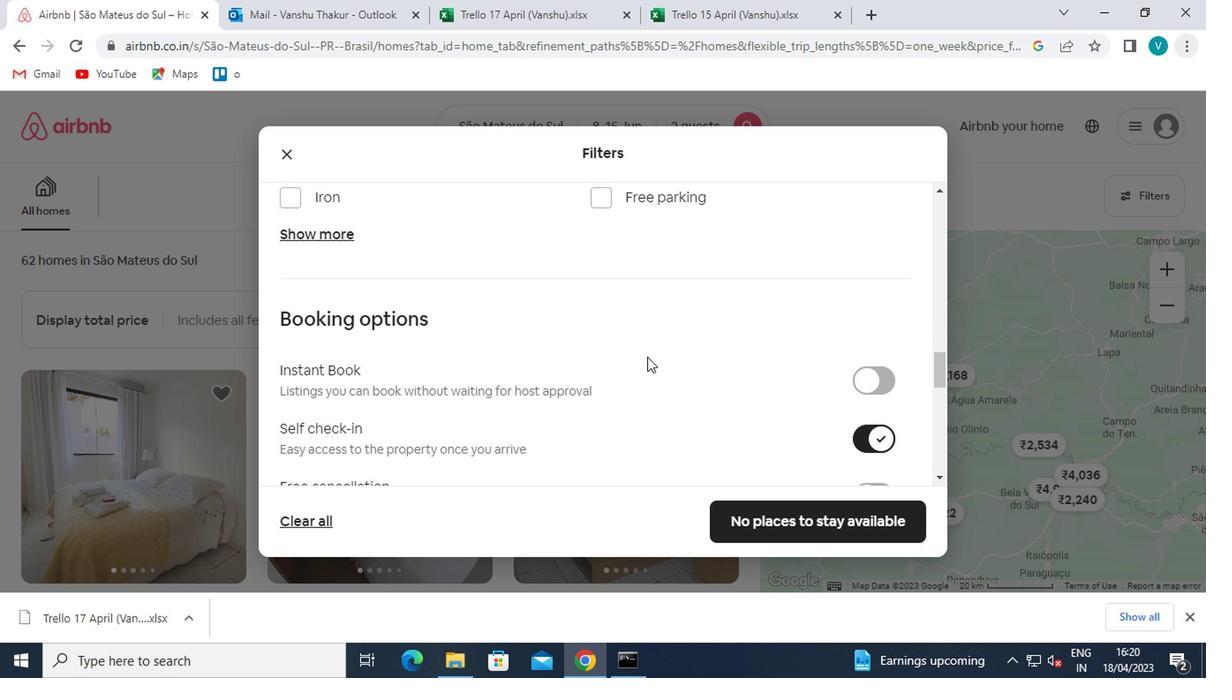 
Action: Mouse scrolled (639, 355) with delta (0, 0)
Screenshot: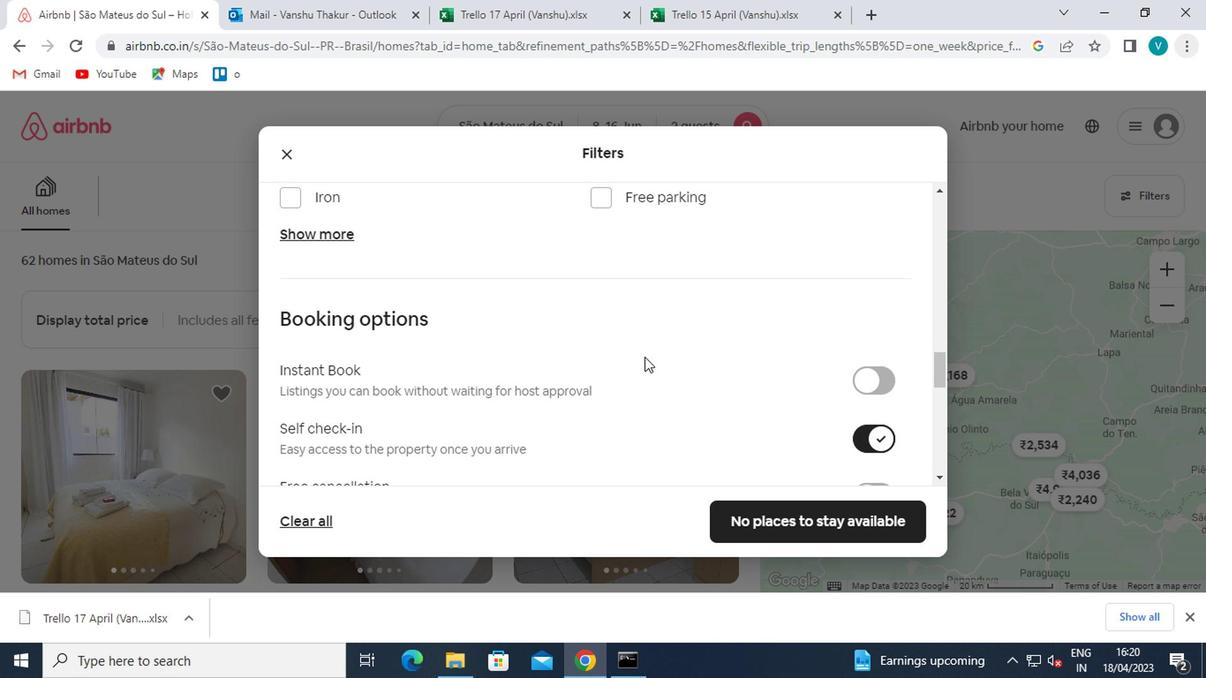 
Action: Mouse moved to (639, 356)
Screenshot: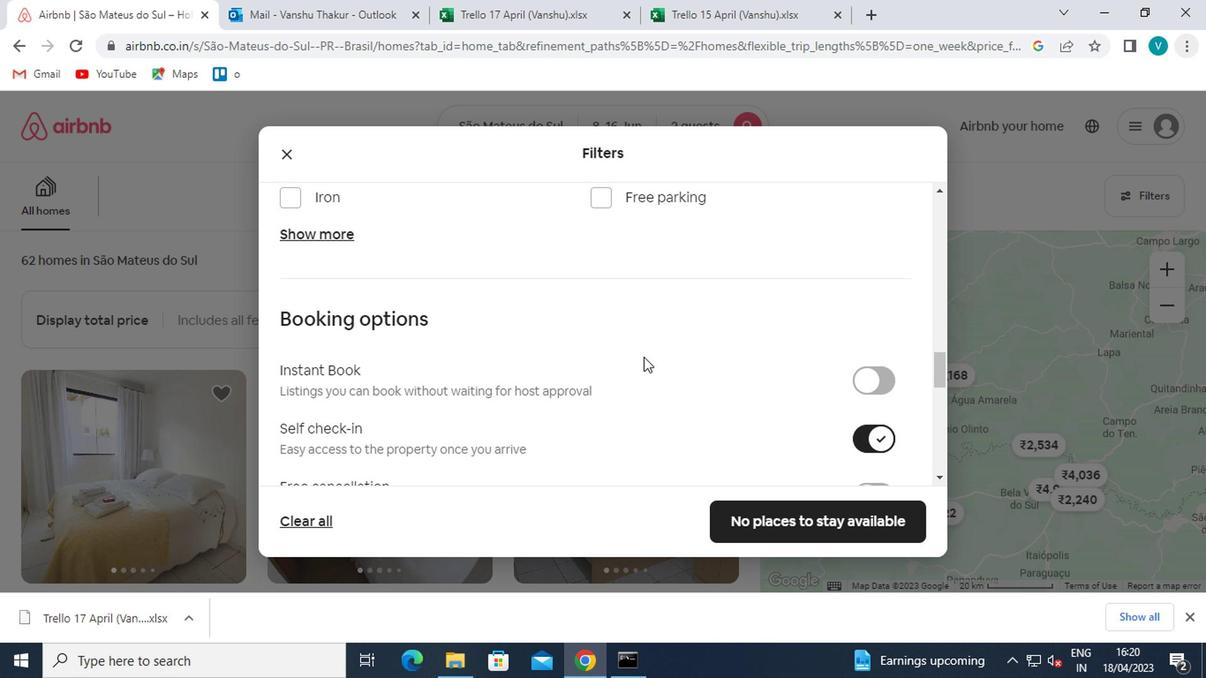 
Action: Mouse scrolled (639, 355) with delta (0, 0)
Screenshot: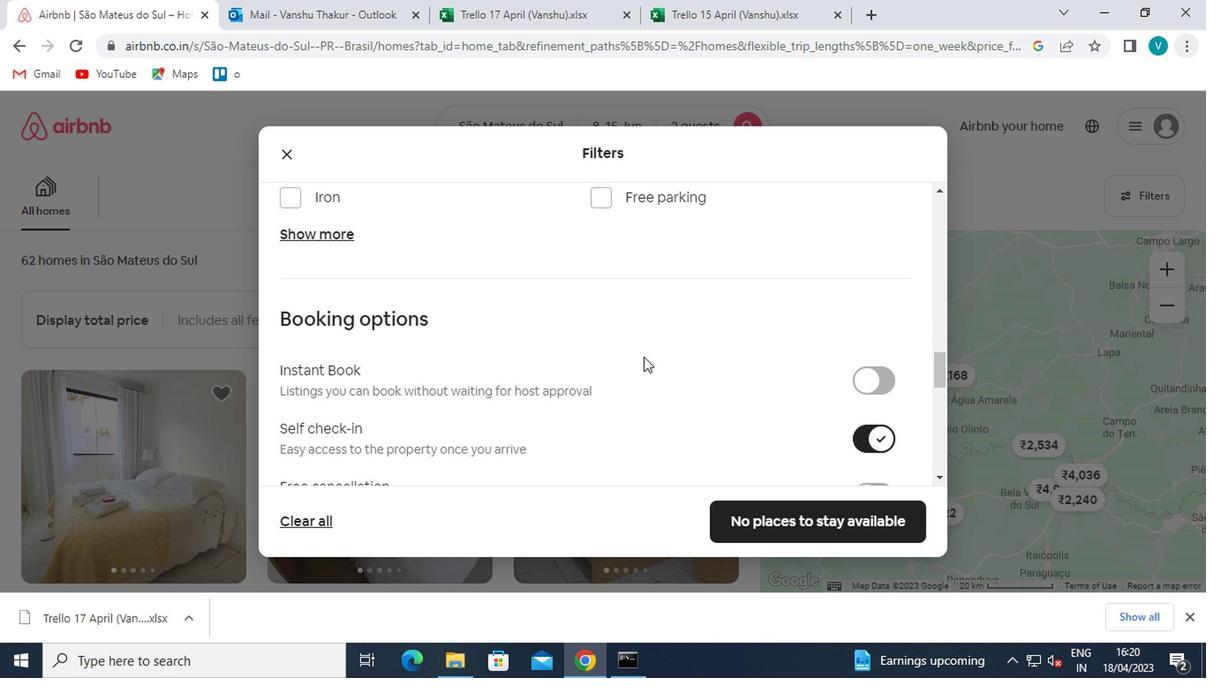 
Action: Mouse moved to (641, 361)
Screenshot: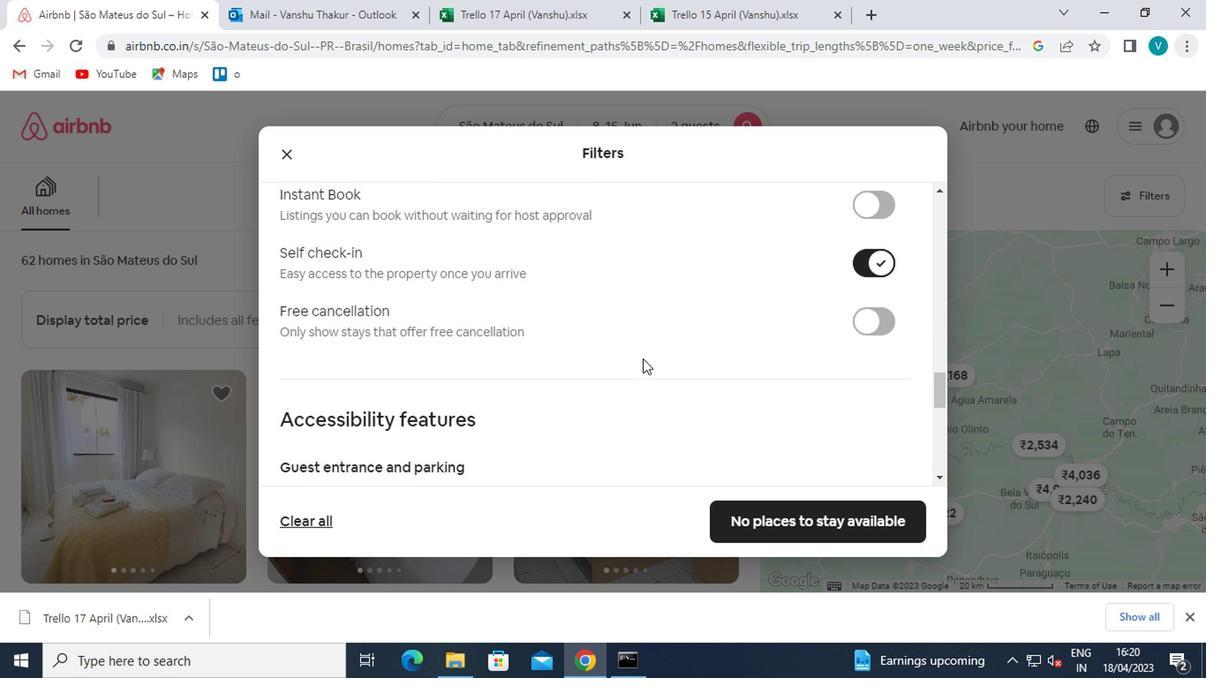 
Action: Mouse scrolled (641, 360) with delta (0, 0)
Screenshot: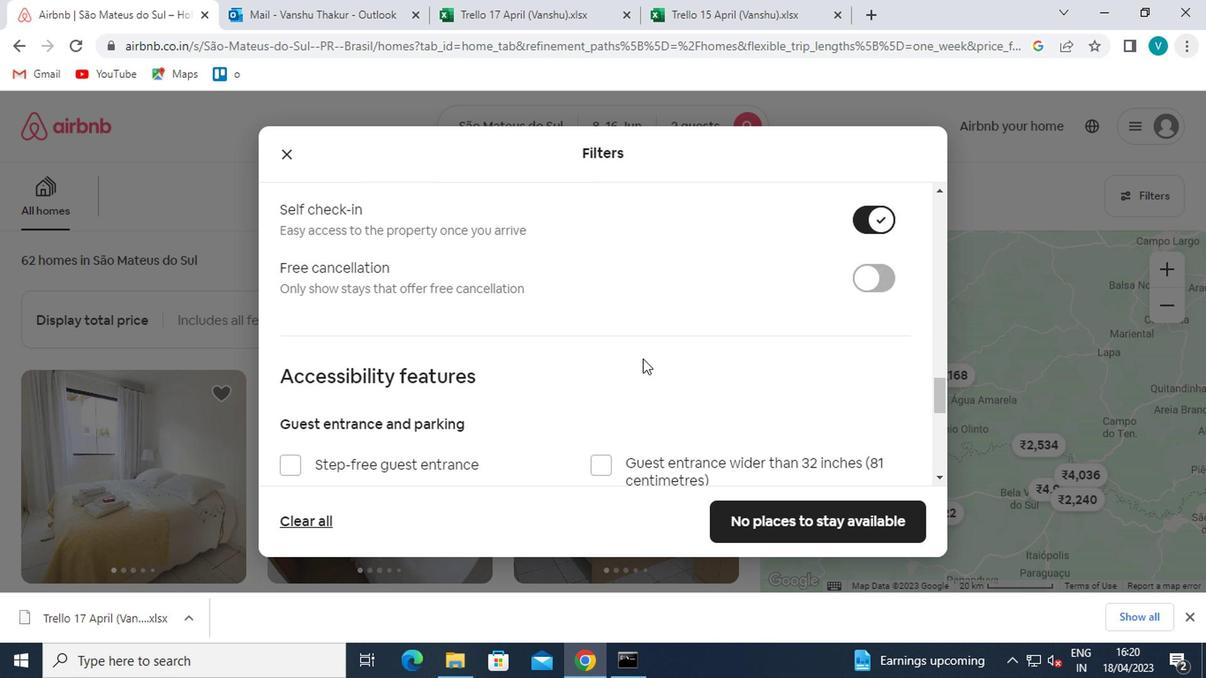 
Action: Mouse moved to (646, 368)
Screenshot: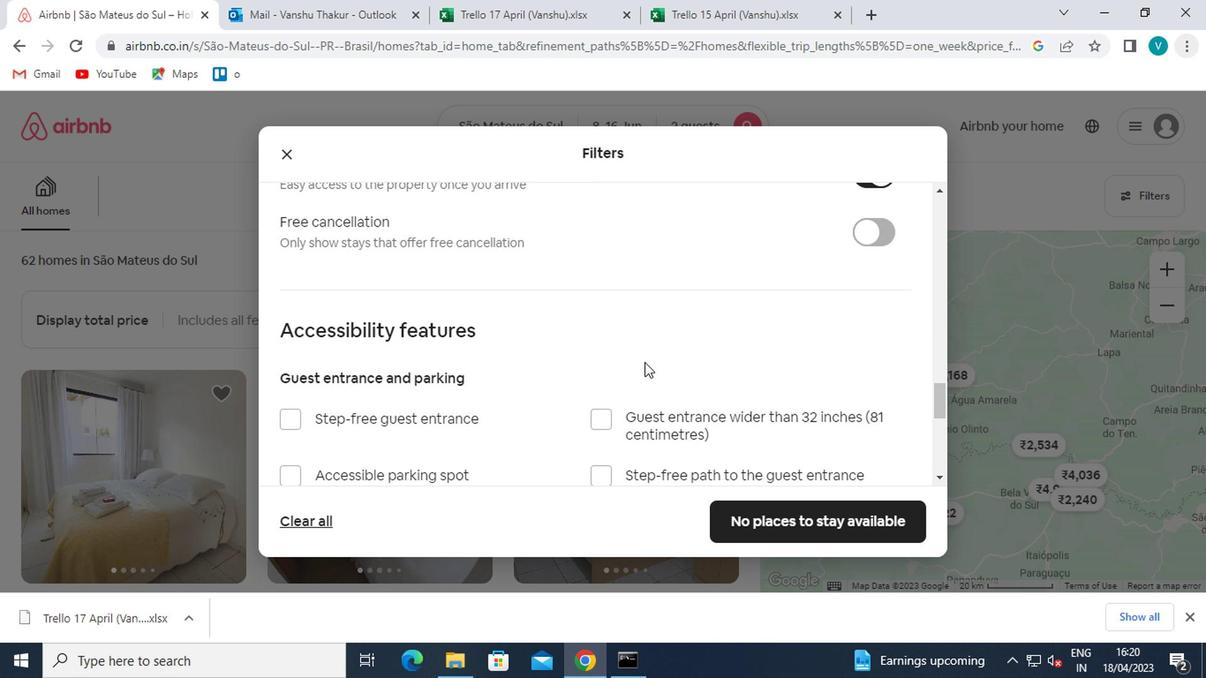
Action: Mouse scrolled (646, 367) with delta (0, 0)
Screenshot: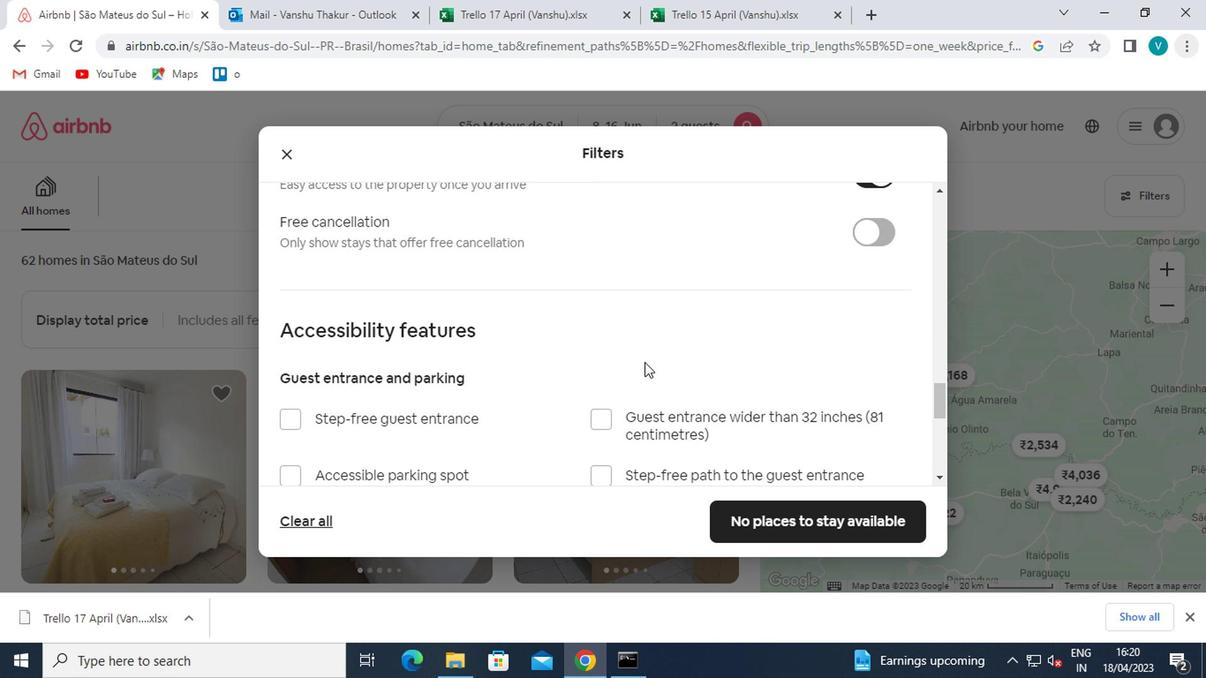 
Action: Mouse moved to (648, 371)
Screenshot: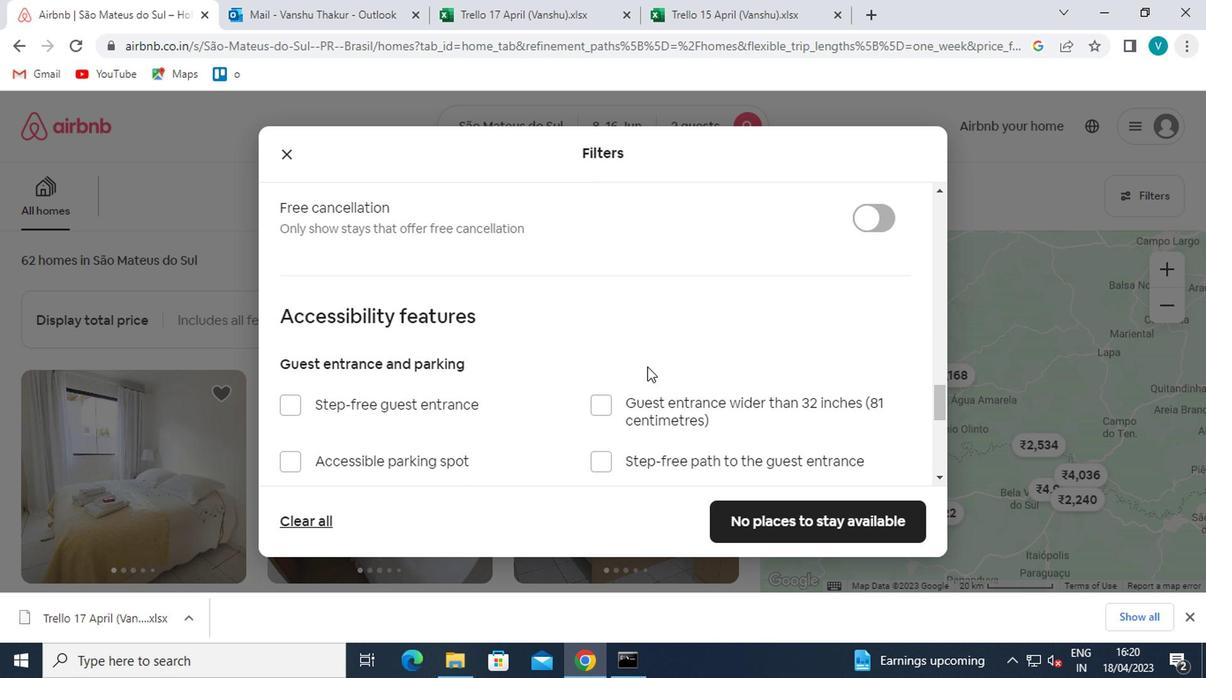 
Action: Mouse scrolled (648, 370) with delta (0, -1)
Screenshot: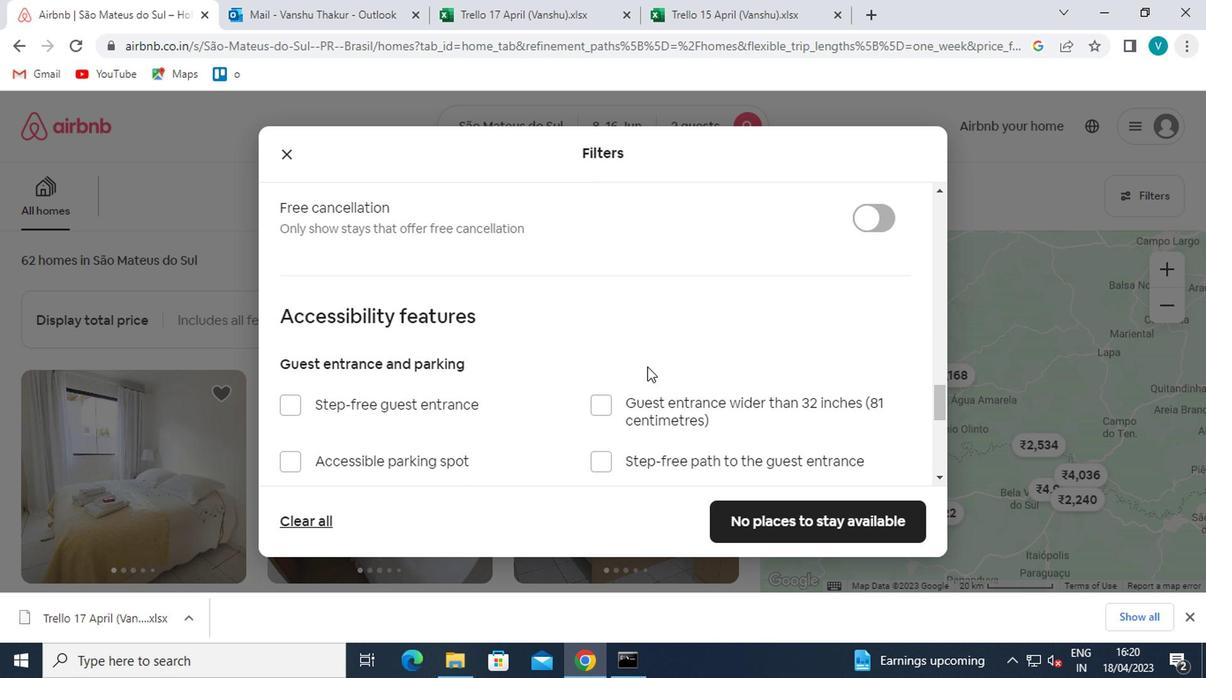 
Action: Mouse moved to (649, 374)
Screenshot: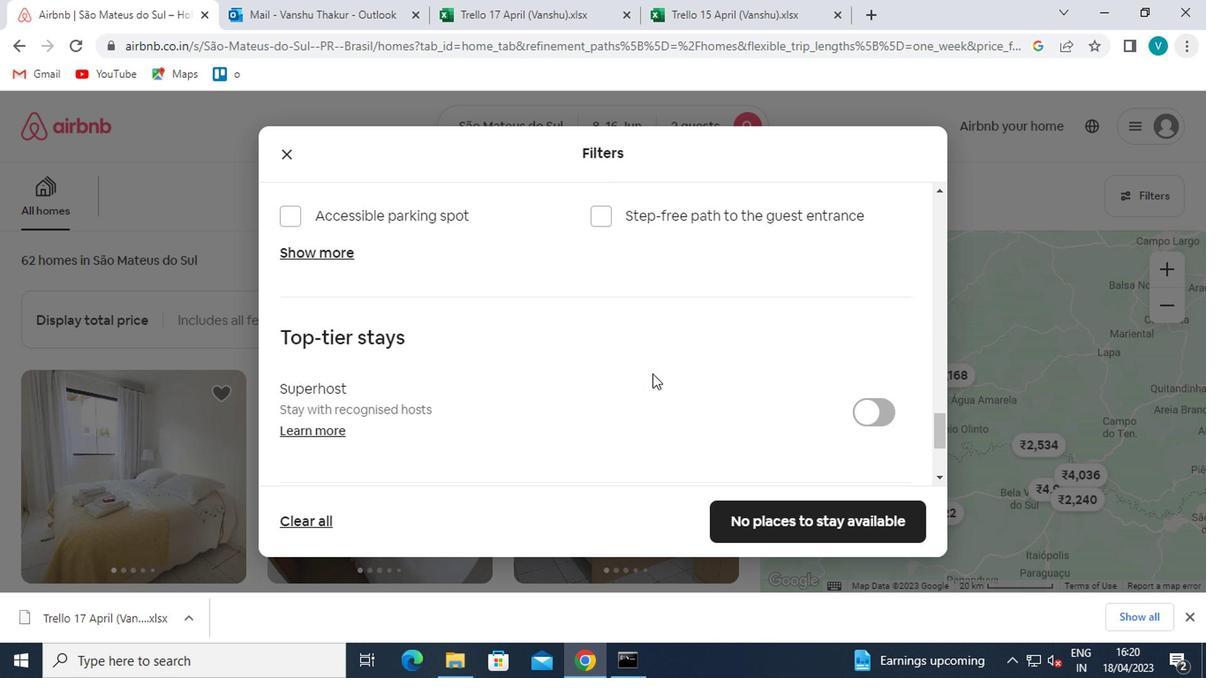 
Action: Mouse scrolled (649, 374) with delta (0, 0)
Screenshot: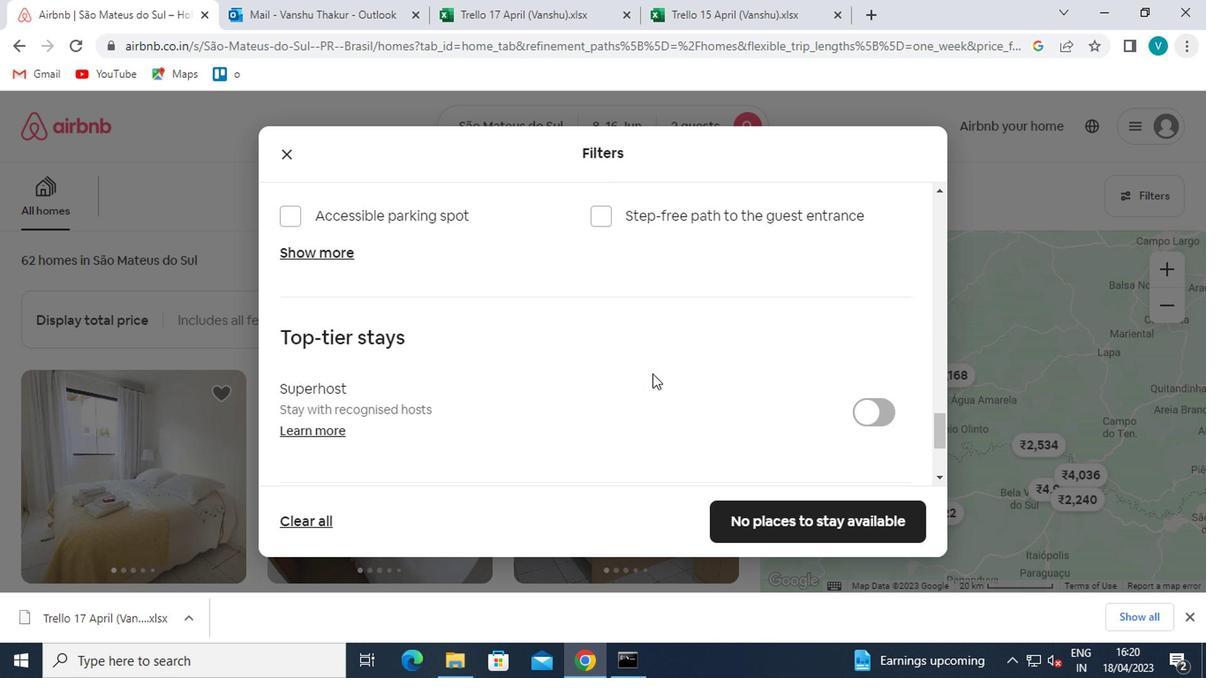 
Action: Mouse moved to (649, 377)
Screenshot: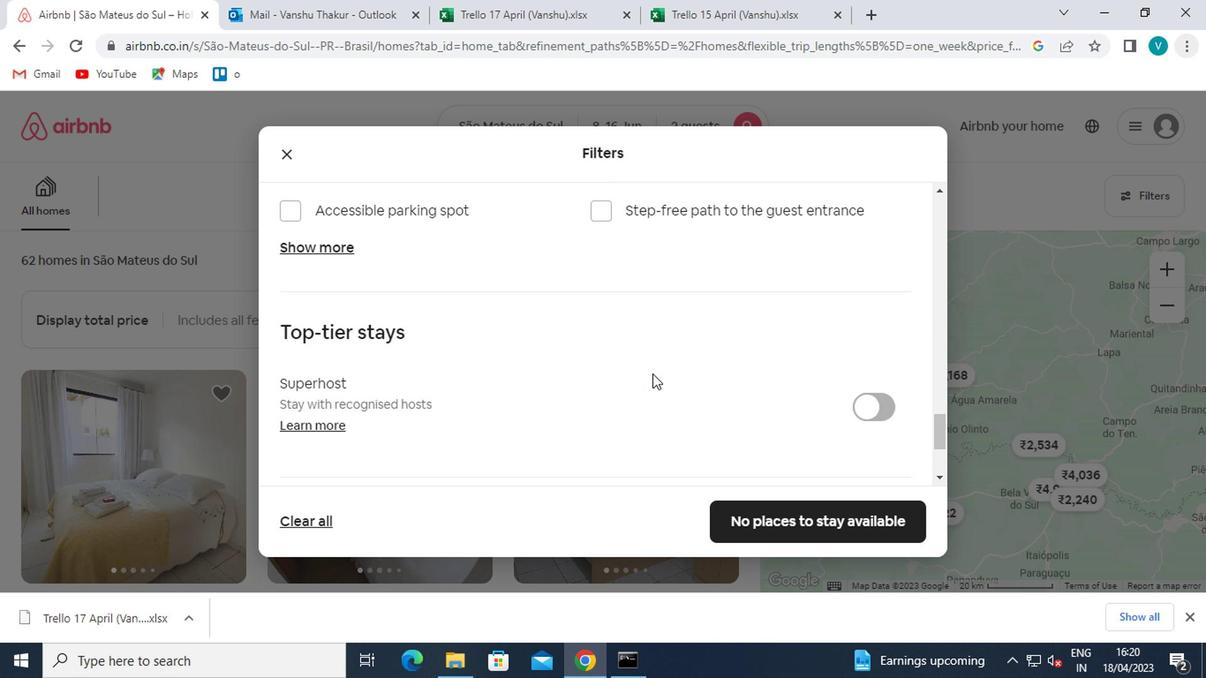 
Action: Mouse scrolled (649, 376) with delta (0, 0)
Screenshot: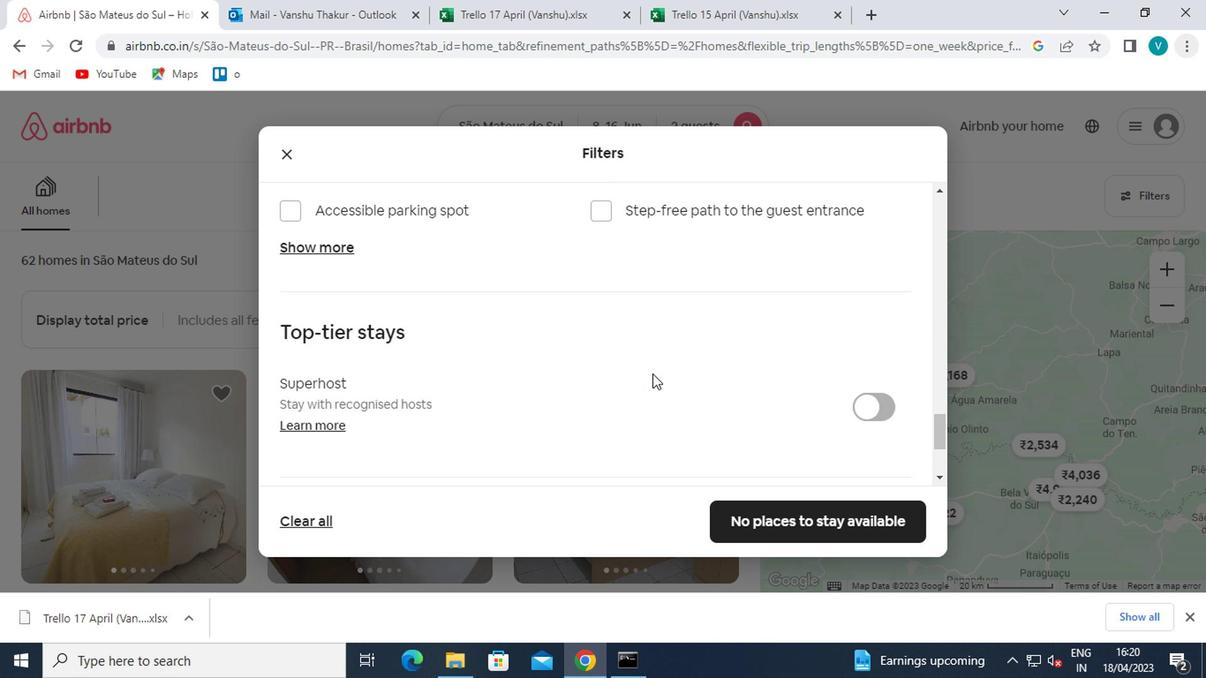 
Action: Mouse moved to (649, 377)
Screenshot: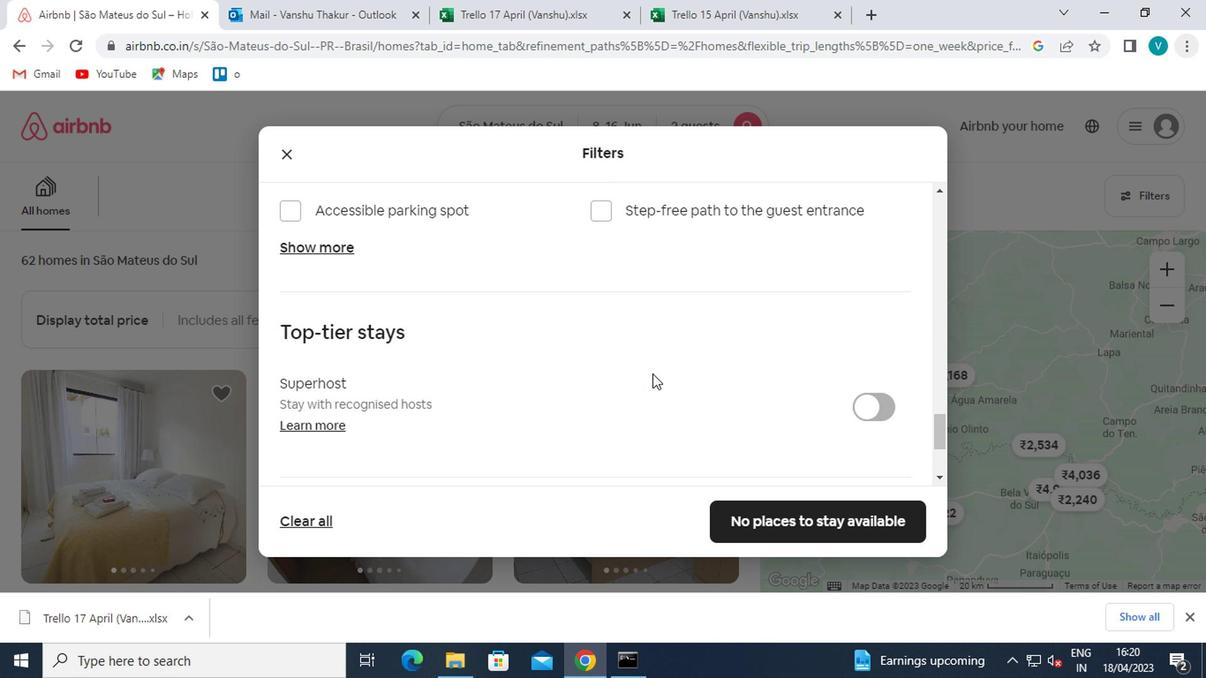 
Action: Mouse scrolled (649, 376) with delta (0, 0)
Screenshot: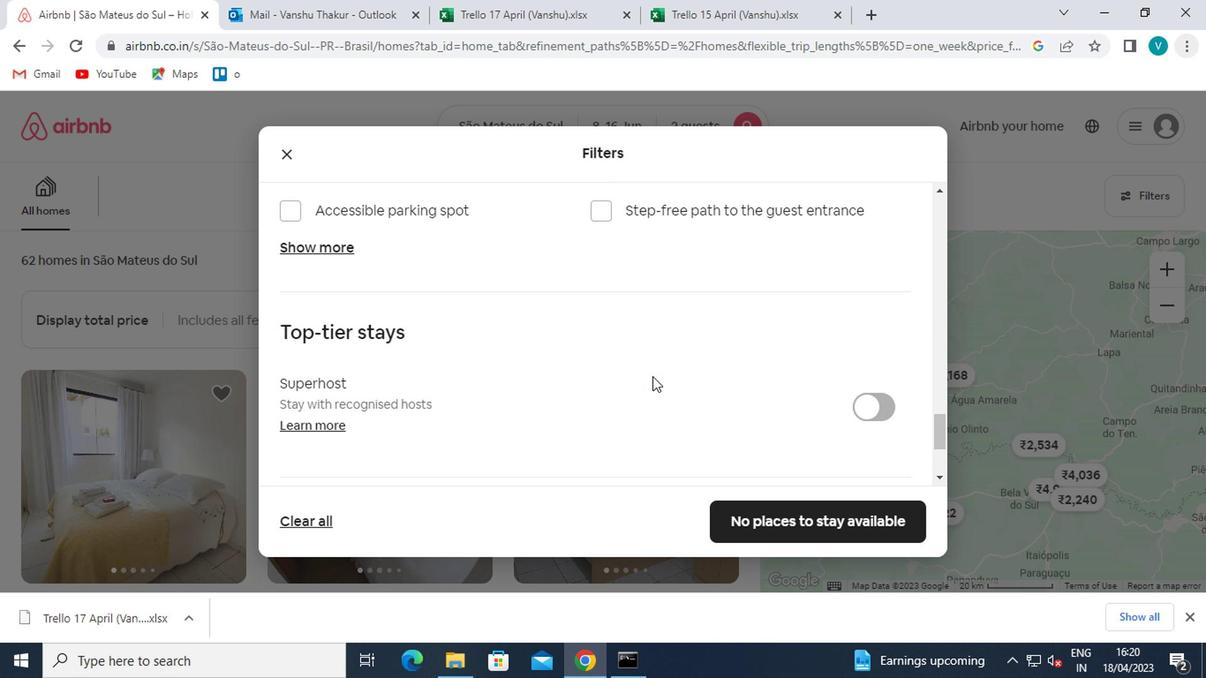 
Action: Mouse moved to (651, 392)
Screenshot: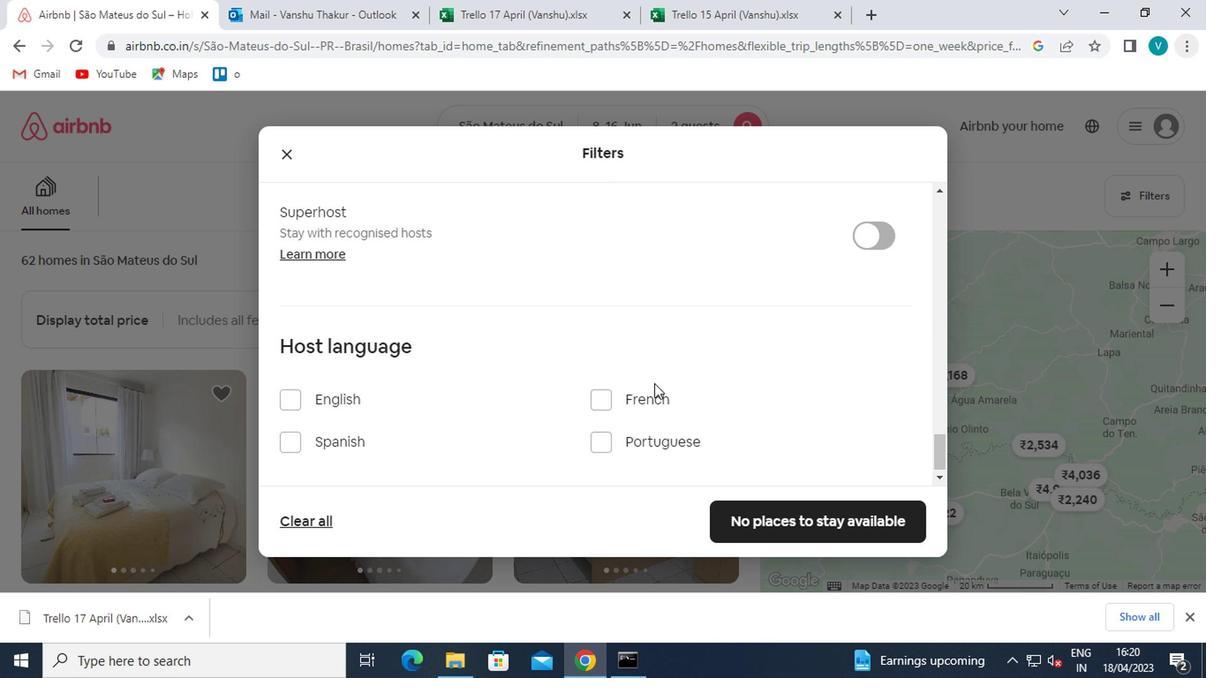 
Action: Mouse scrolled (651, 392) with delta (0, 0)
Screenshot: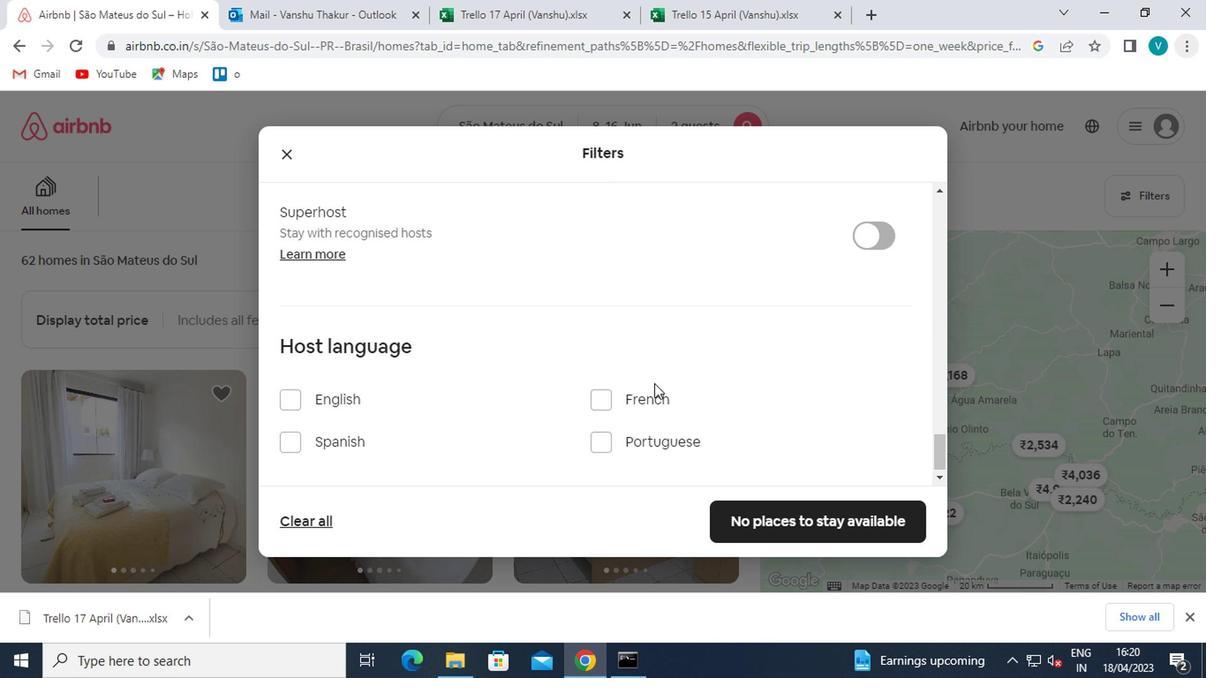 
Action: Mouse moved to (600, 390)
Screenshot: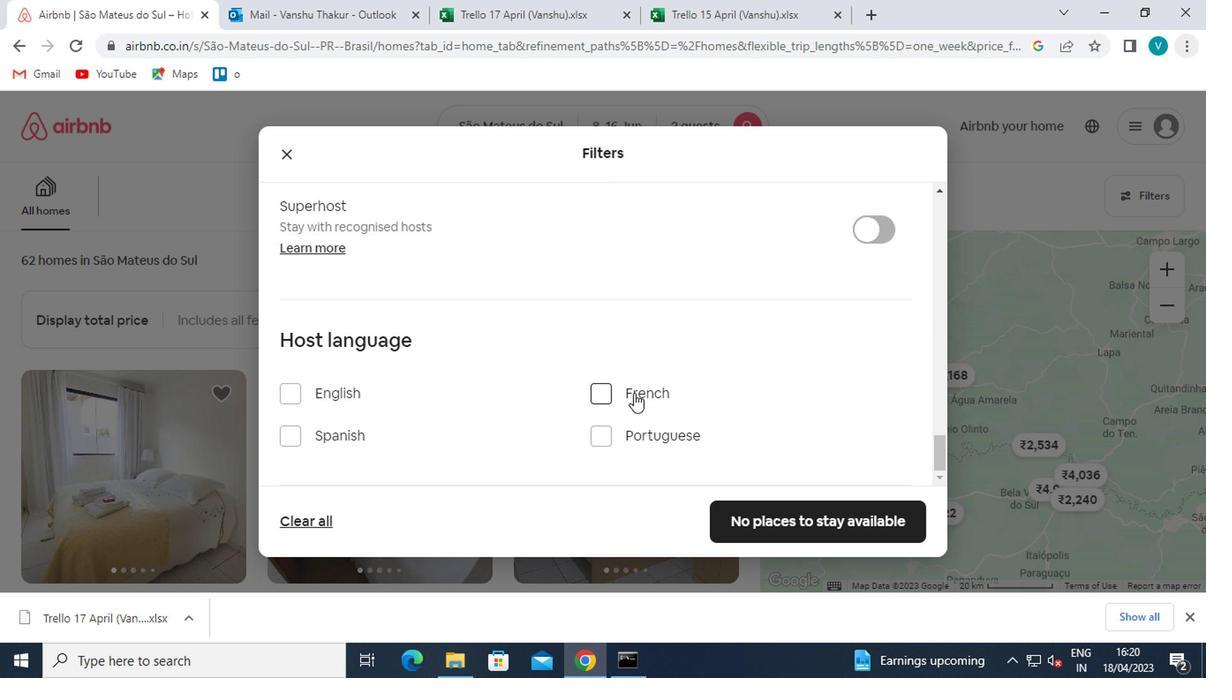 
Action: Mouse scrolled (600, 390) with delta (0, 0)
Screenshot: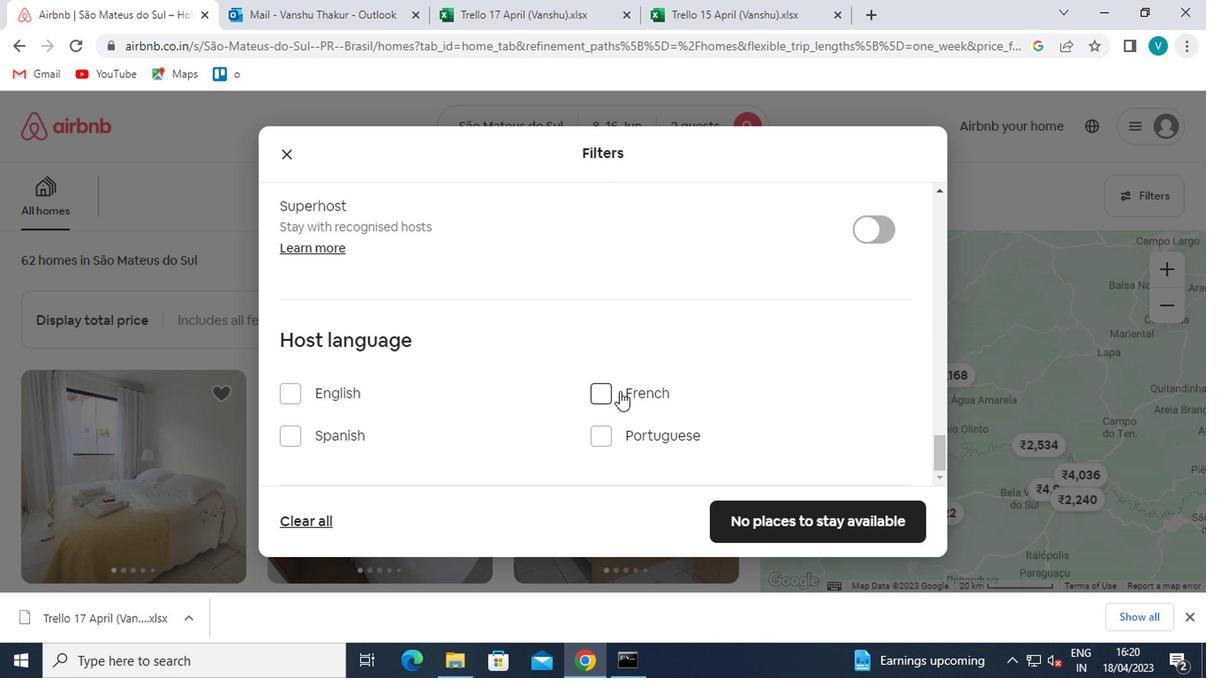 
Action: Mouse moved to (280, 420)
Screenshot: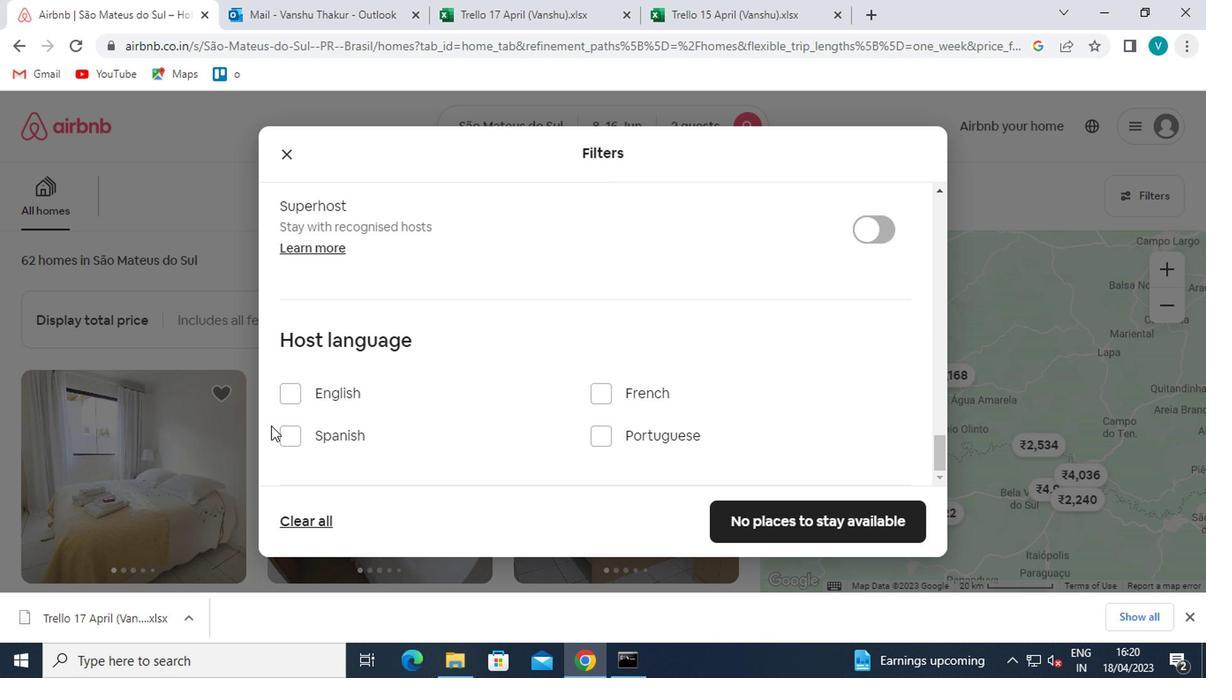 
Action: Mouse pressed left at (280, 420)
Screenshot: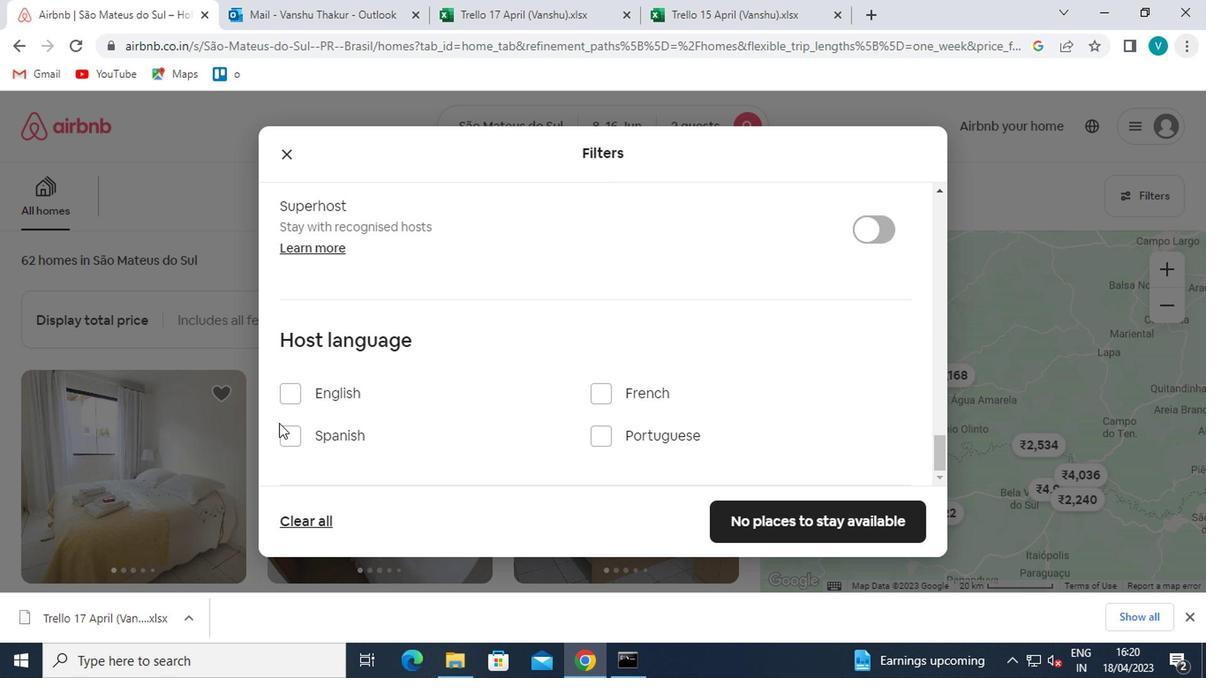 
Action: Mouse moved to (281, 421)
Screenshot: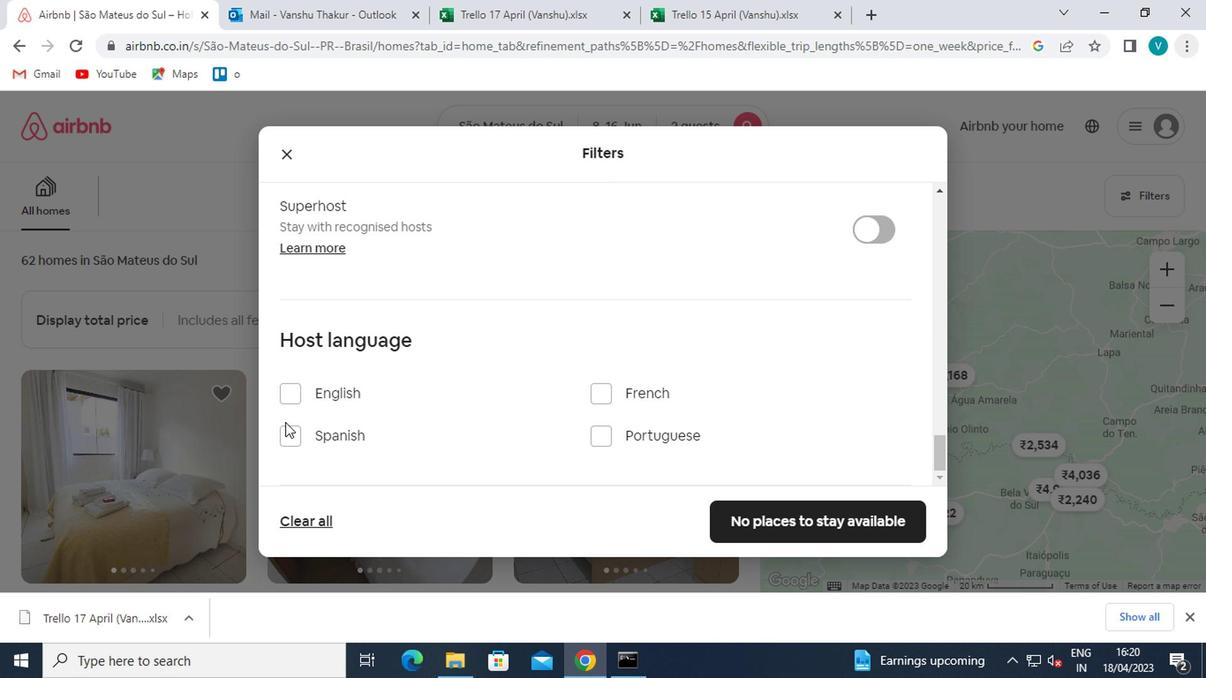 
Action: Mouse pressed left at (281, 421)
Screenshot: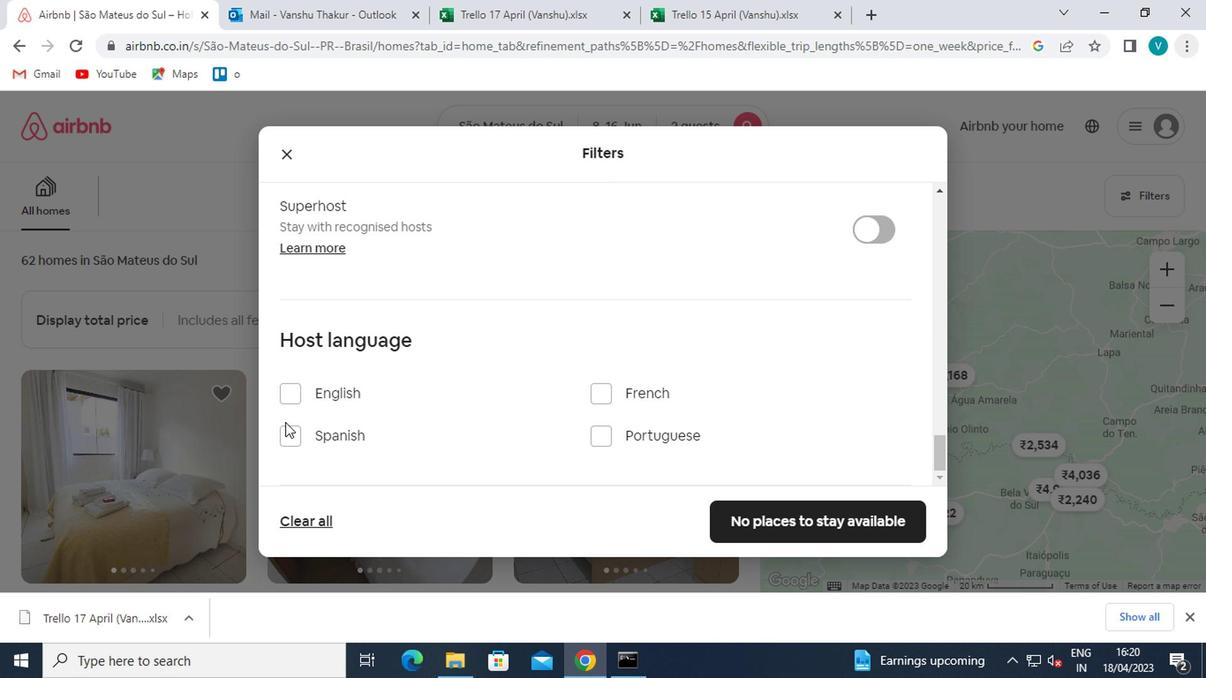 
Action: Mouse moved to (283, 426)
Screenshot: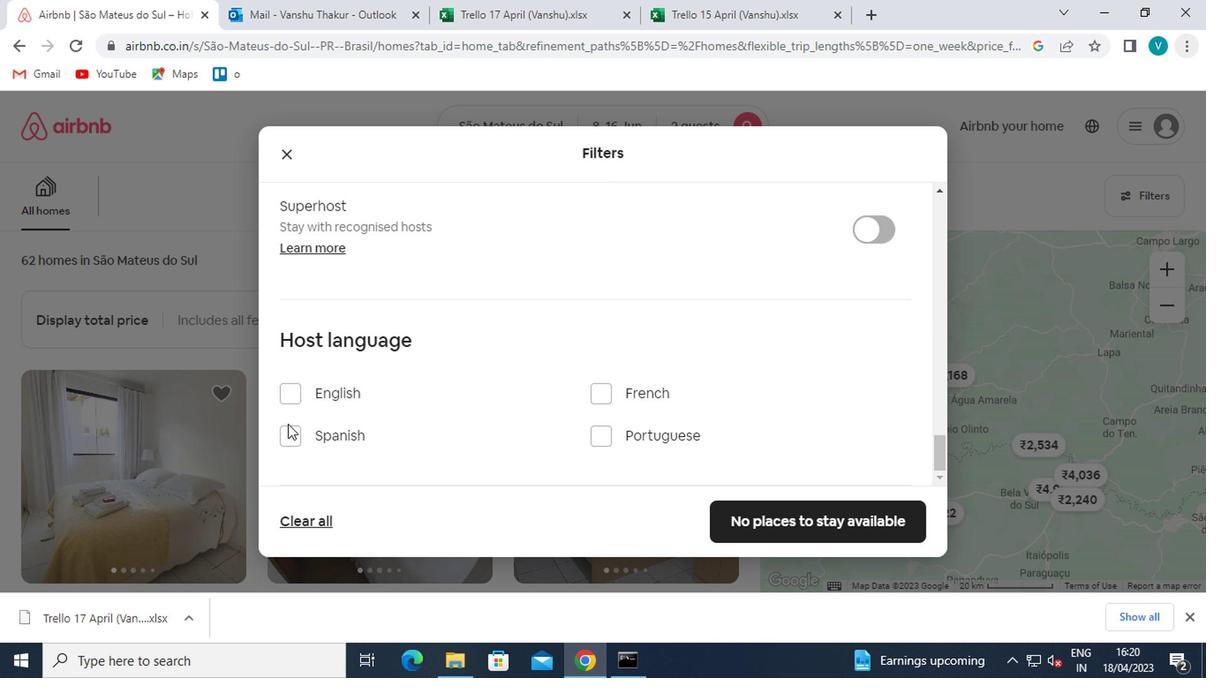
Action: Mouse pressed left at (283, 426)
Screenshot: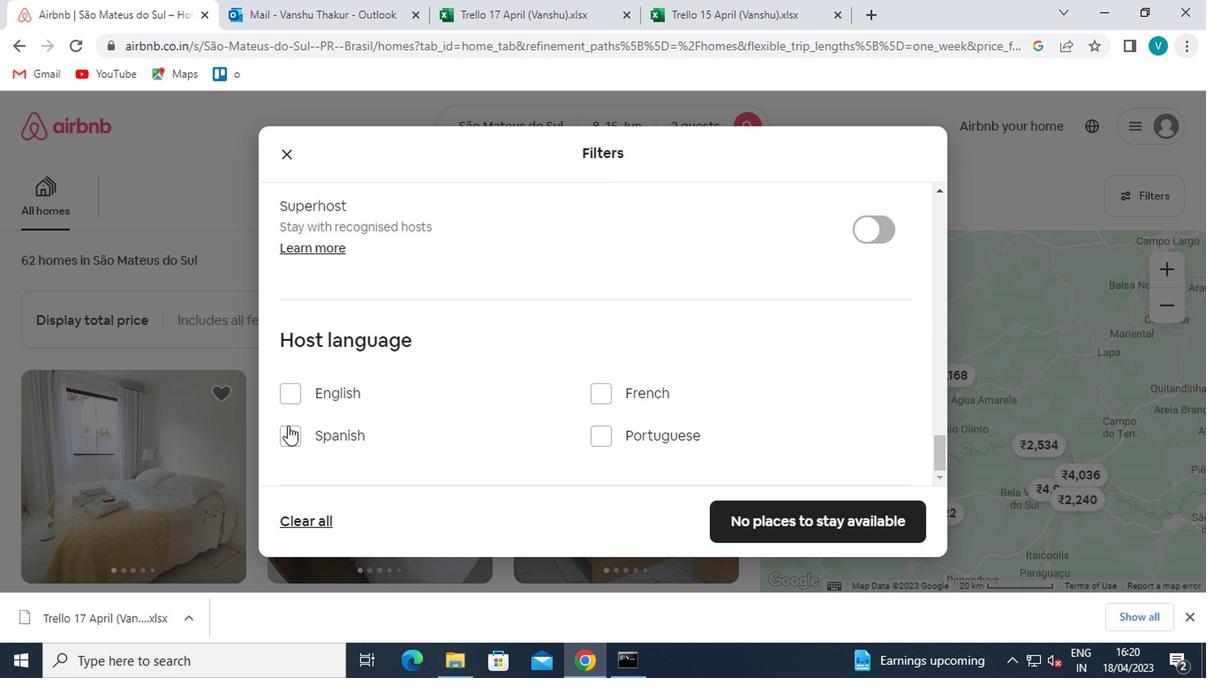 
Action: Mouse moved to (741, 512)
Screenshot: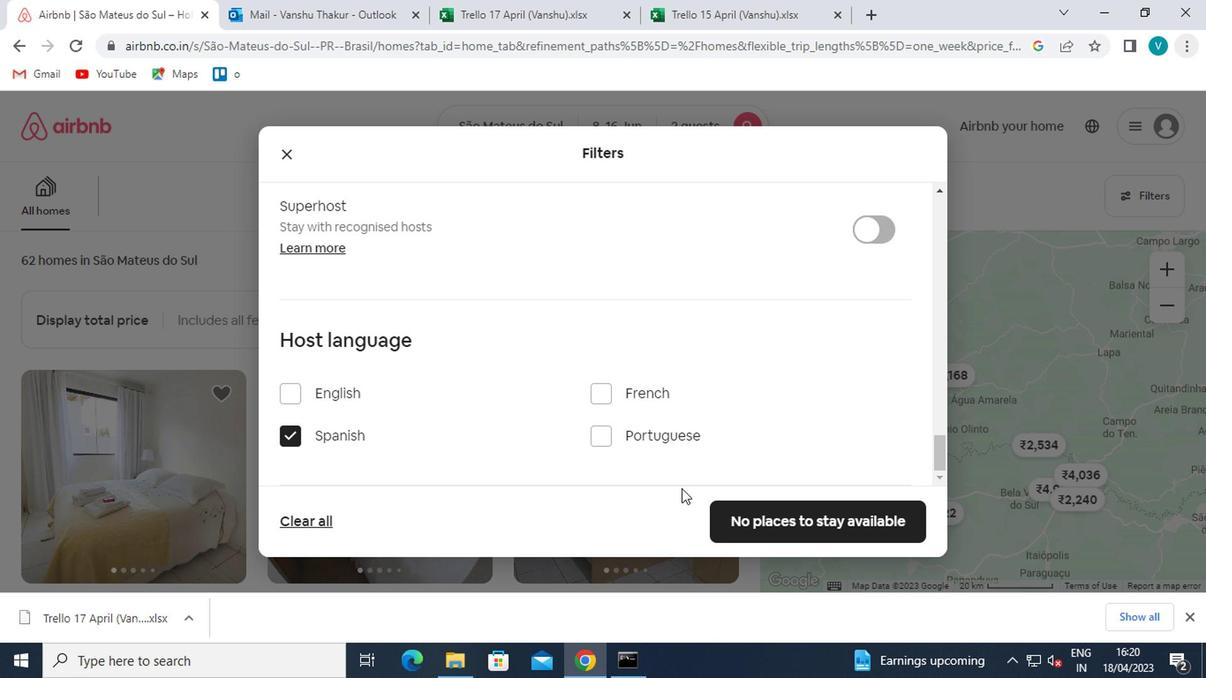 
Action: Mouse pressed left at (741, 512)
Screenshot: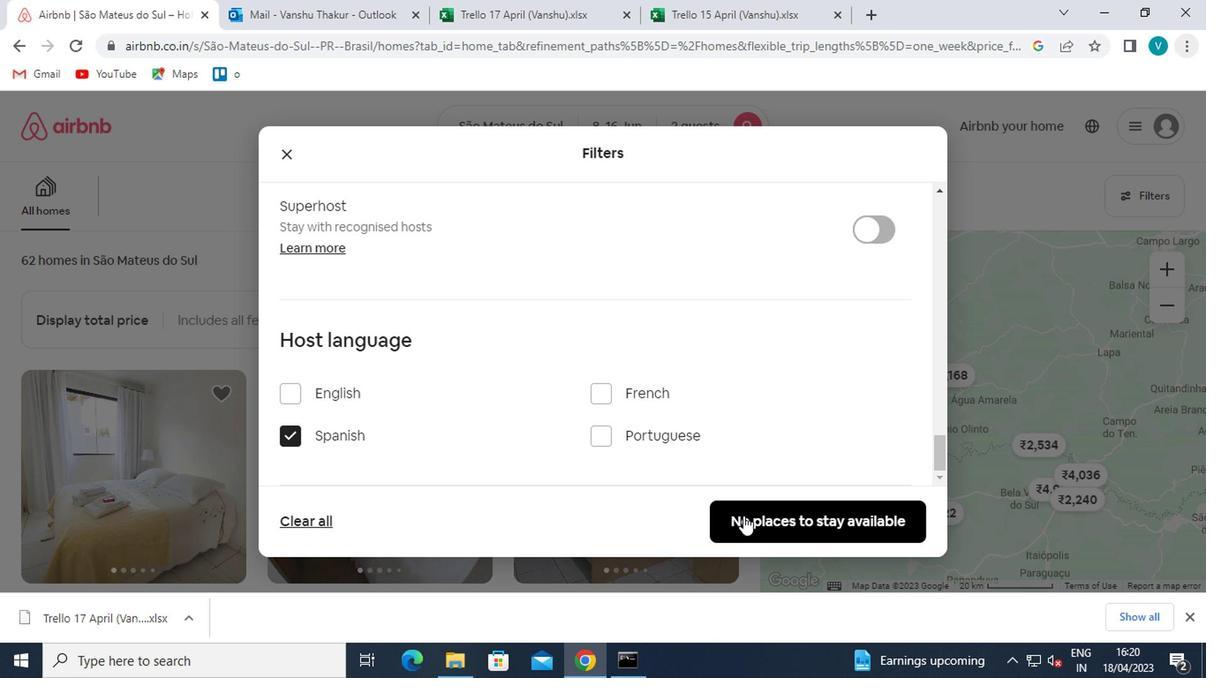
Action: Mouse moved to (740, 512)
Screenshot: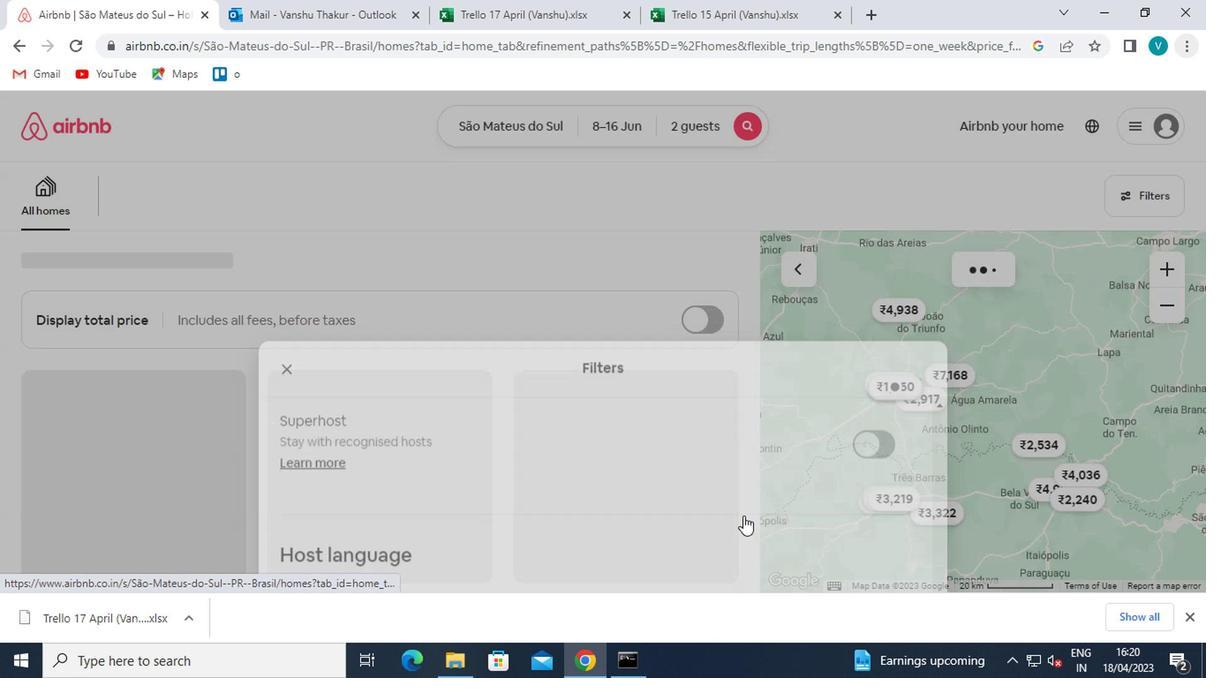 
